 Task: Look for space in Fort Pierce, United States from 12th July, 2023 to 16th July, 2023 for 8 adults in price range Rs.10000 to Rs.16000. Place can be private room with 8 bedrooms having 8 beds and 8 bathrooms. Property type can be house, flat, guest house, hotel. Amenities needed are: wifi, TV, free parkinig on premises, gym, breakfast. Booking option can be shelf check-in. Required host language is English.
Action: Mouse moved to (482, 105)
Screenshot: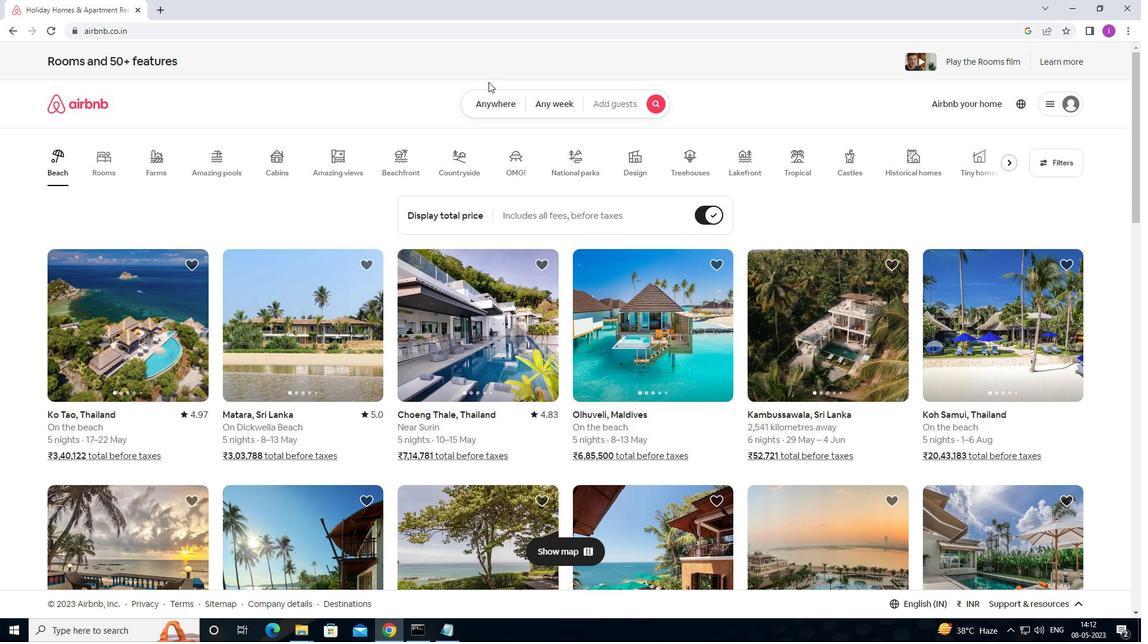 
Action: Mouse pressed left at (482, 105)
Screenshot: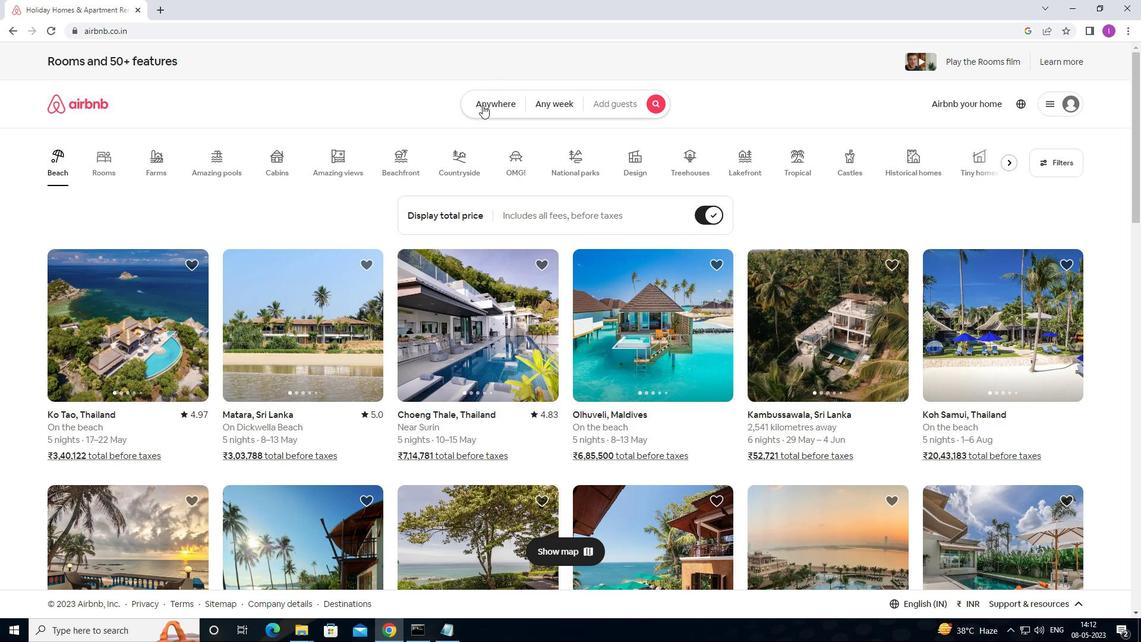 
Action: Mouse moved to (381, 150)
Screenshot: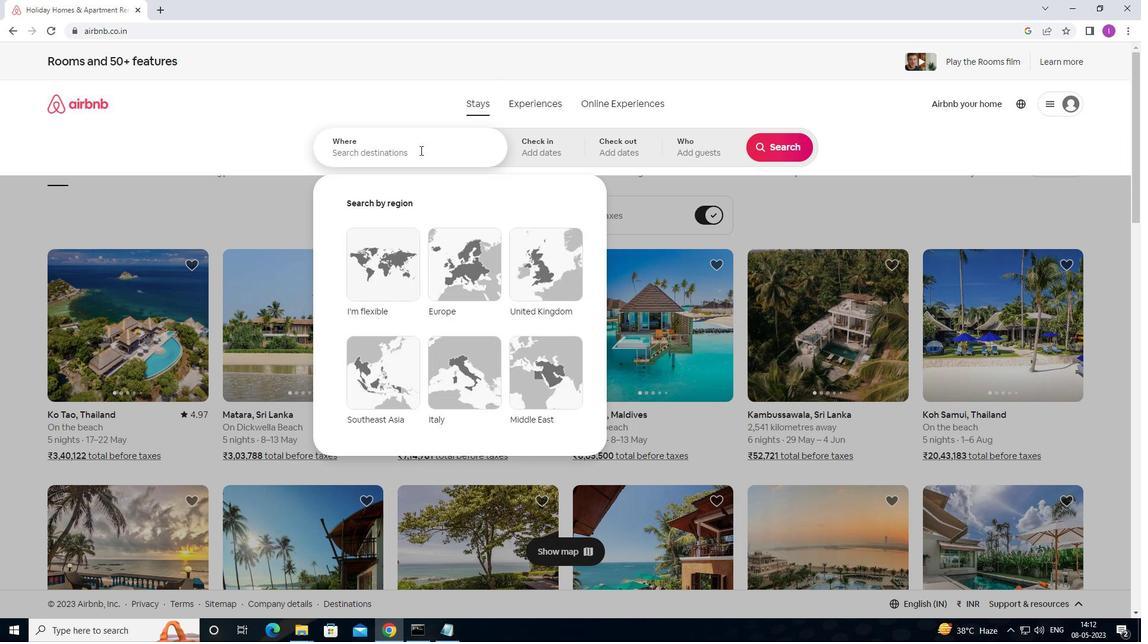 
Action: Mouse pressed left at (381, 150)
Screenshot: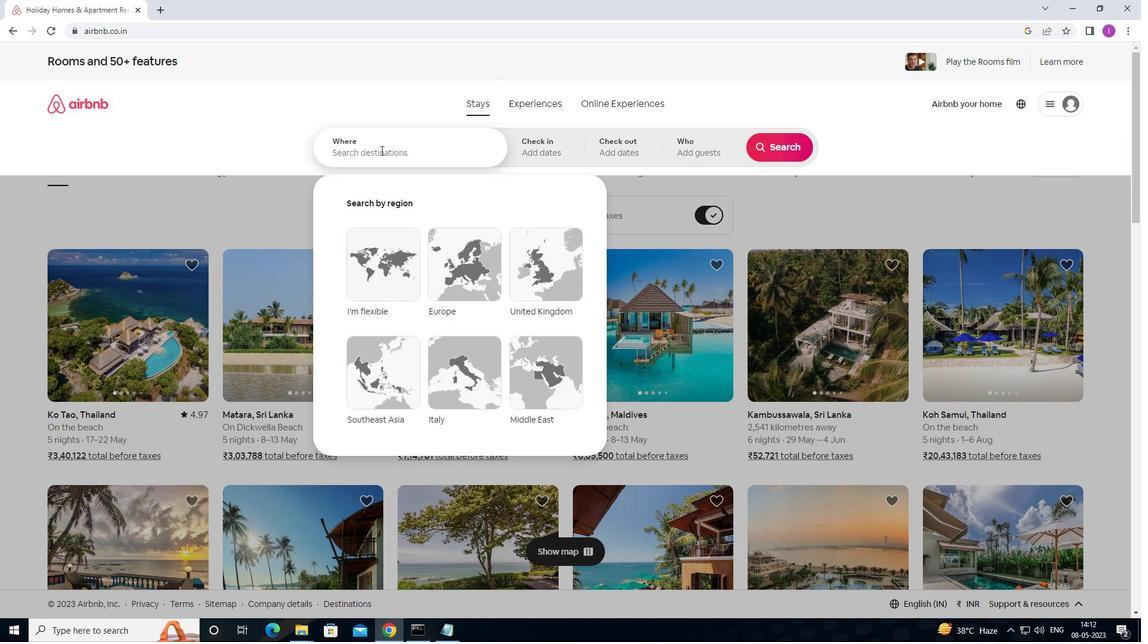 
Action: Mouse moved to (694, 104)
Screenshot: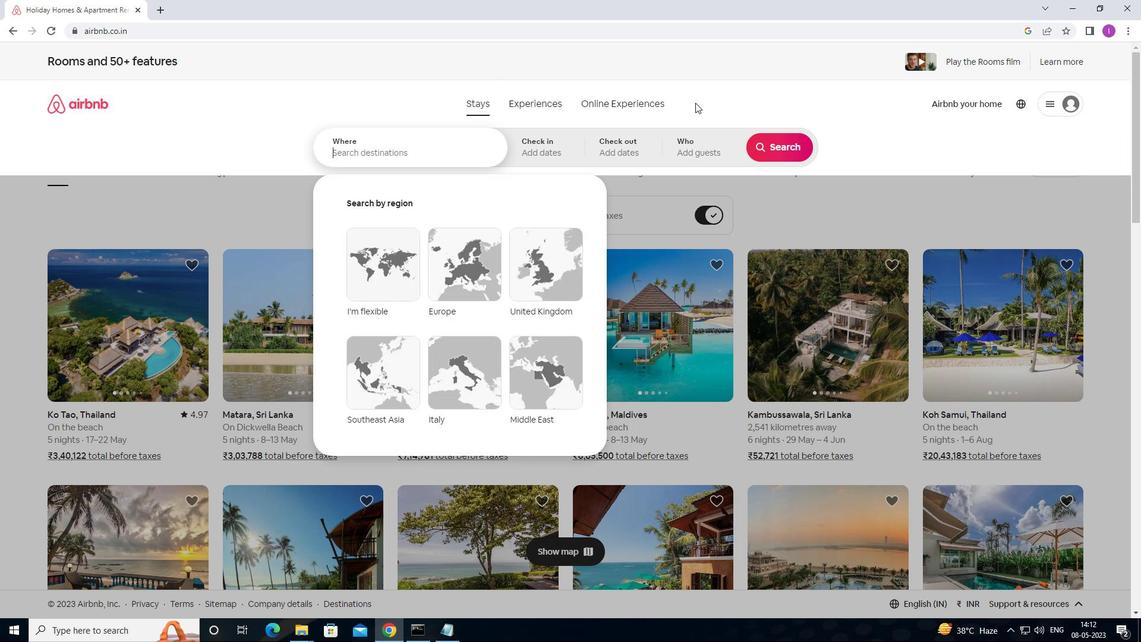 
Action: Key pressed <Key.shift><Key.shift><Key.shift><Key.shift><Key.shift><Key.shift><Key.shift><Key.shift><Key.shift><Key.shift><Key.shift><Key.shift><Key.shift><Key.shift><Key.shift><Key.shift><Key.shift><Key.shift><Key.shift><Key.shift><Key.shift><Key.shift><Key.shift><Key.shift><Key.shift><Key.shift><Key.shift><Key.shift><Key.shift><Key.shift><Key.shift><Key.shift><Key.shift><Key.shift><Key.shift><Key.shift><Key.shift><Key.shift><Key.shift>PIE<Key.backspace><Key.backspace><Key.backspace><Key.shift><Key.shift><Key.shift><Key.shift><Key.shift><Key.shift><Key.shift><Key.shift><Key.shift><Key.shift><Key.shift><Key.shift><Key.shift><Key.shift><Key.shift><Key.shift><Key.shift><Key.shift><Key.shift><Key.shift><Key.shift><Key.shift><Key.shift><Key.shift><Key.shift><Key.shift><Key.shift><Key.shift><Key.shift><Key.shift><Key.shift><Key.shift>FORT<Key.space><Key.shift>PIERCE,<Key.shift>UNITED<Key.space>STATES
Screenshot: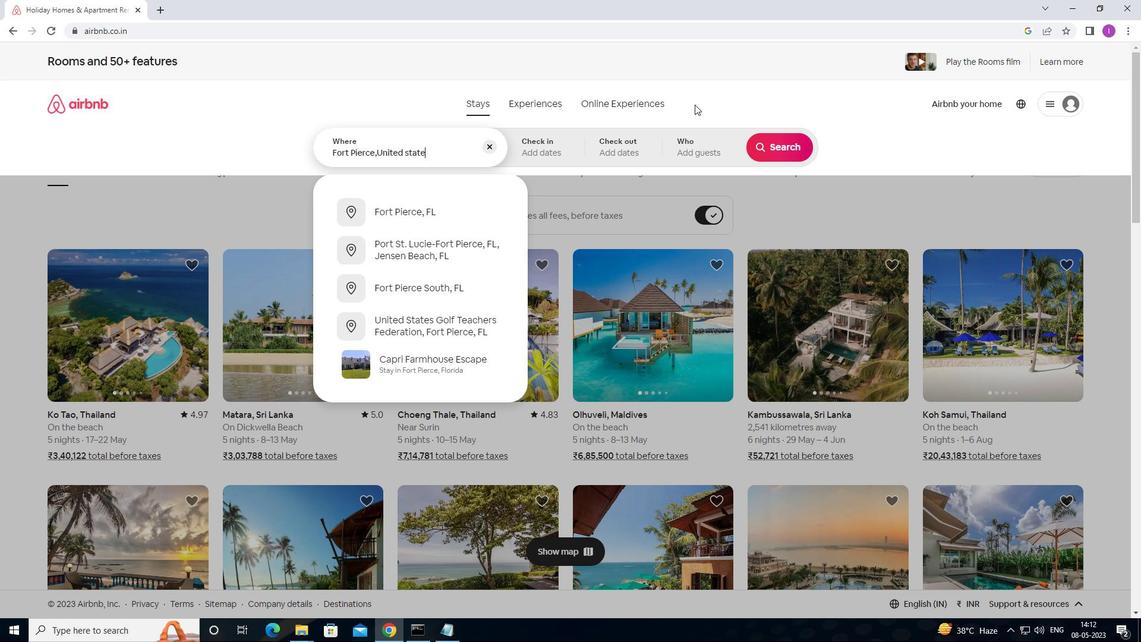 
Action: Mouse moved to (538, 146)
Screenshot: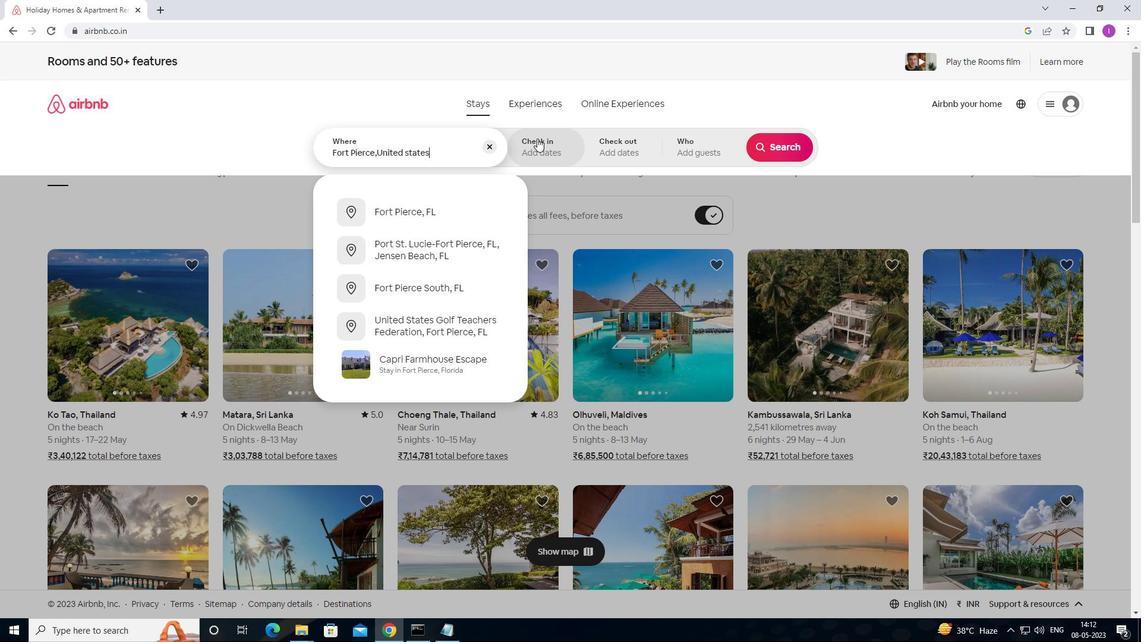
Action: Mouse pressed left at (538, 146)
Screenshot: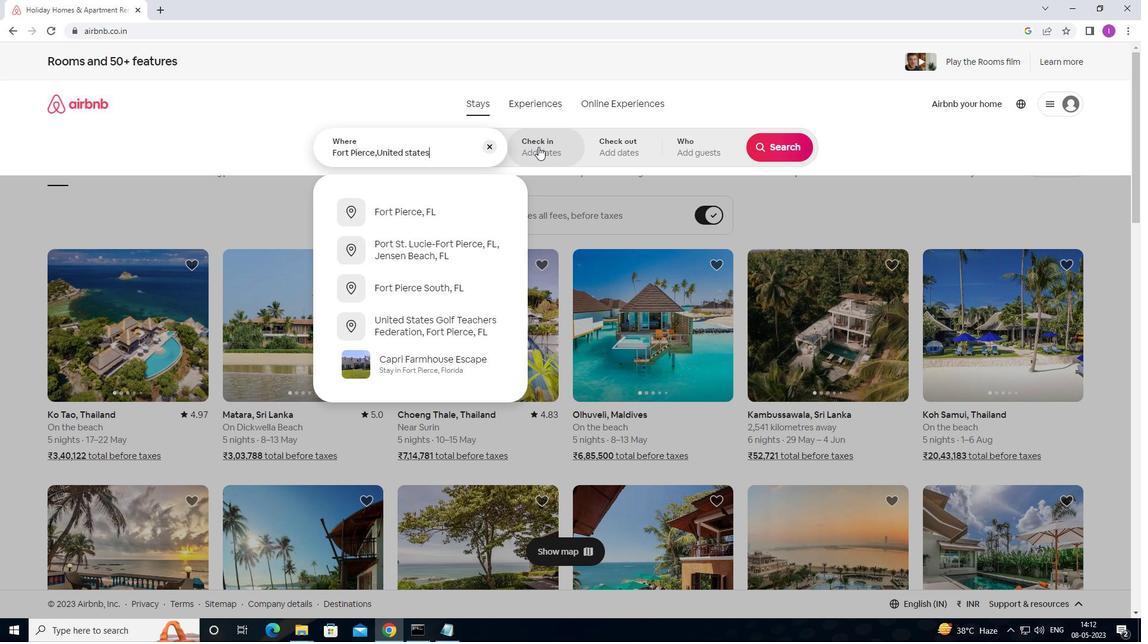 
Action: Mouse moved to (781, 242)
Screenshot: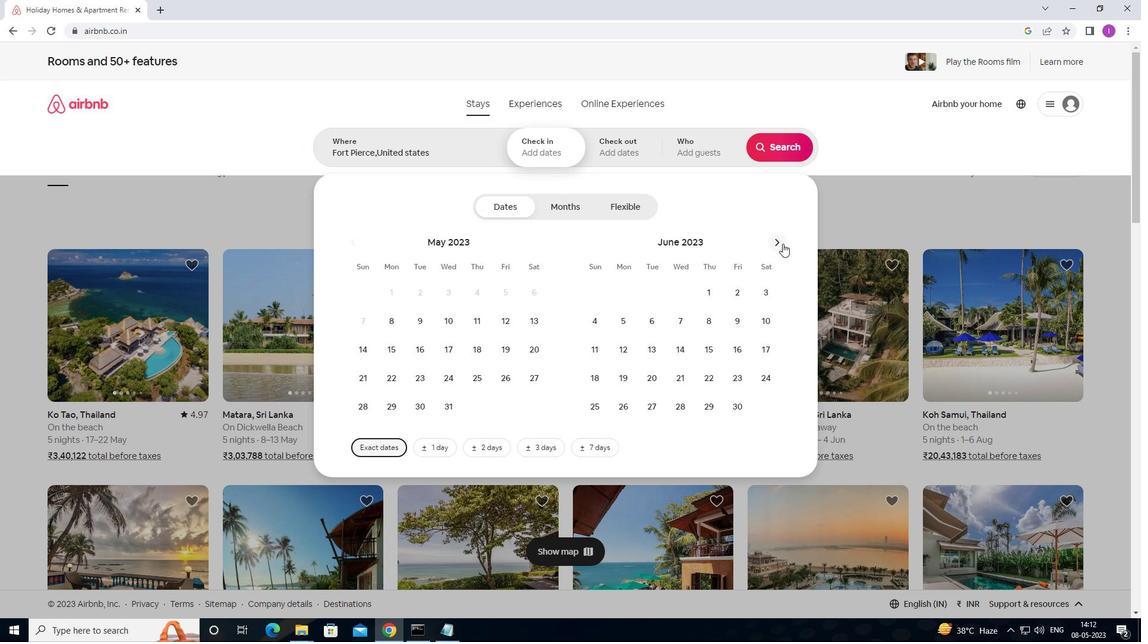 
Action: Mouse pressed left at (781, 242)
Screenshot: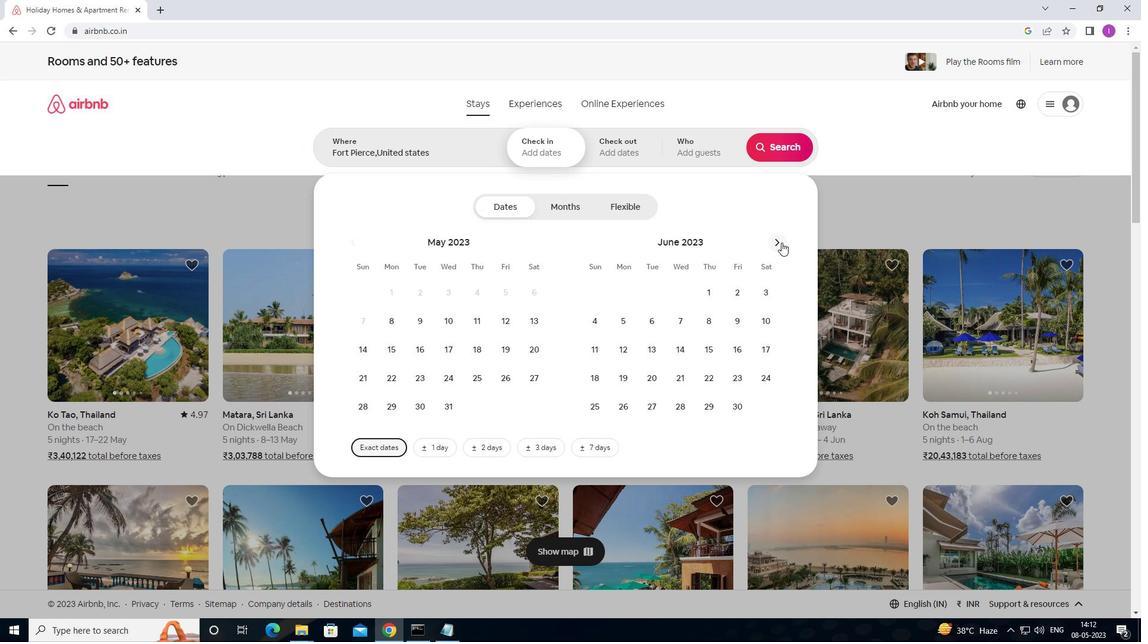 
Action: Mouse moved to (675, 354)
Screenshot: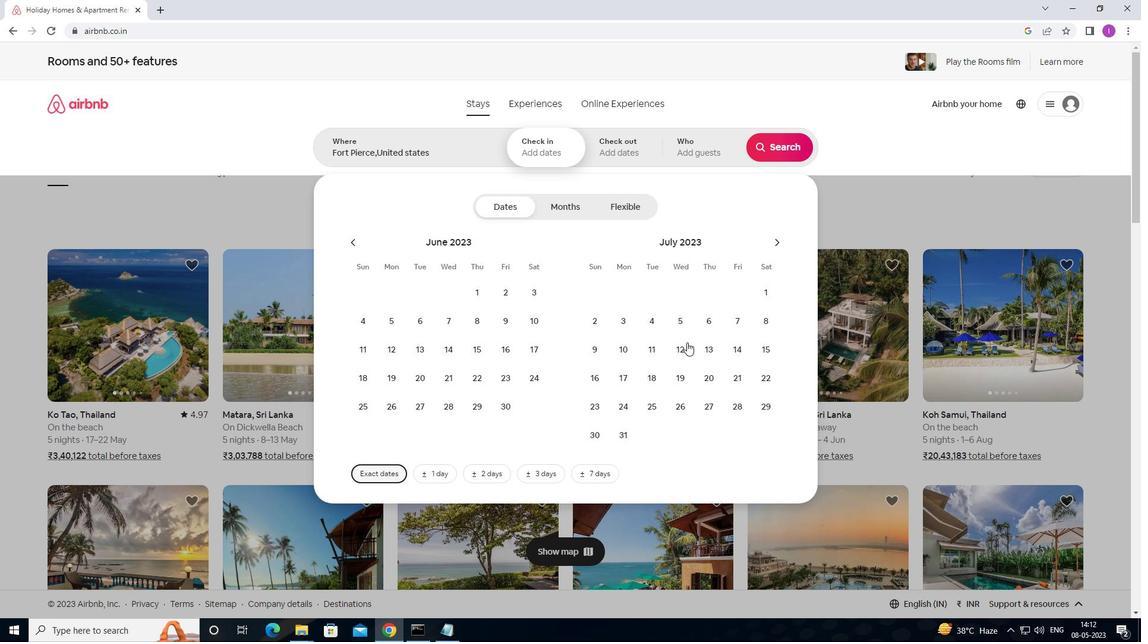 
Action: Mouse pressed left at (675, 354)
Screenshot: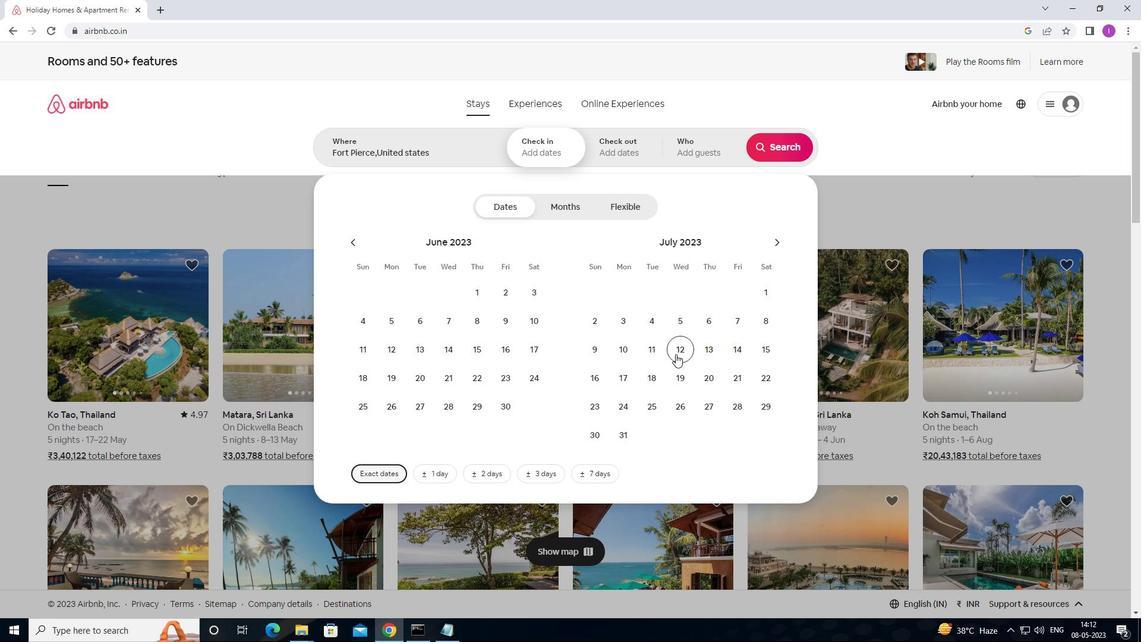 
Action: Mouse moved to (598, 382)
Screenshot: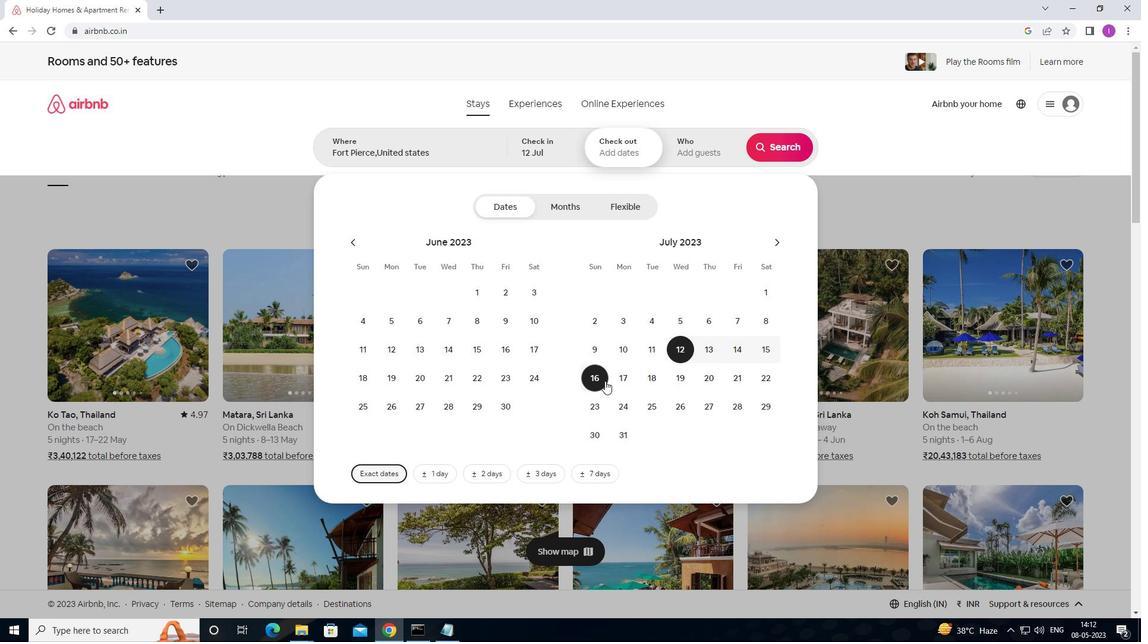 
Action: Mouse pressed left at (598, 382)
Screenshot: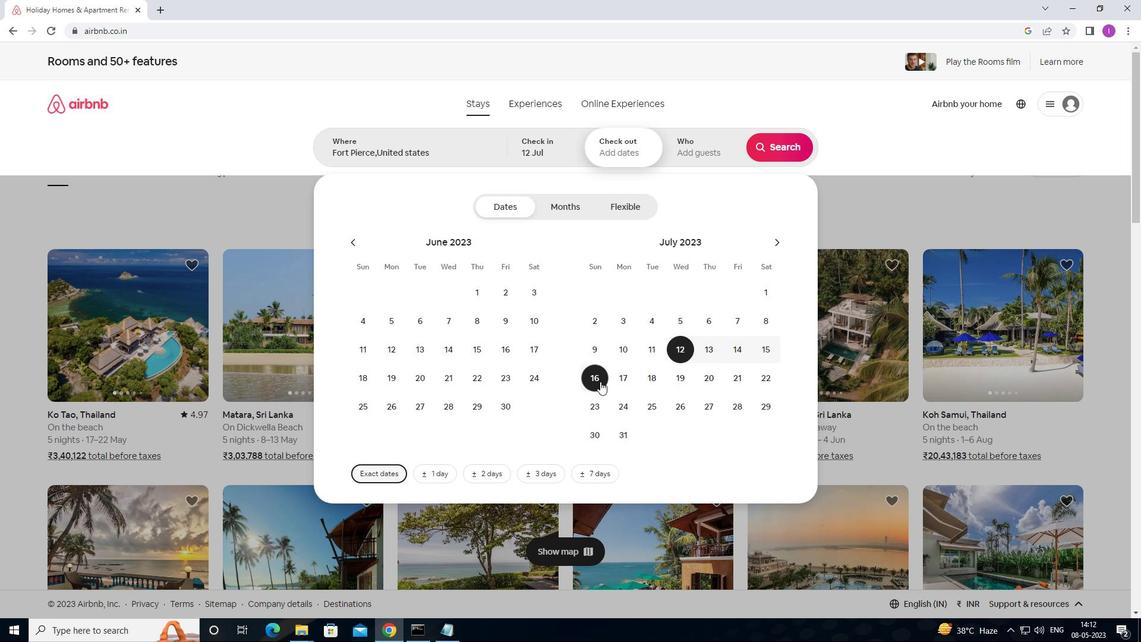 
Action: Mouse moved to (705, 159)
Screenshot: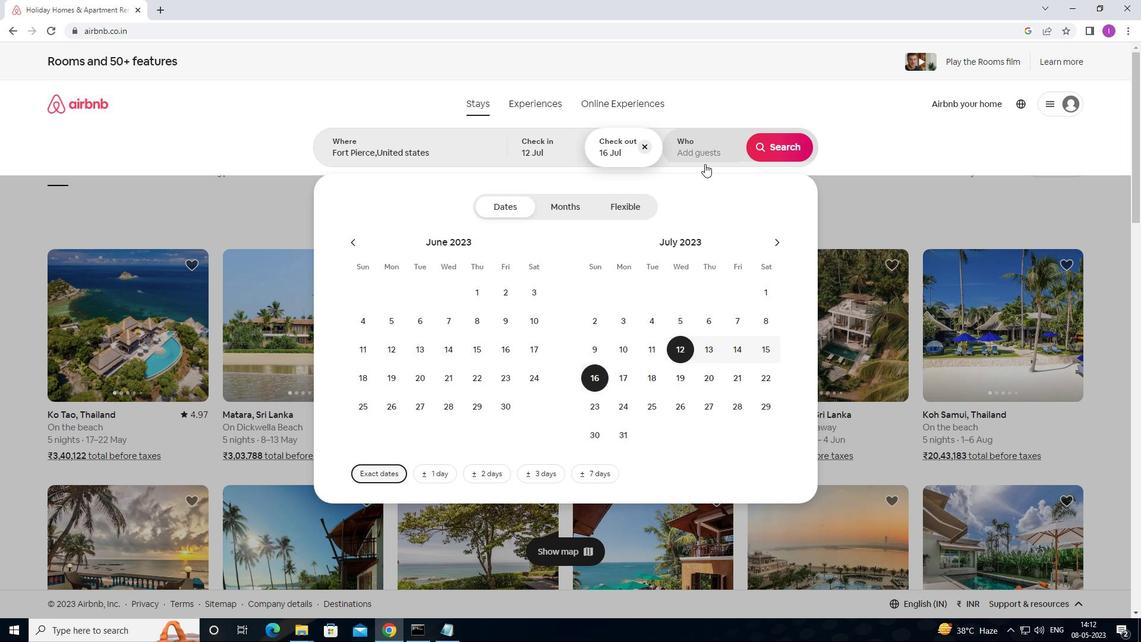 
Action: Mouse pressed left at (705, 159)
Screenshot: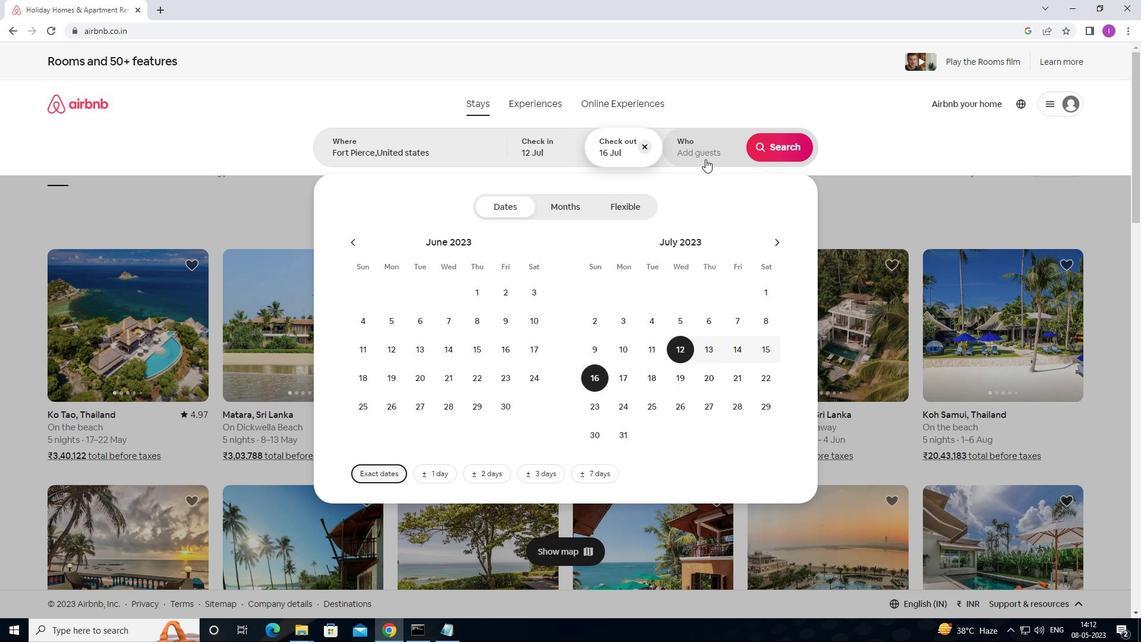 
Action: Mouse moved to (786, 212)
Screenshot: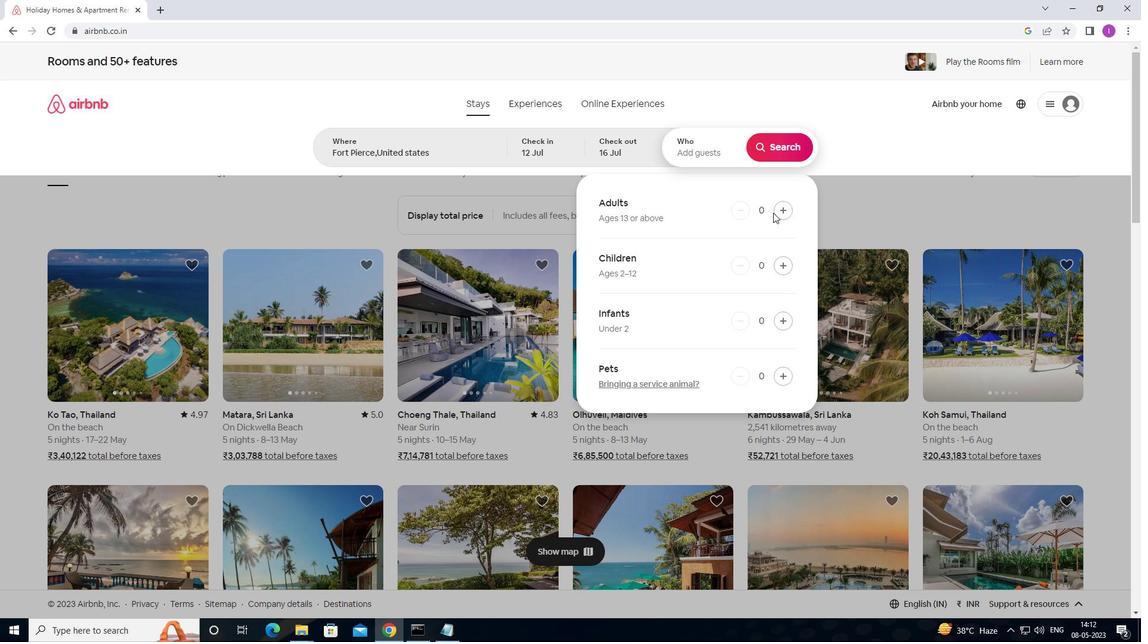 
Action: Mouse pressed left at (786, 212)
Screenshot: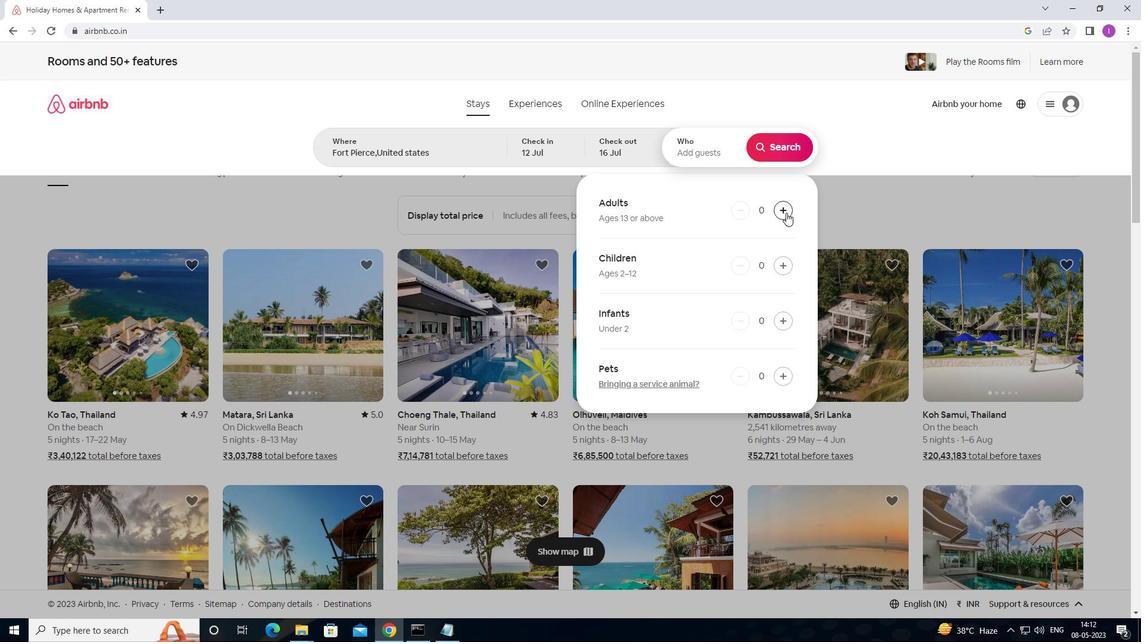 
Action: Mouse pressed left at (786, 212)
Screenshot: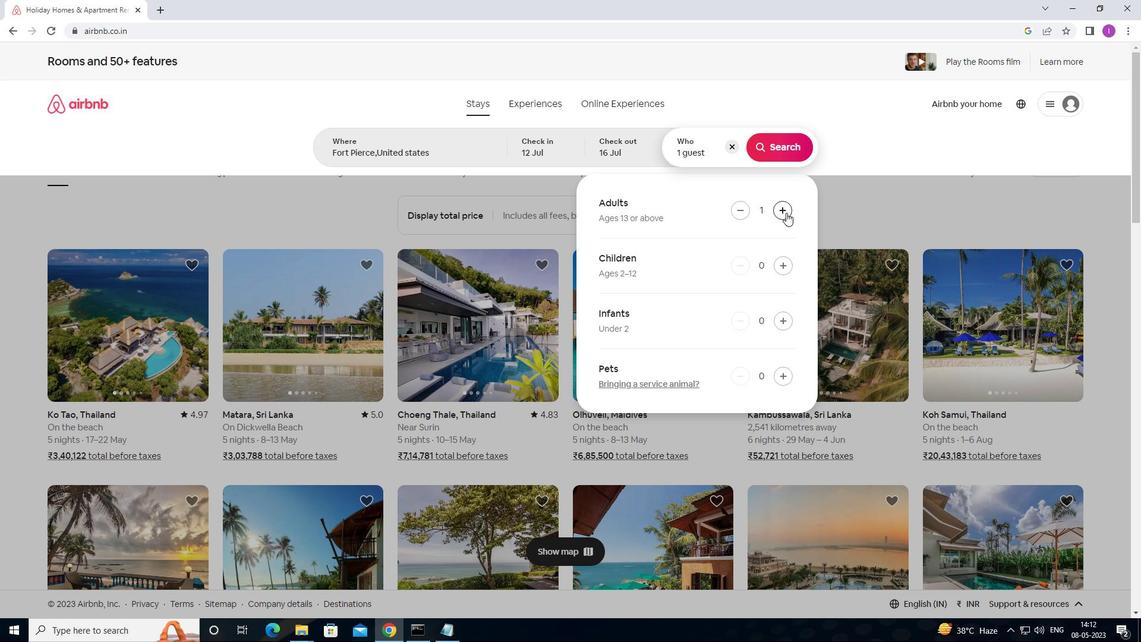 
Action: Mouse moved to (787, 212)
Screenshot: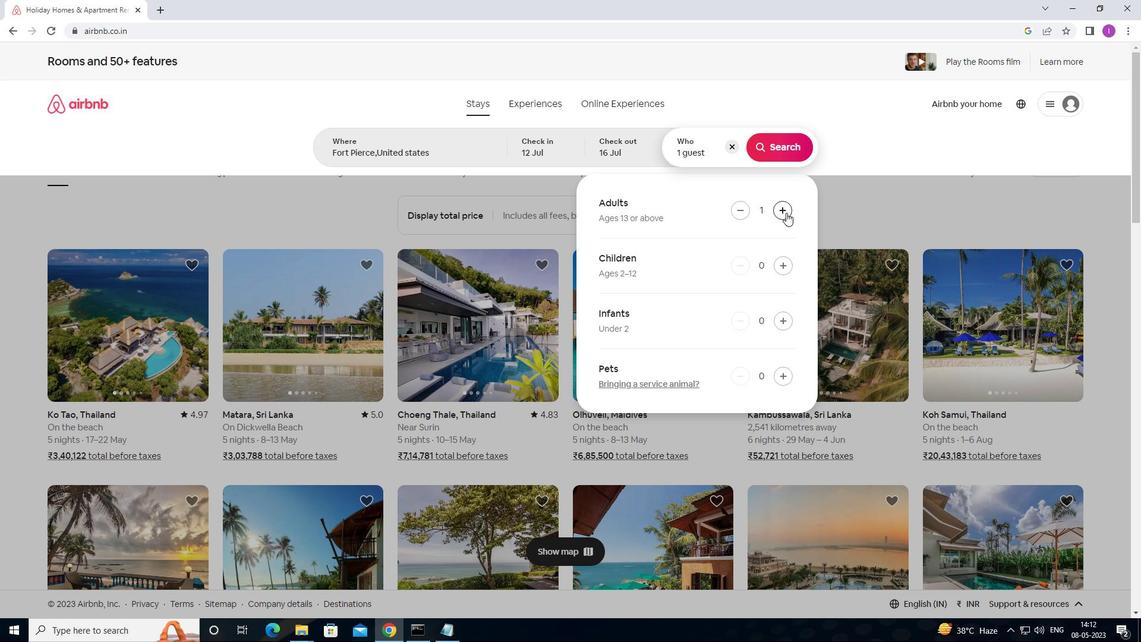 
Action: Mouse pressed left at (787, 212)
Screenshot: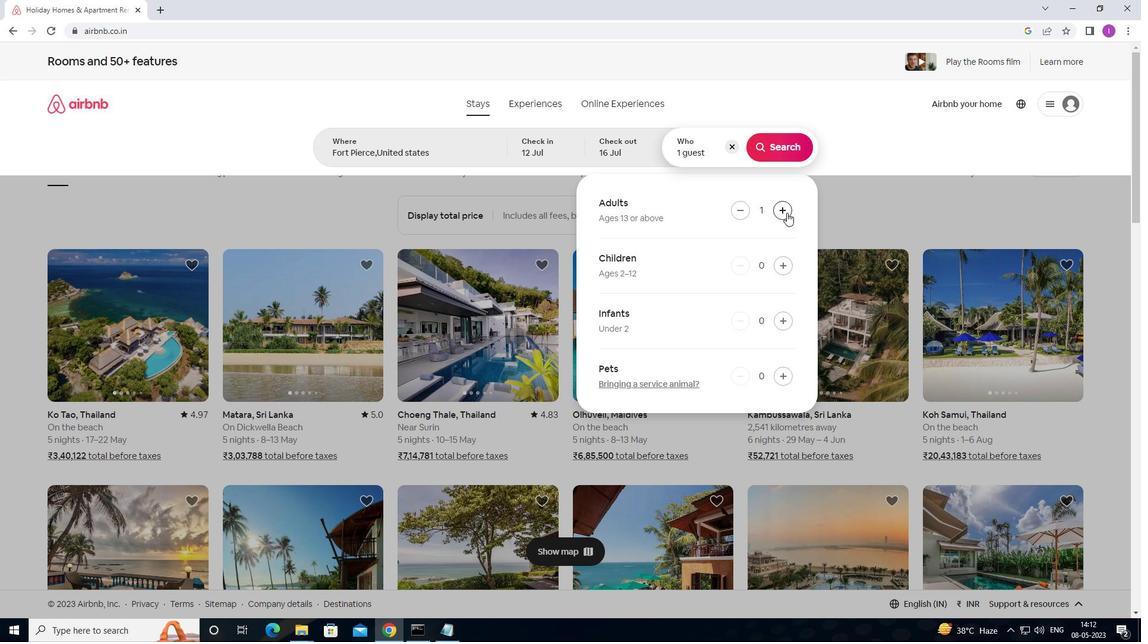
Action: Mouse pressed left at (787, 212)
Screenshot: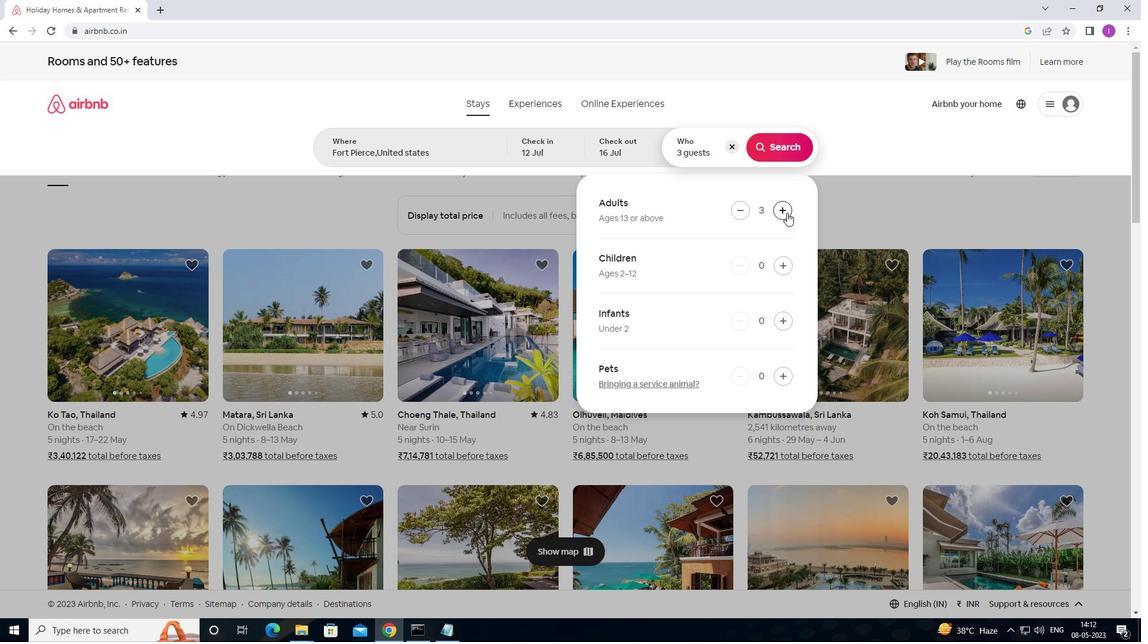 
Action: Mouse pressed left at (787, 212)
Screenshot: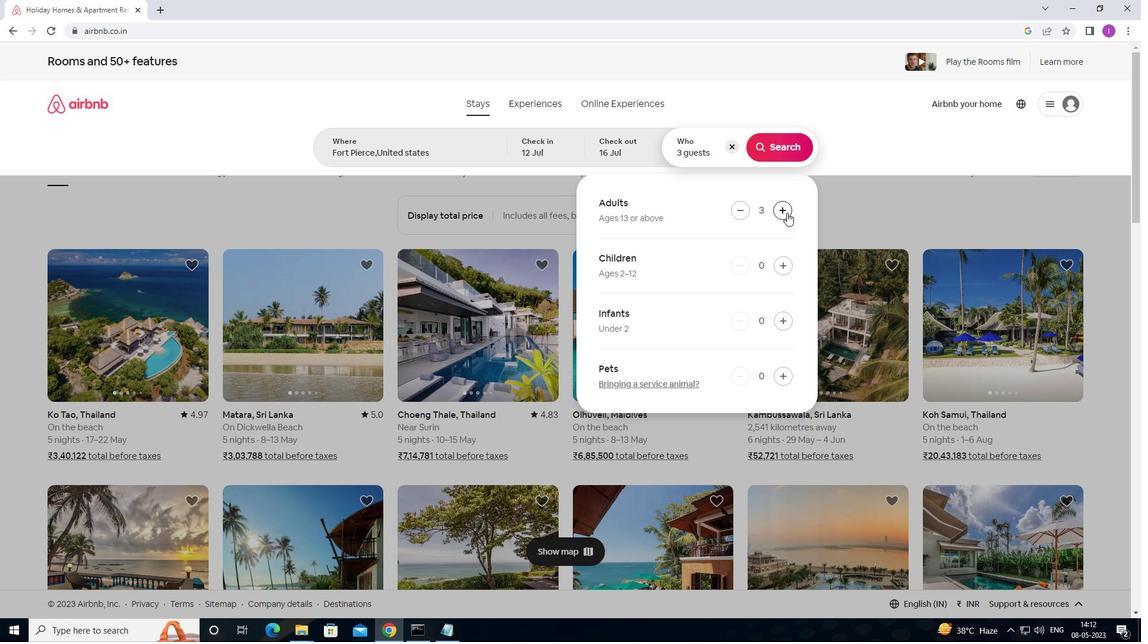 
Action: Mouse pressed left at (787, 212)
Screenshot: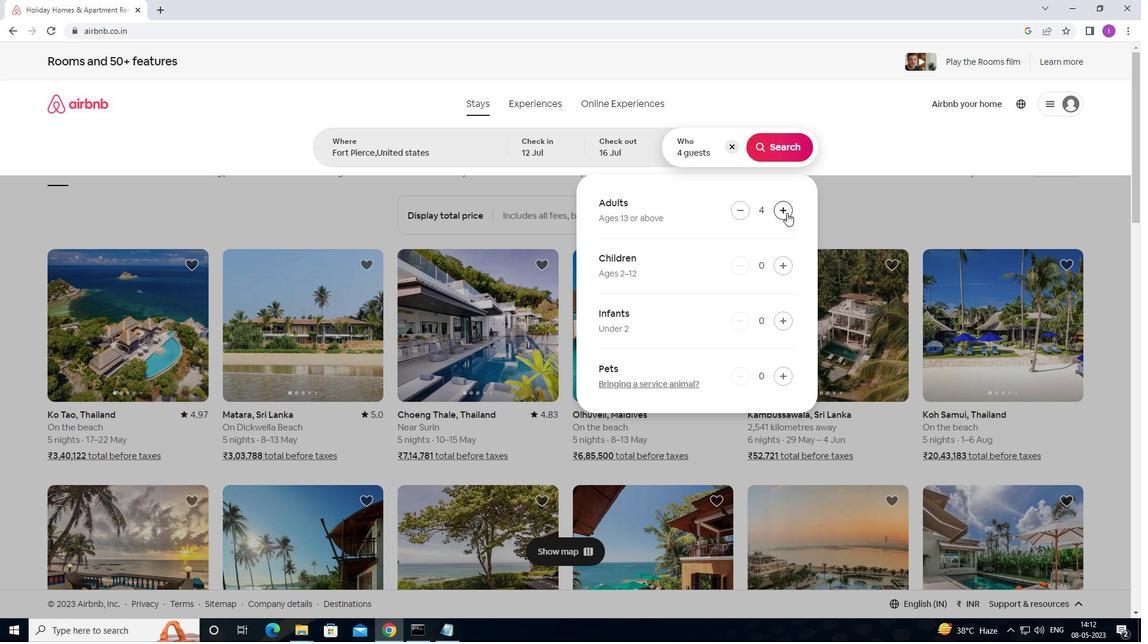 
Action: Mouse pressed left at (787, 212)
Screenshot: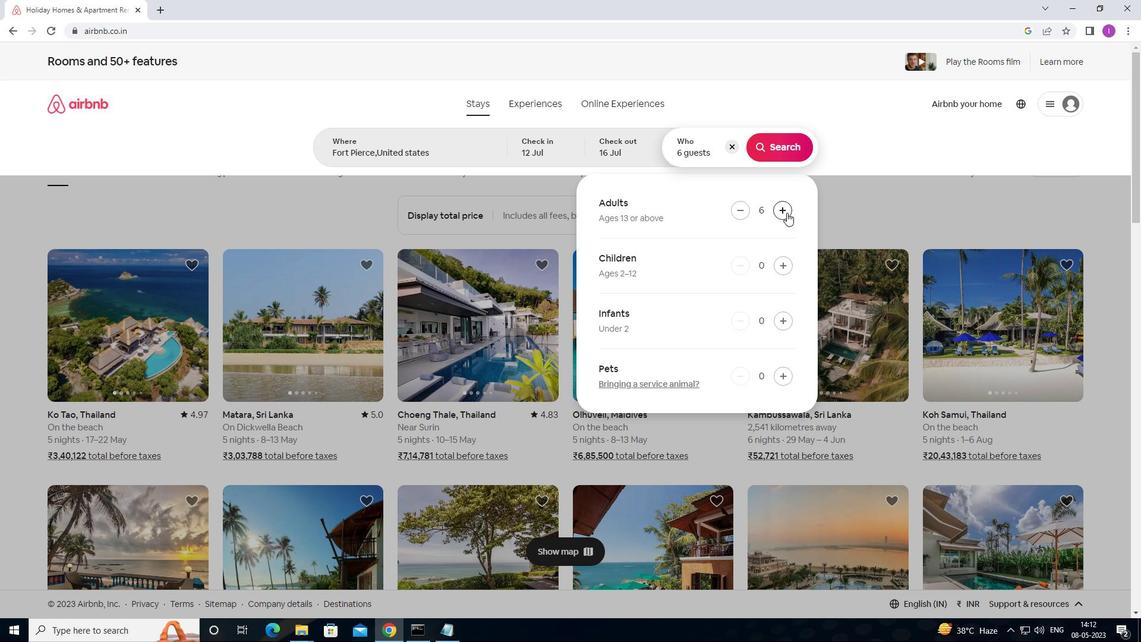 
Action: Mouse moved to (787, 209)
Screenshot: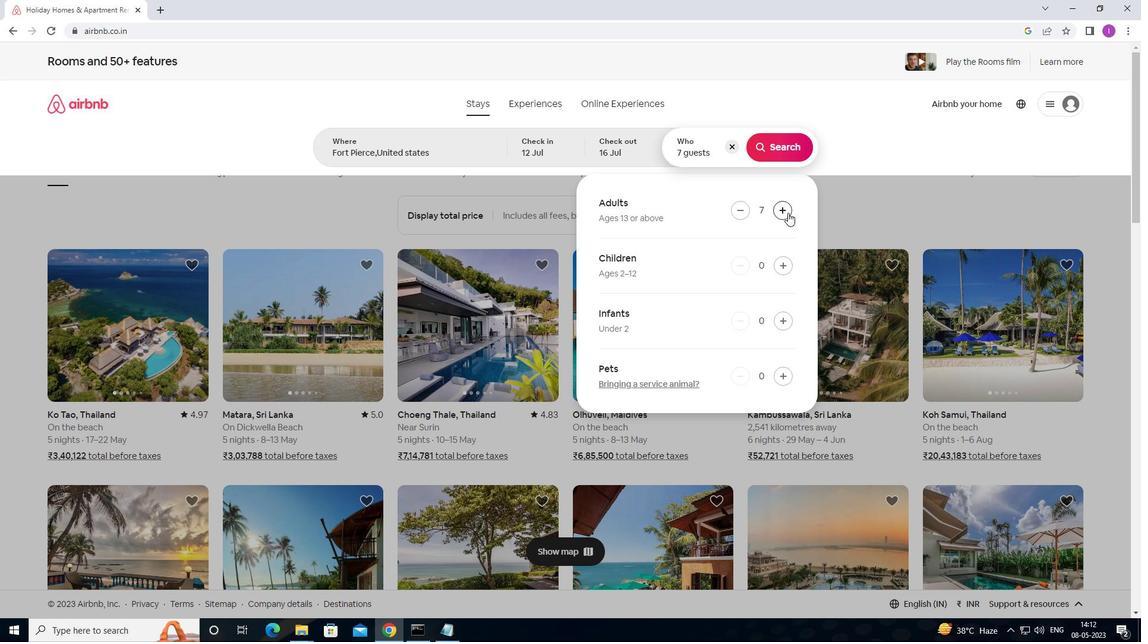 
Action: Mouse pressed left at (787, 209)
Screenshot: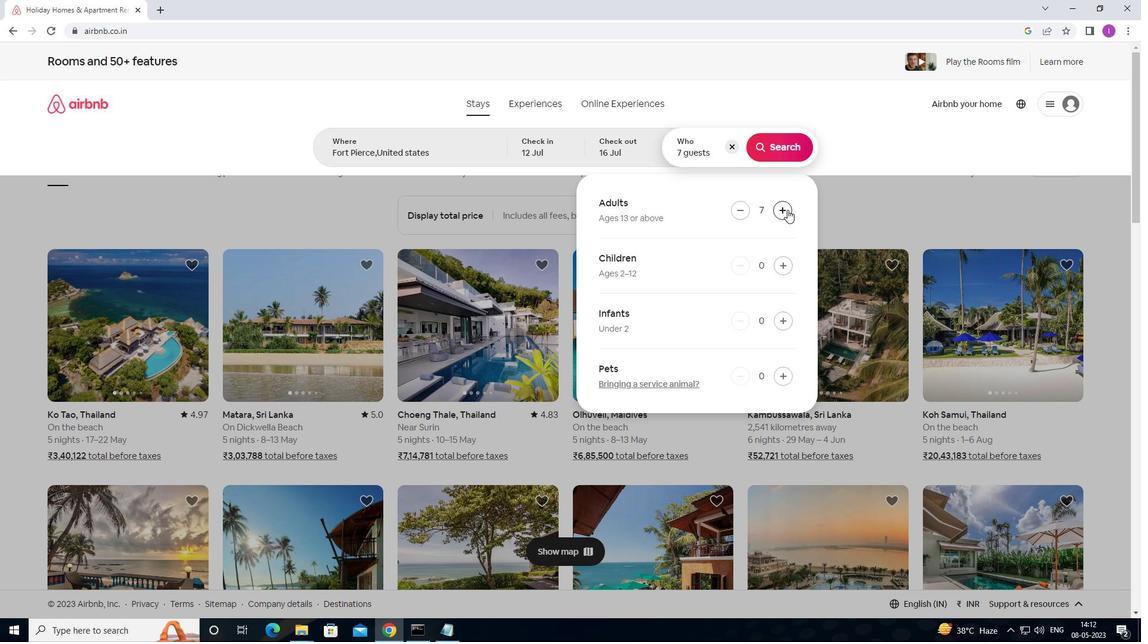 
Action: Mouse moved to (763, 155)
Screenshot: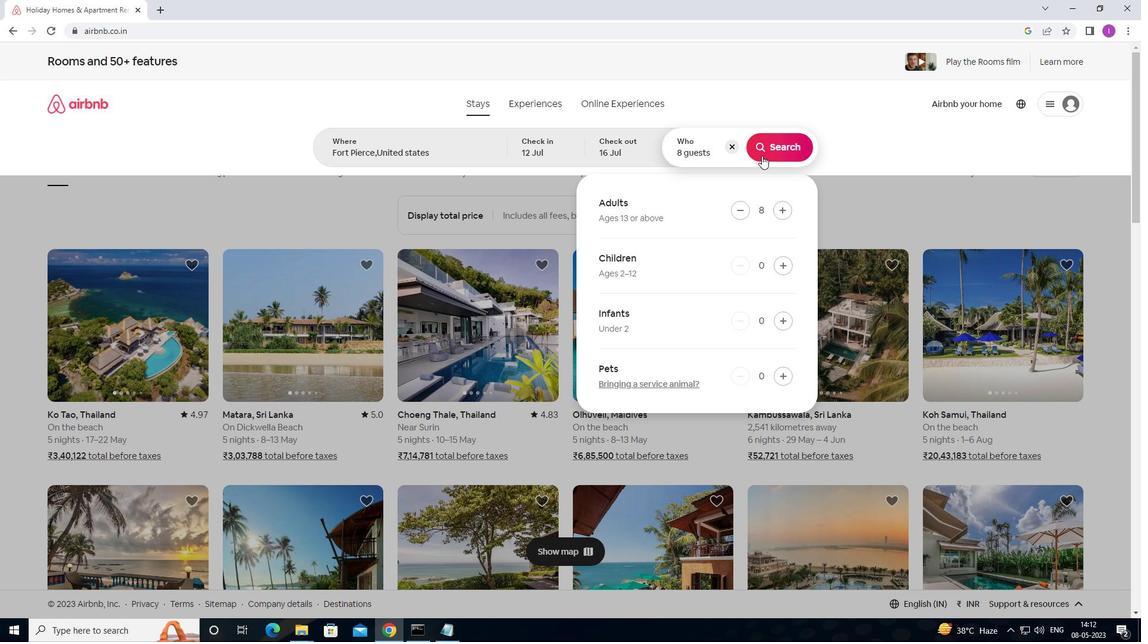 
Action: Mouse pressed left at (763, 155)
Screenshot: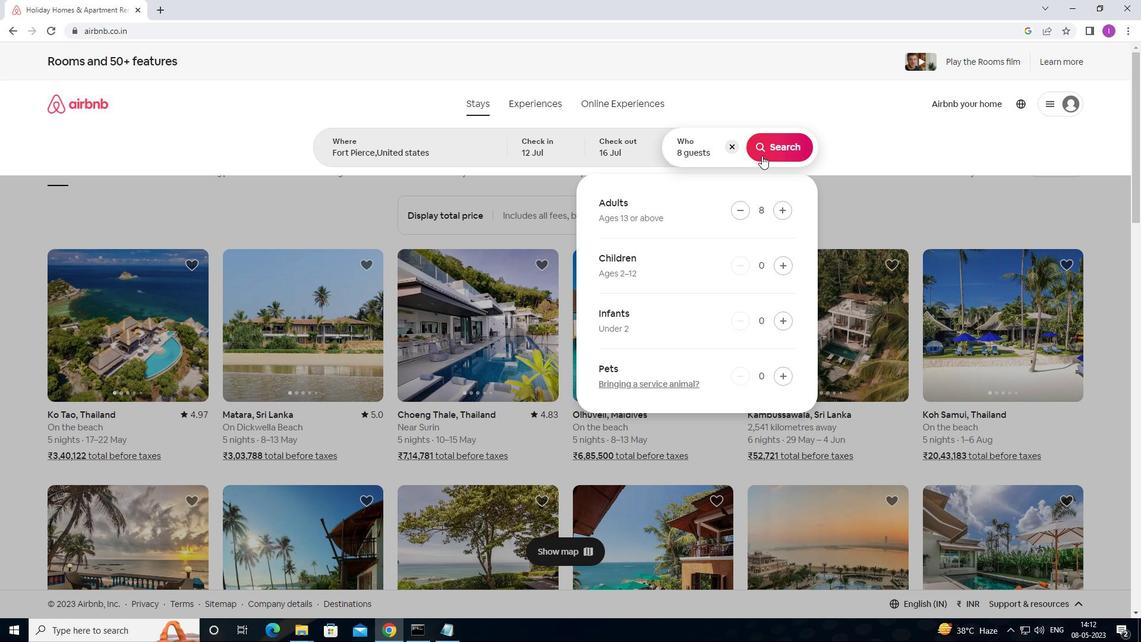
Action: Mouse moved to (1086, 118)
Screenshot: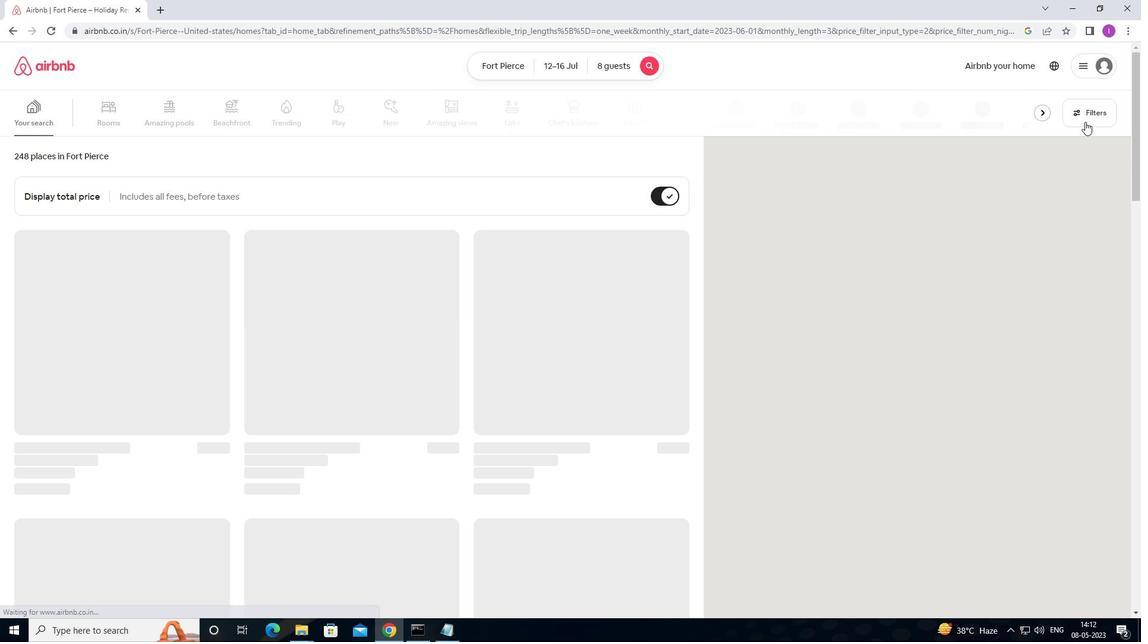 
Action: Mouse pressed left at (1086, 118)
Screenshot: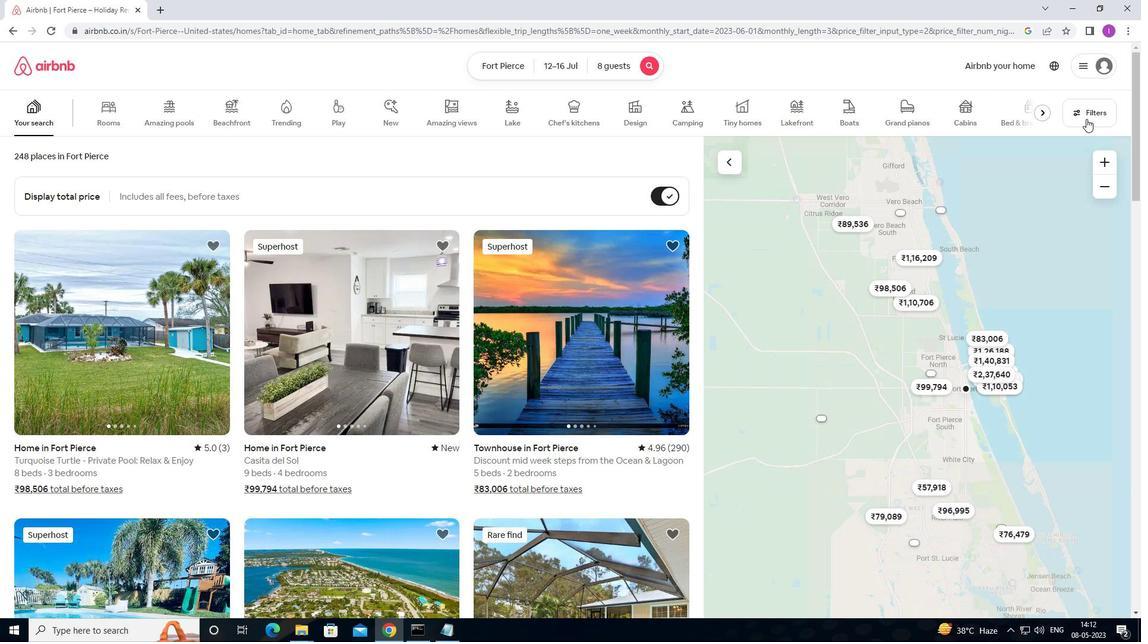 
Action: Mouse moved to (436, 403)
Screenshot: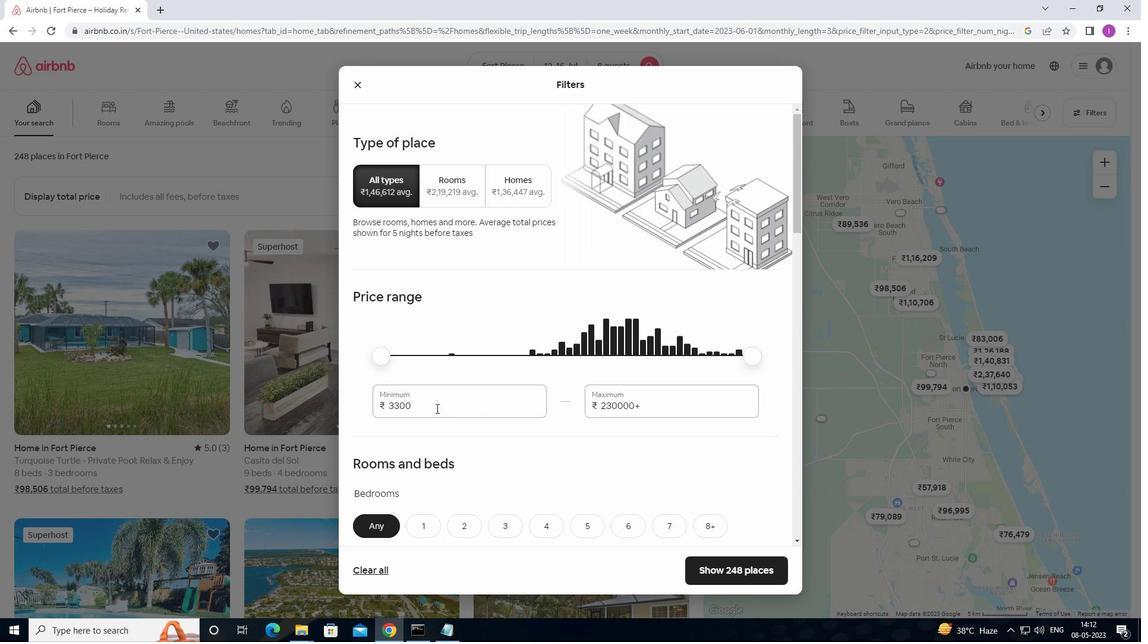 
Action: Mouse pressed left at (436, 403)
Screenshot: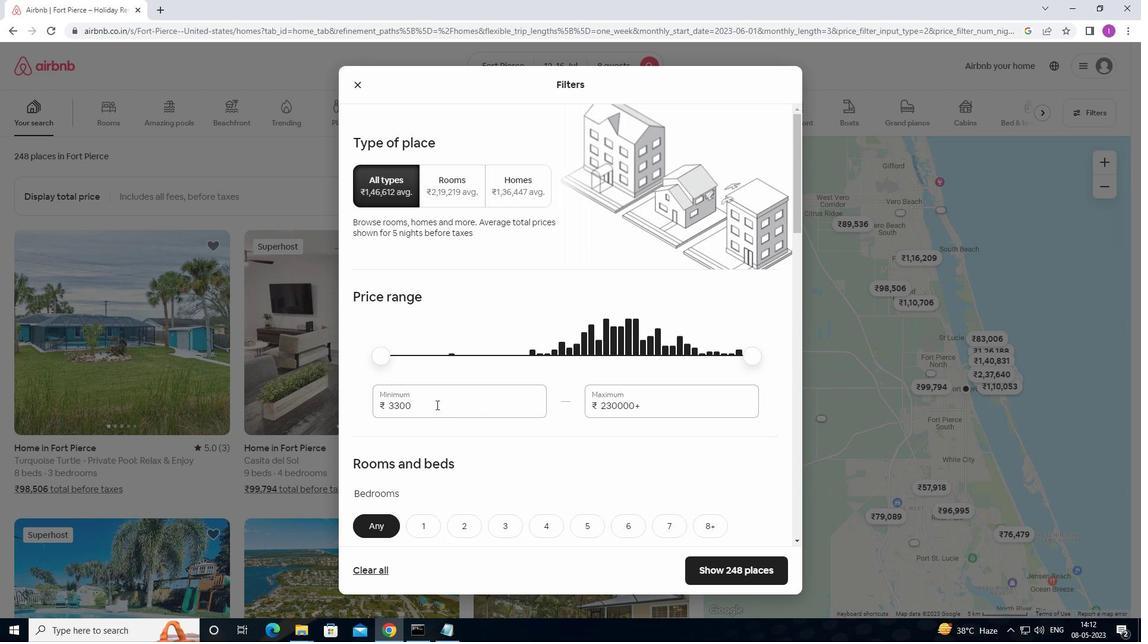 
Action: Mouse moved to (407, 382)
Screenshot: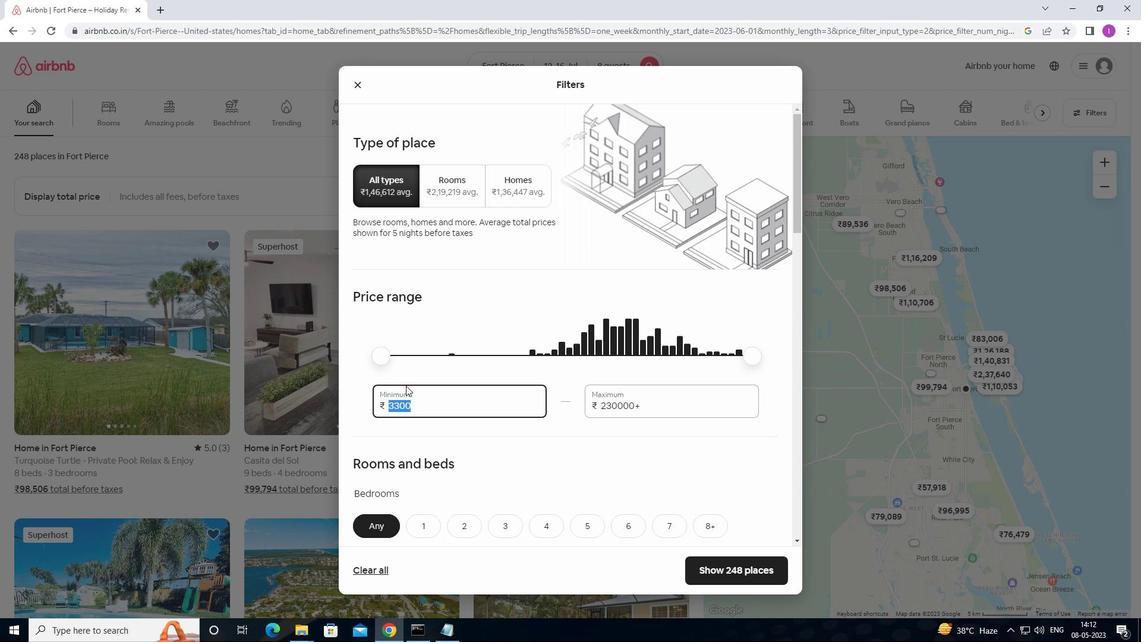 
Action: Key pressed 10
Screenshot: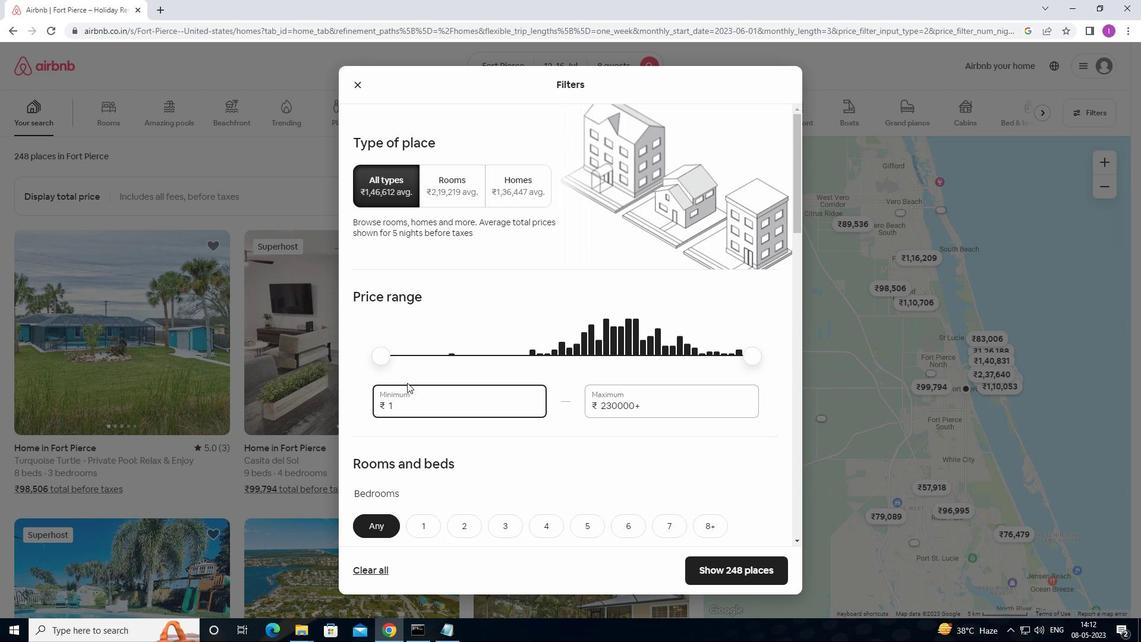 
Action: Mouse moved to (408, 381)
Screenshot: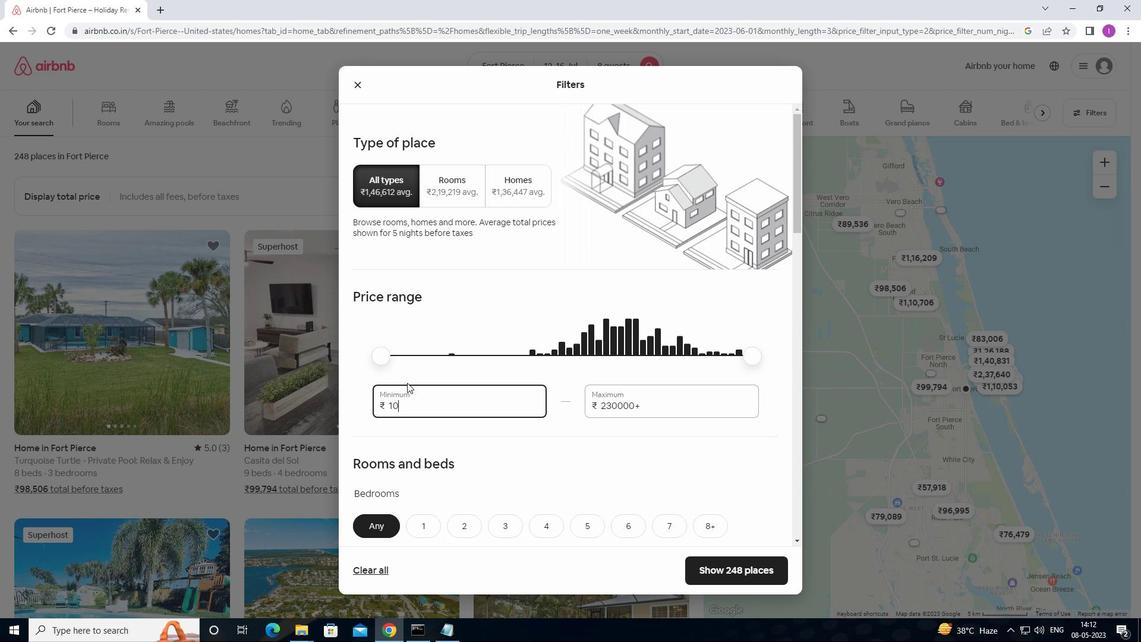 
Action: Key pressed 00
Screenshot: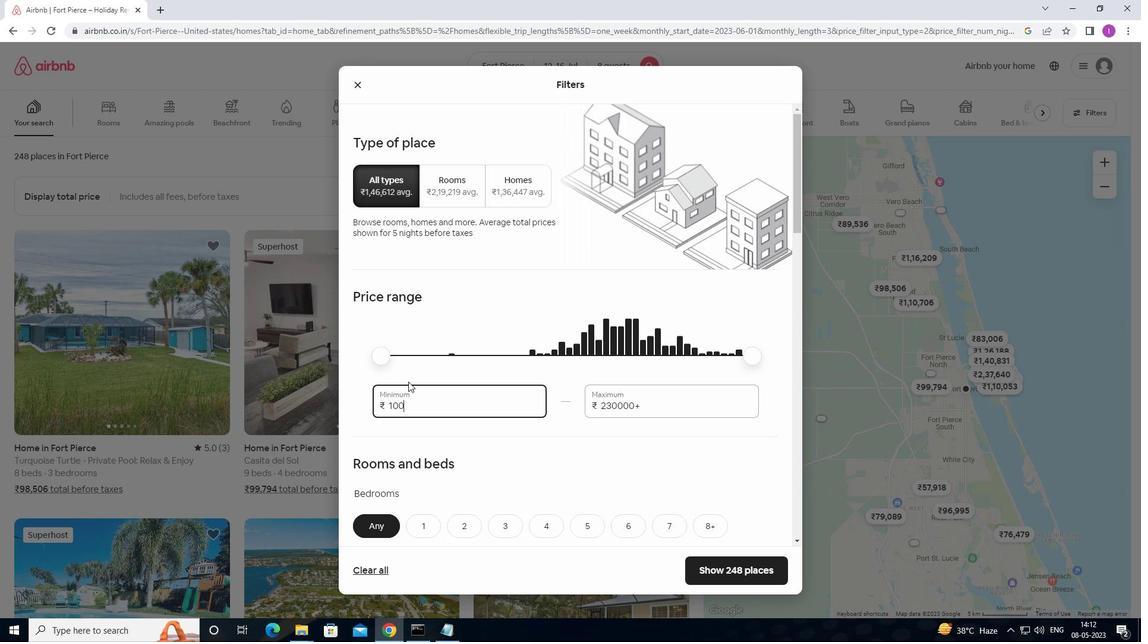 
Action: Mouse moved to (408, 381)
Screenshot: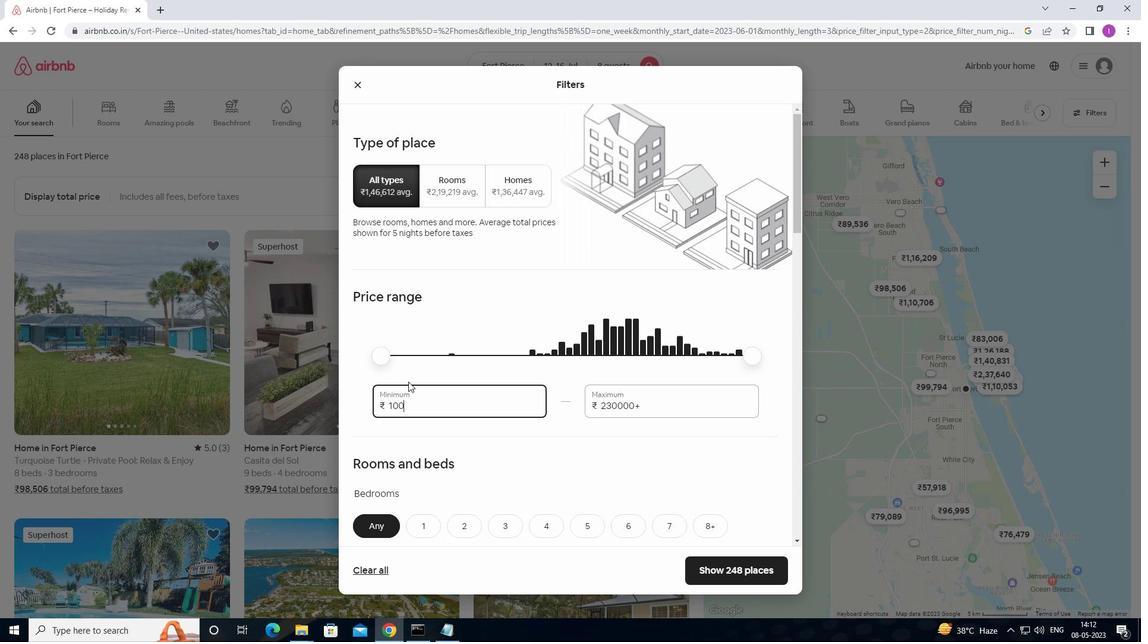 
Action: Key pressed 0
Screenshot: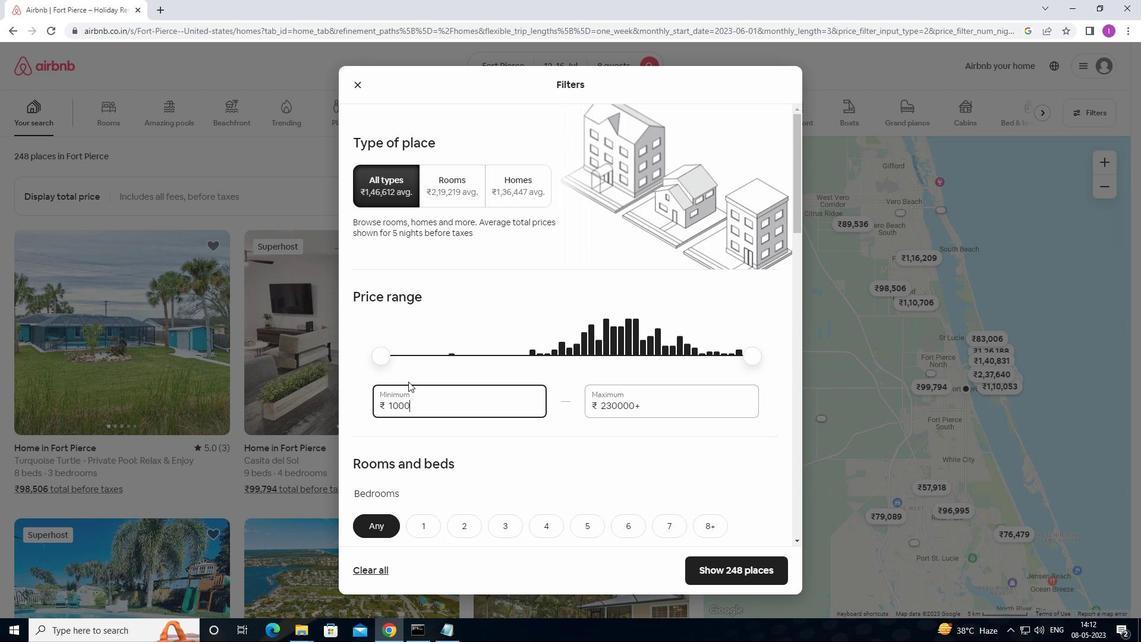 
Action: Mouse moved to (645, 405)
Screenshot: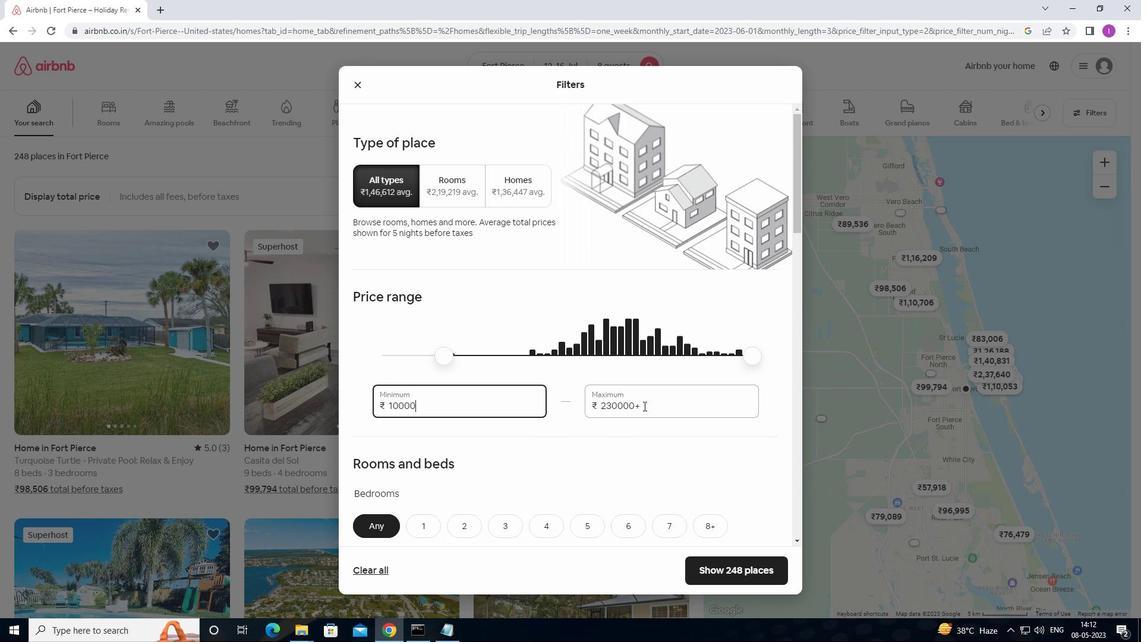 
Action: Mouse pressed left at (645, 405)
Screenshot: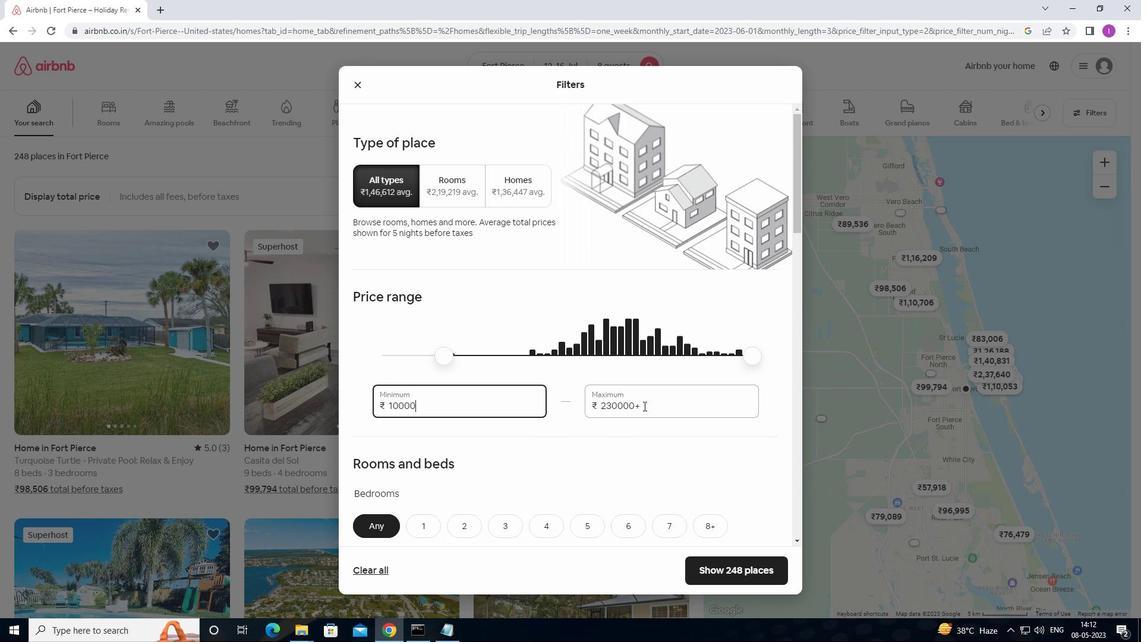 
Action: Mouse moved to (851, 406)
Screenshot: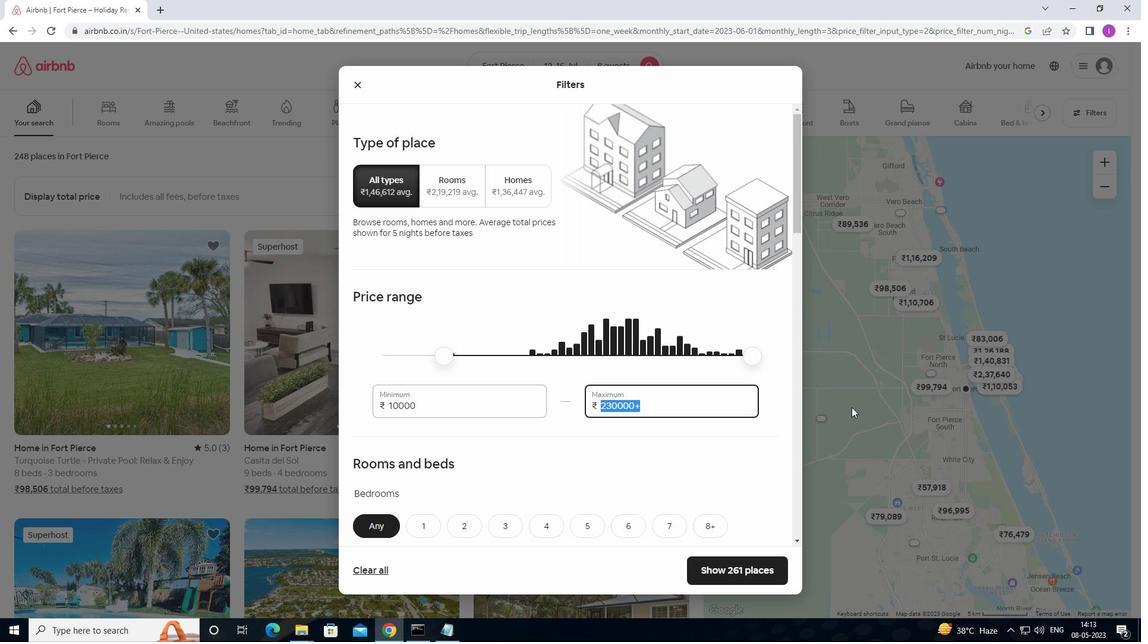 
Action: Key pressed 1
Screenshot: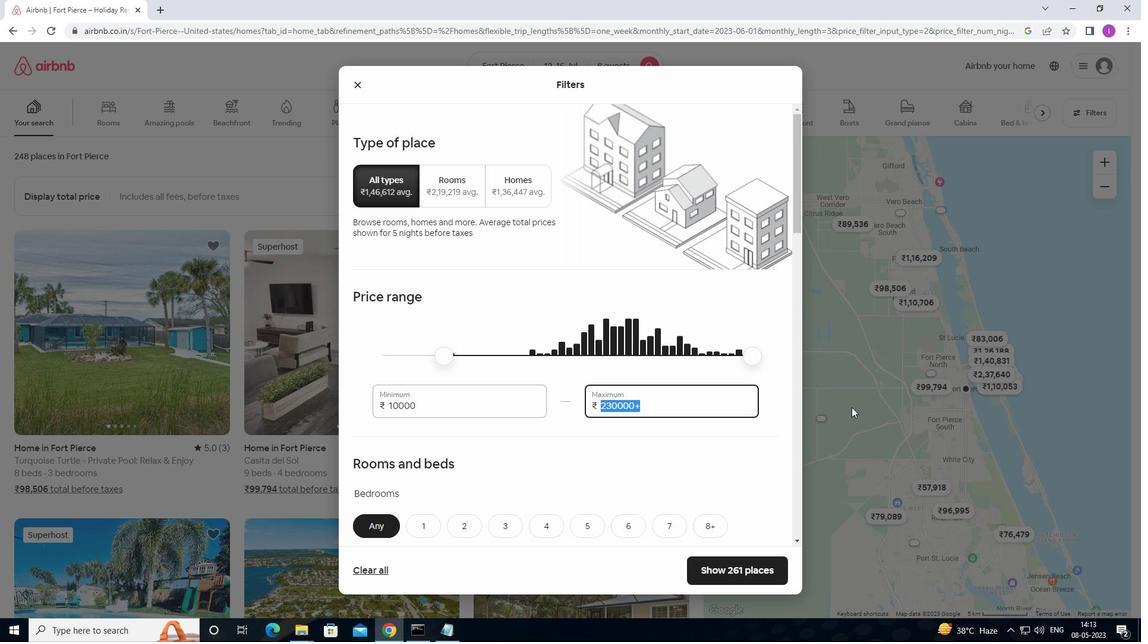
Action: Mouse moved to (850, 406)
Screenshot: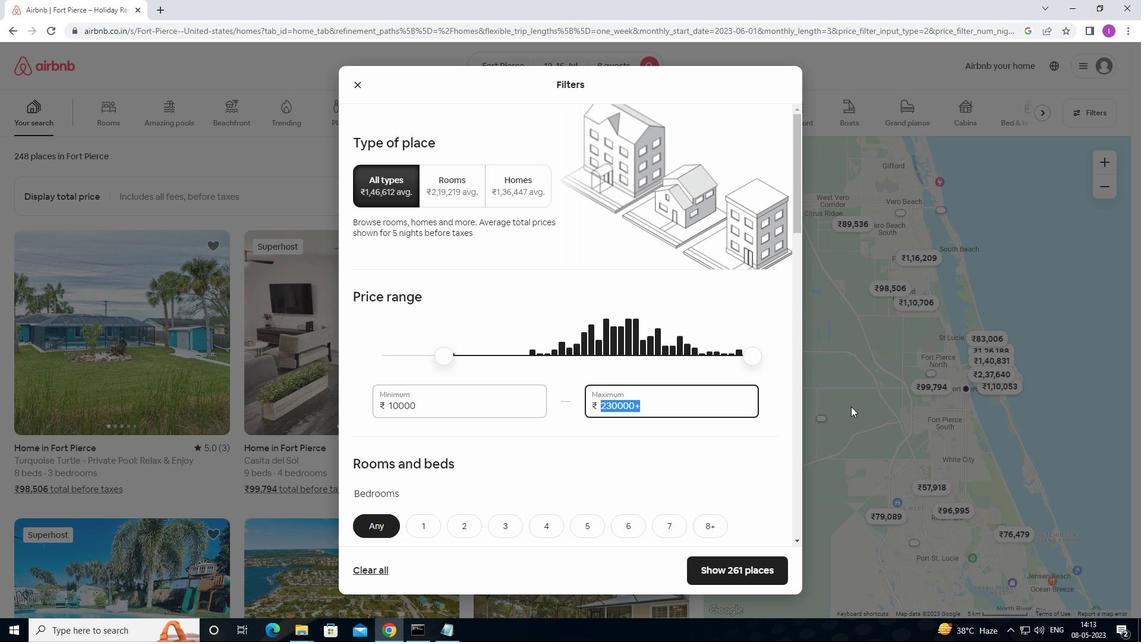 
Action: Key pressed 6
Screenshot: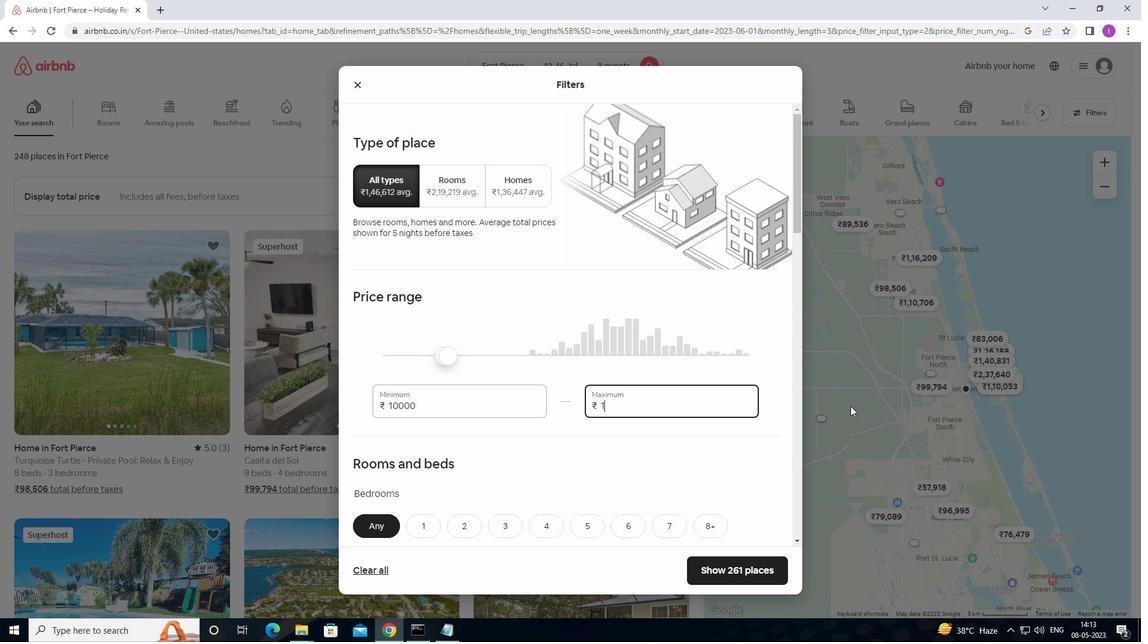 
Action: Mouse moved to (844, 403)
Screenshot: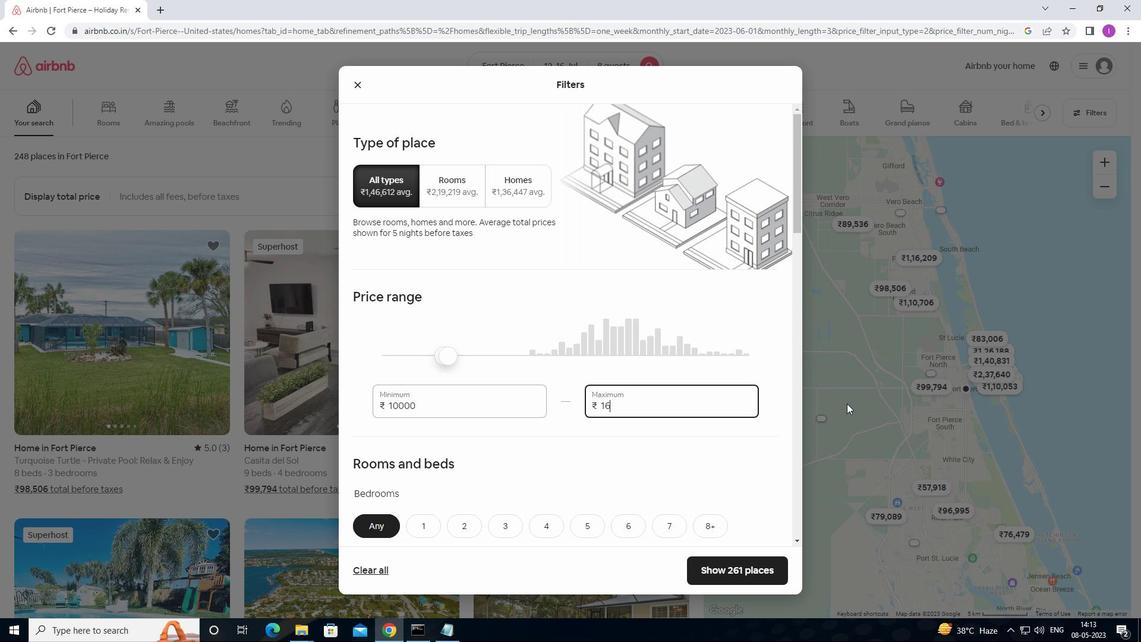 
Action: Key pressed 0
Screenshot: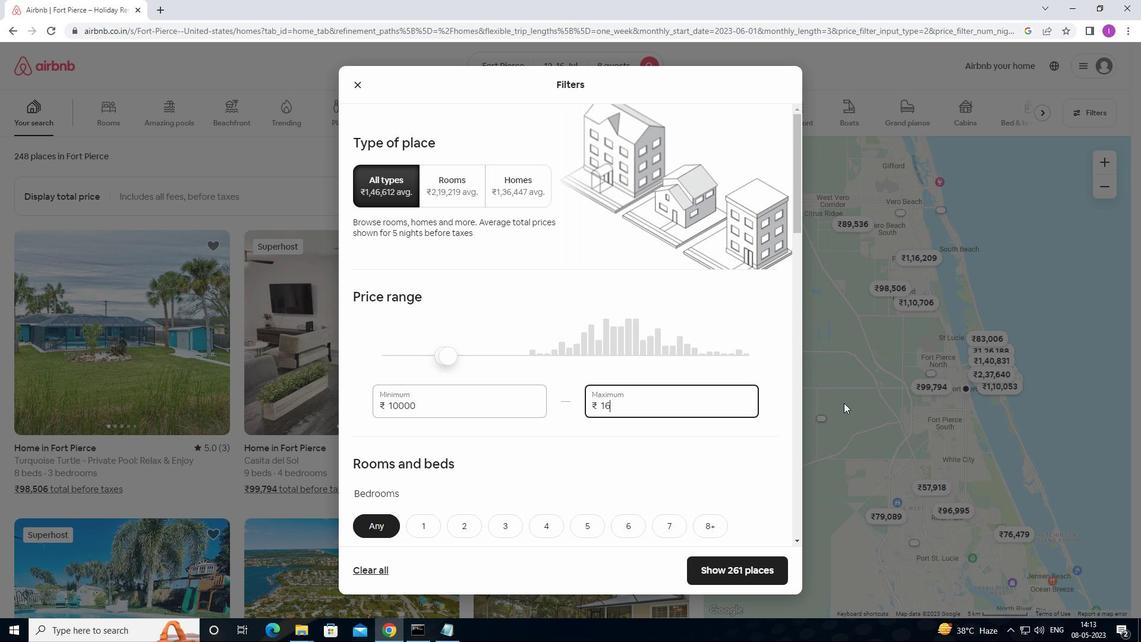 
Action: Mouse moved to (843, 402)
Screenshot: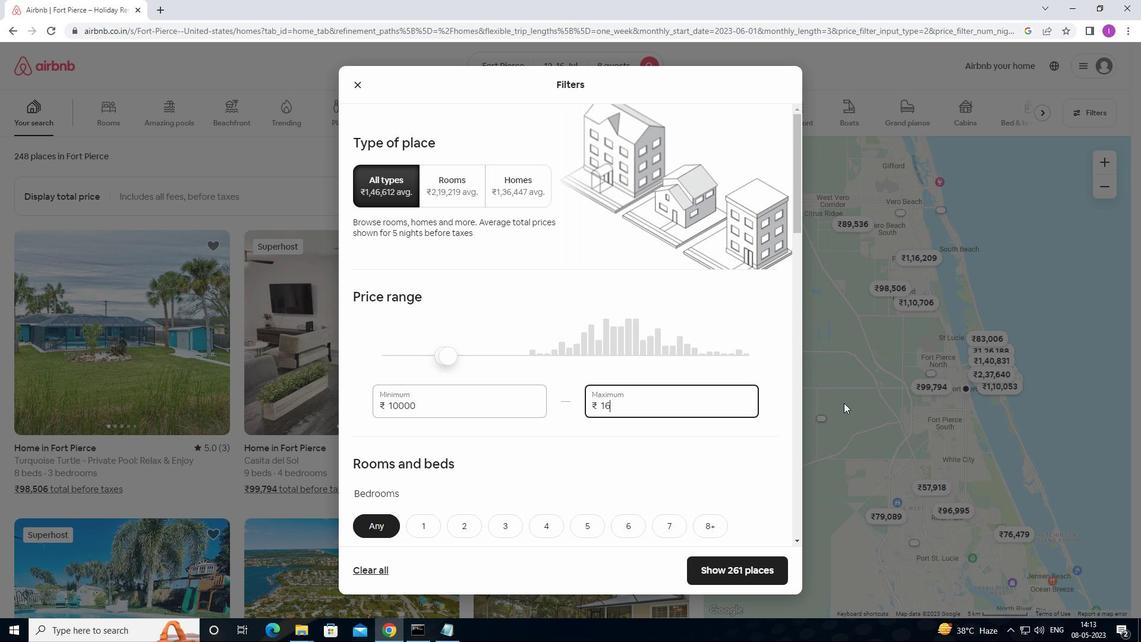 
Action: Key pressed 00
Screenshot: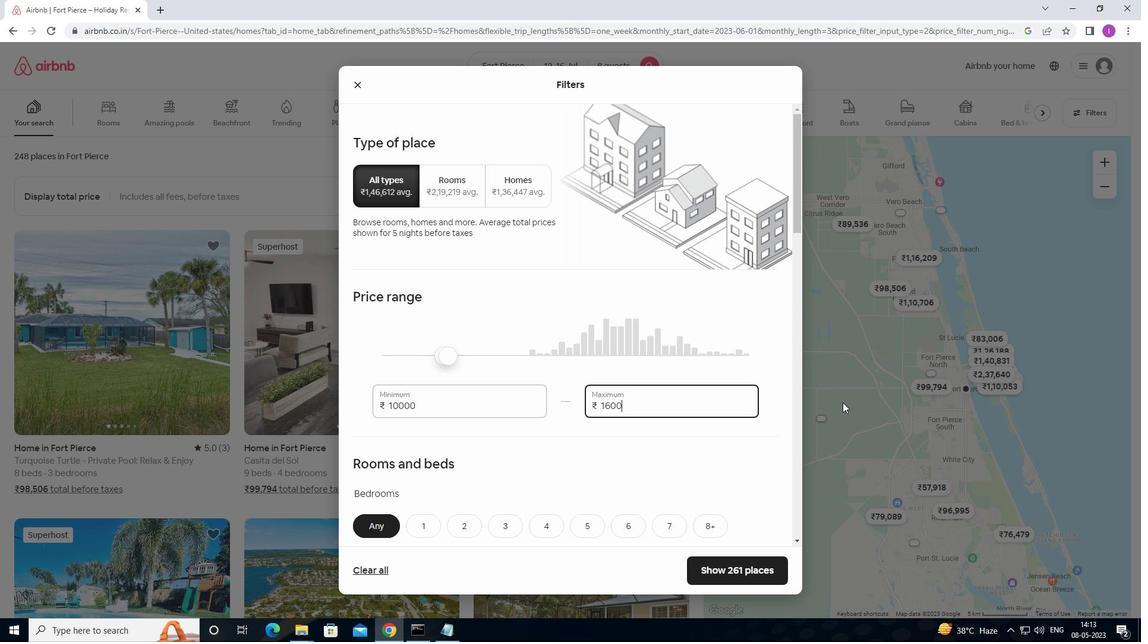 
Action: Mouse moved to (592, 481)
Screenshot: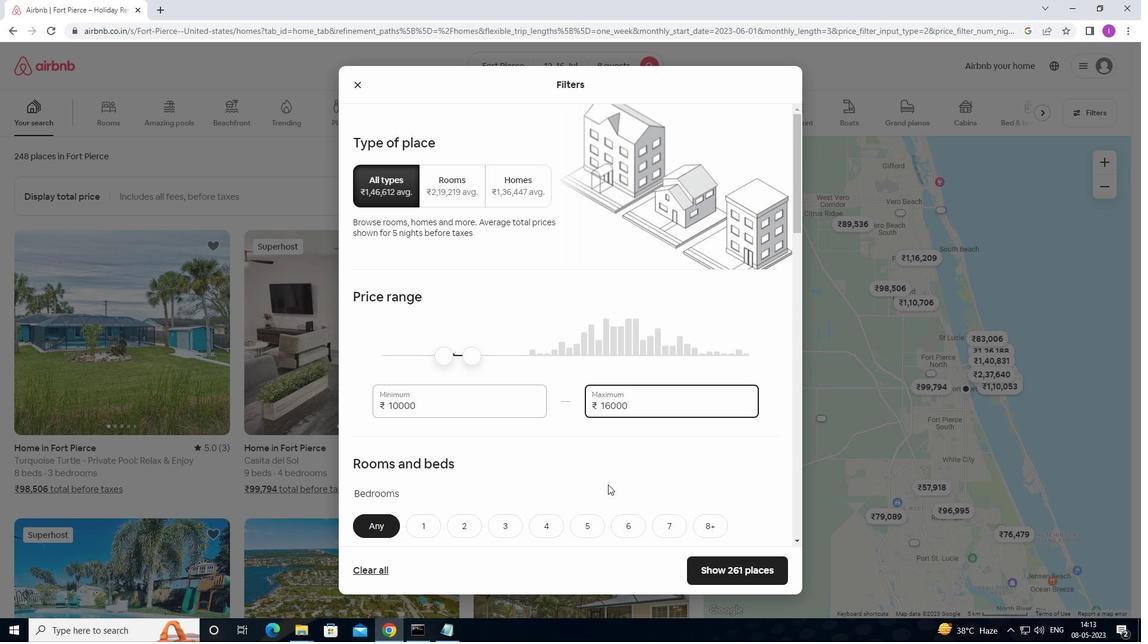 
Action: Mouse scrolled (592, 480) with delta (0, 0)
Screenshot: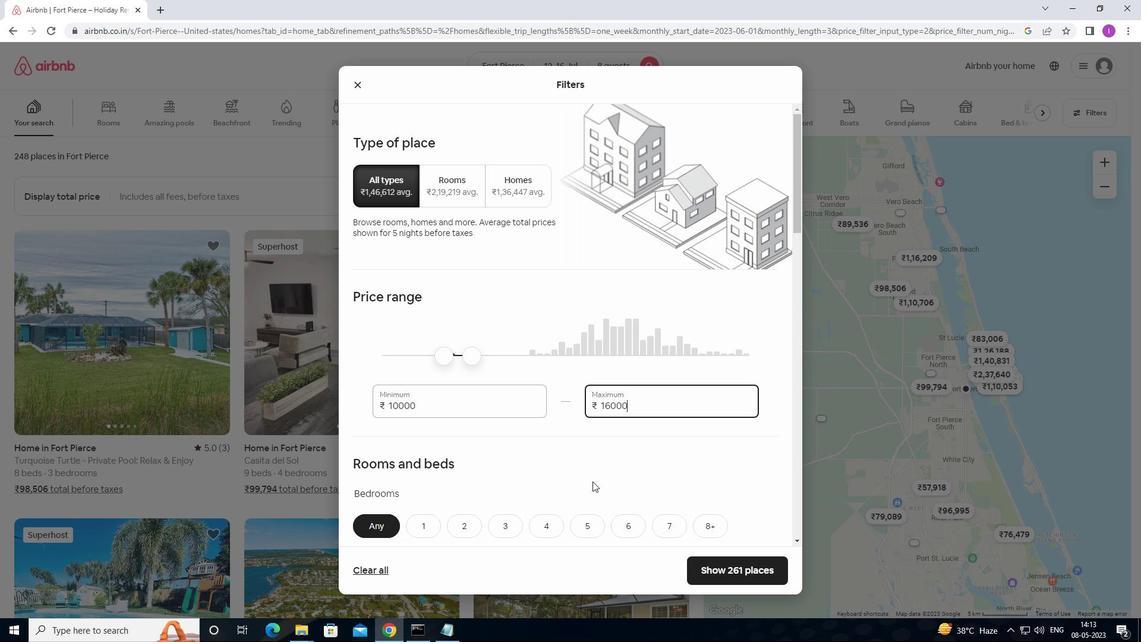 
Action: Mouse scrolled (592, 480) with delta (0, 0)
Screenshot: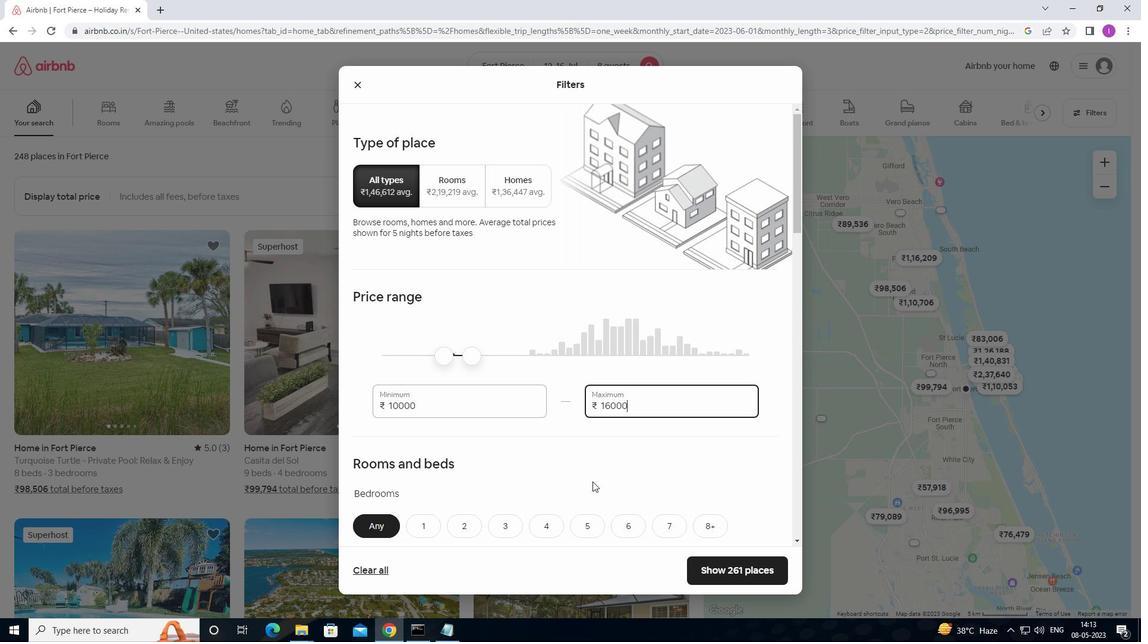 
Action: Mouse scrolled (592, 480) with delta (0, 0)
Screenshot: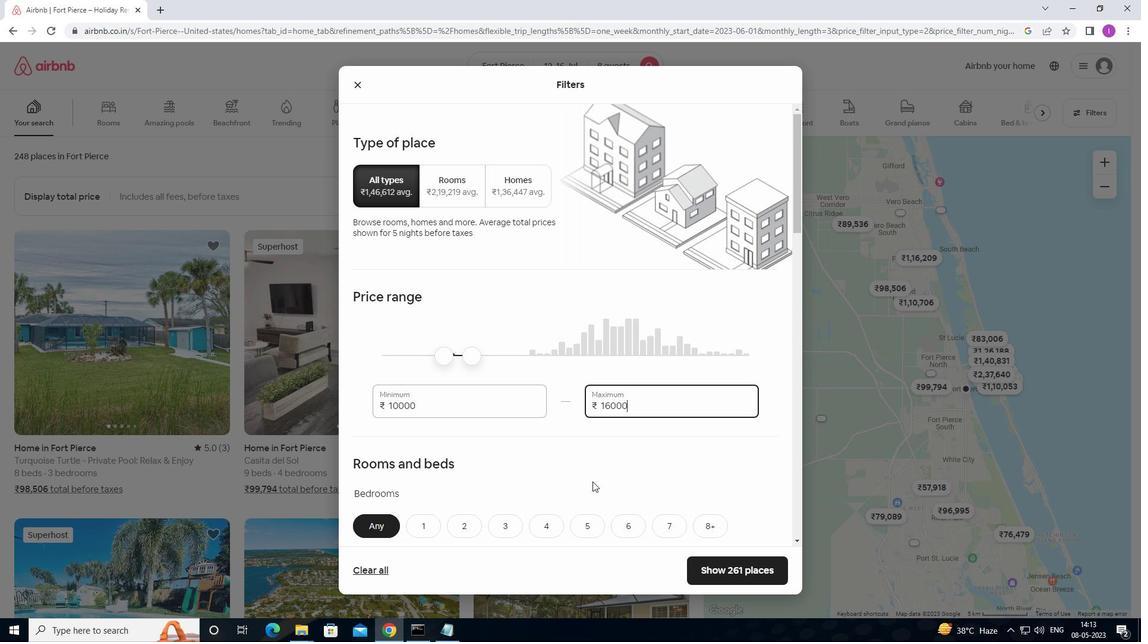 
Action: Mouse moved to (715, 347)
Screenshot: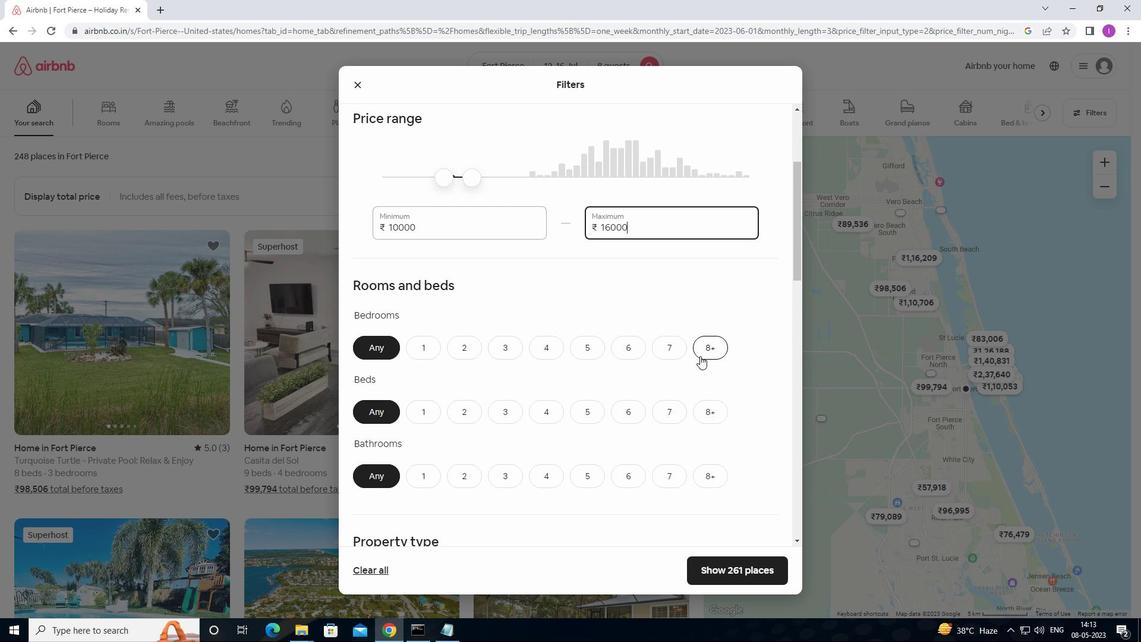 
Action: Mouse pressed left at (715, 347)
Screenshot: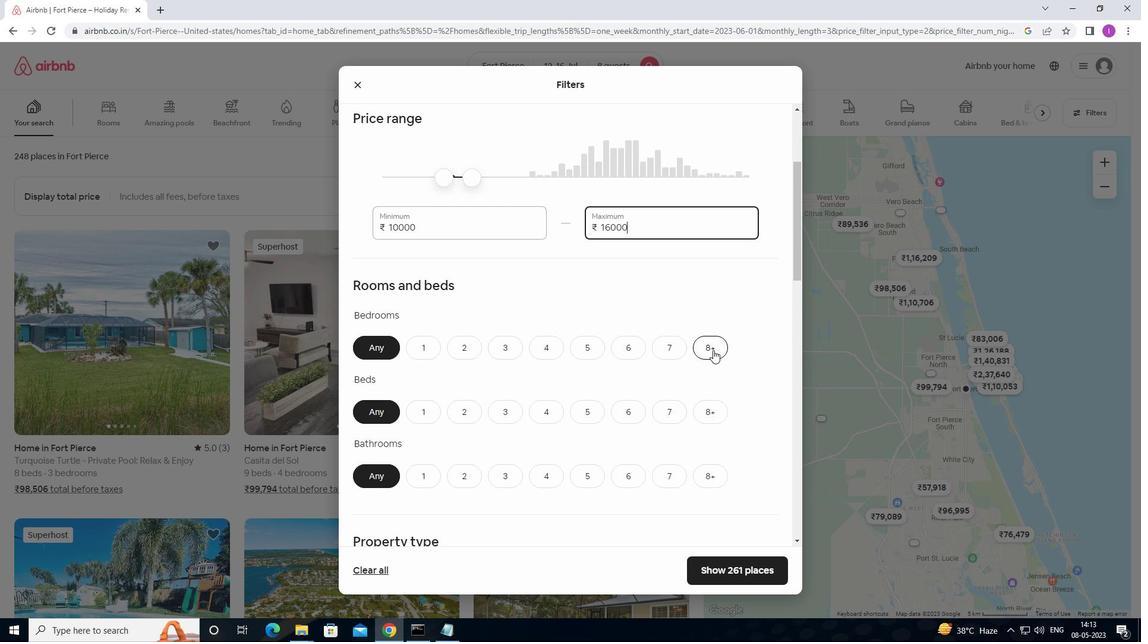 
Action: Mouse moved to (716, 410)
Screenshot: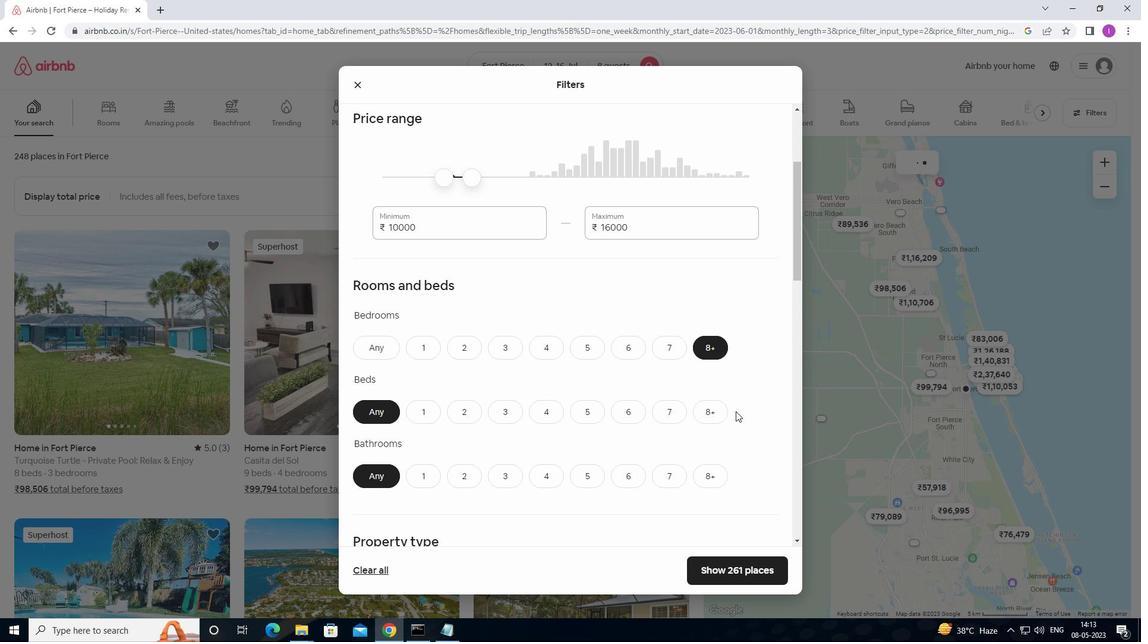 
Action: Mouse pressed left at (716, 410)
Screenshot: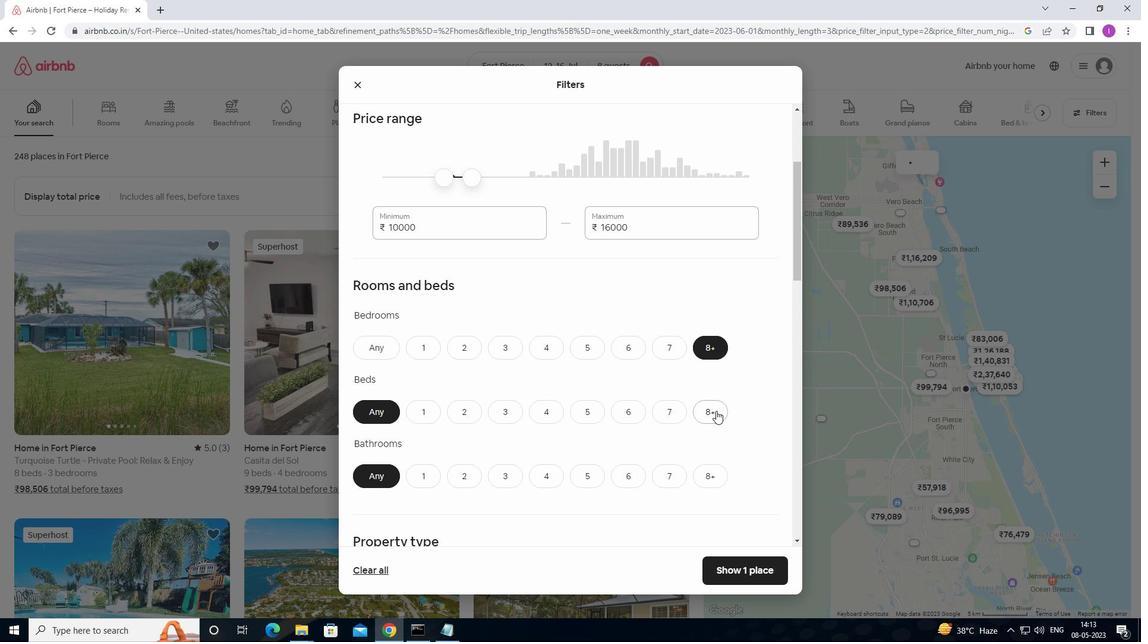 
Action: Mouse moved to (712, 477)
Screenshot: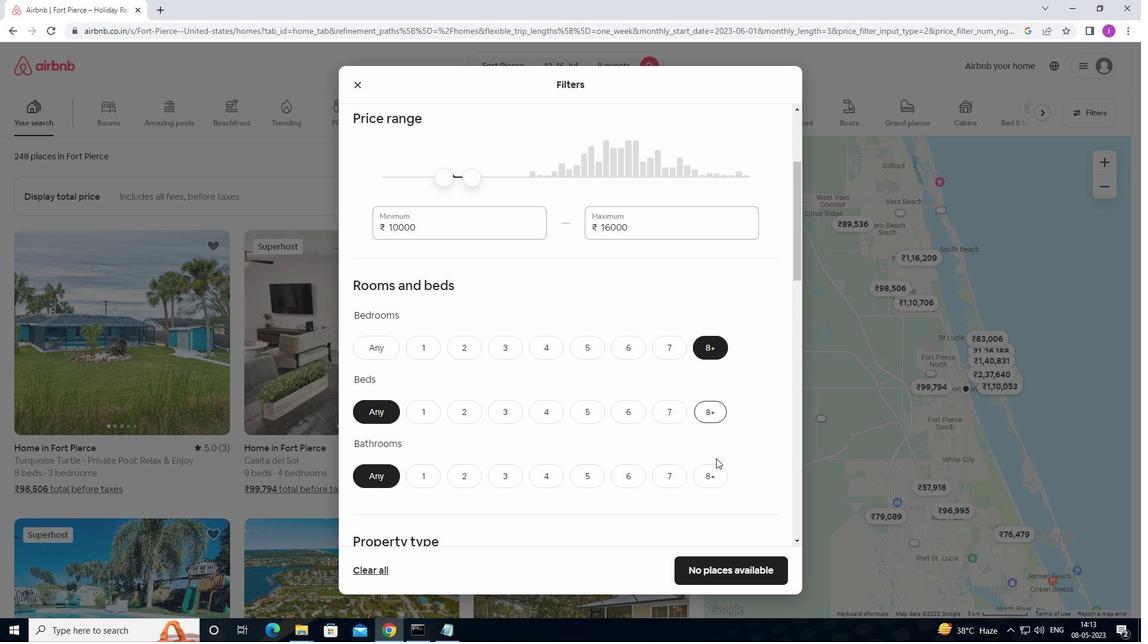
Action: Mouse pressed left at (712, 477)
Screenshot: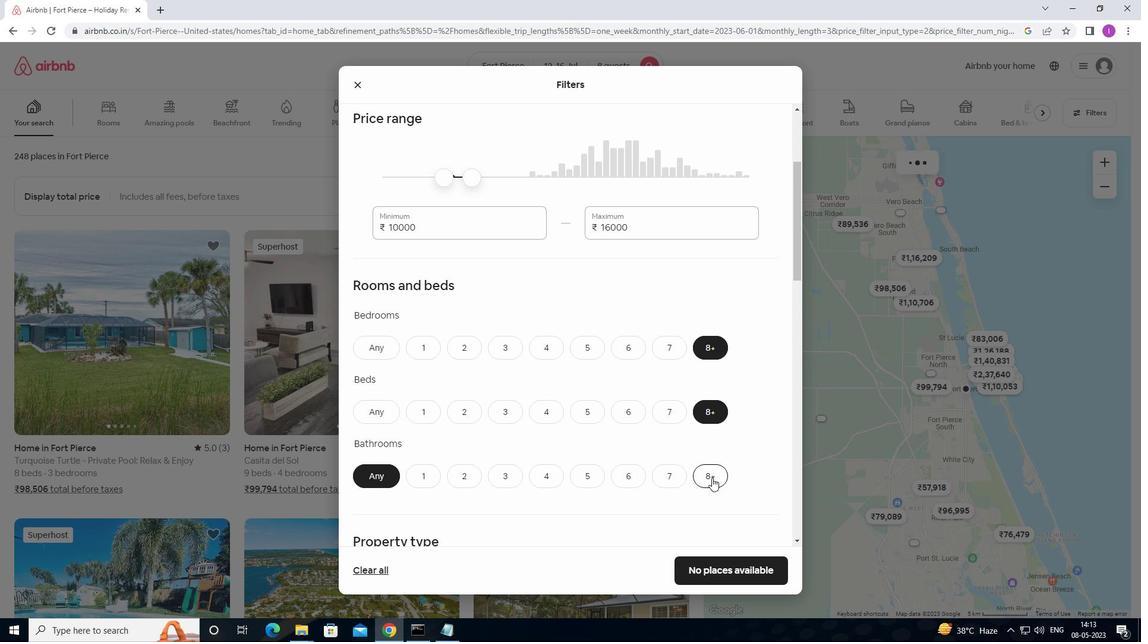 
Action: Mouse moved to (716, 394)
Screenshot: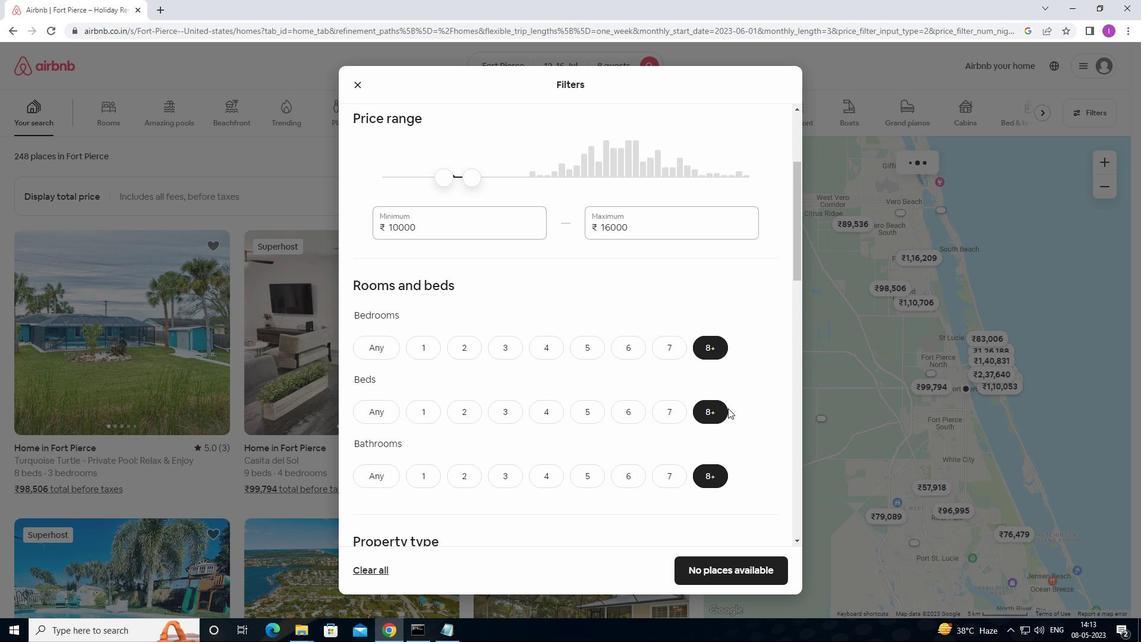 
Action: Mouse scrolled (716, 394) with delta (0, 0)
Screenshot: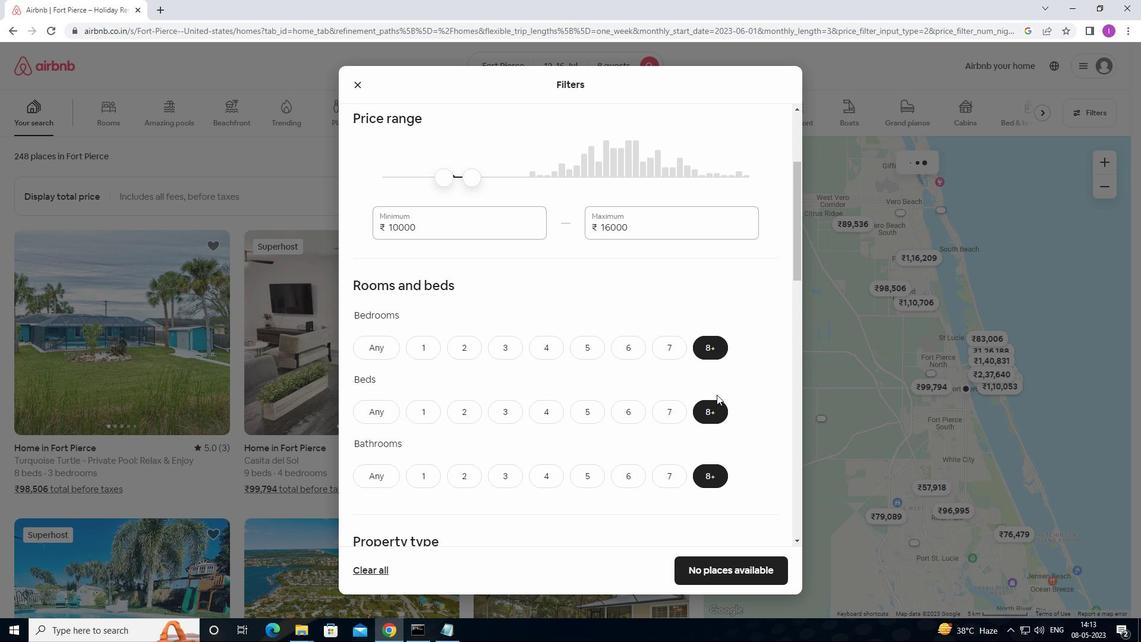 
Action: Mouse scrolled (716, 394) with delta (0, 0)
Screenshot: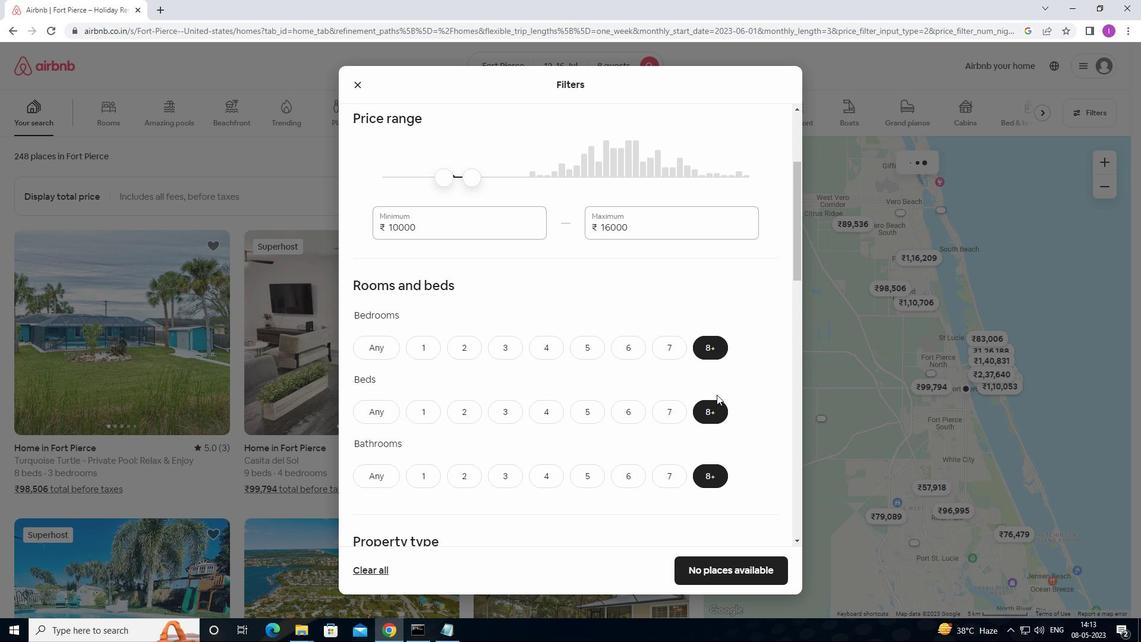
Action: Mouse moved to (714, 396)
Screenshot: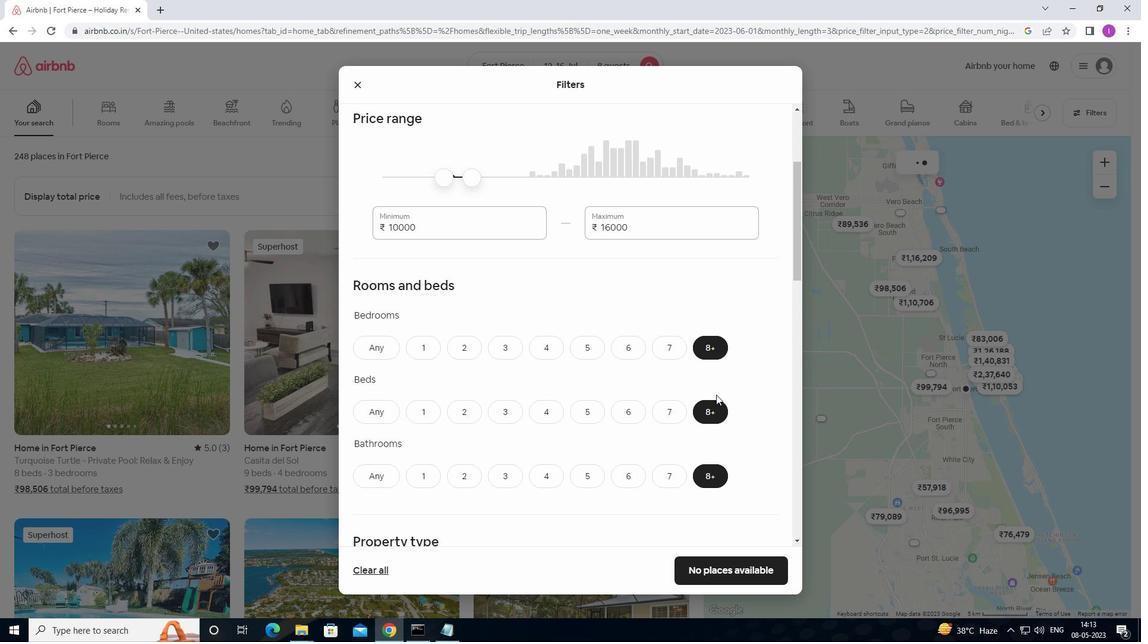 
Action: Mouse scrolled (714, 395) with delta (0, 0)
Screenshot: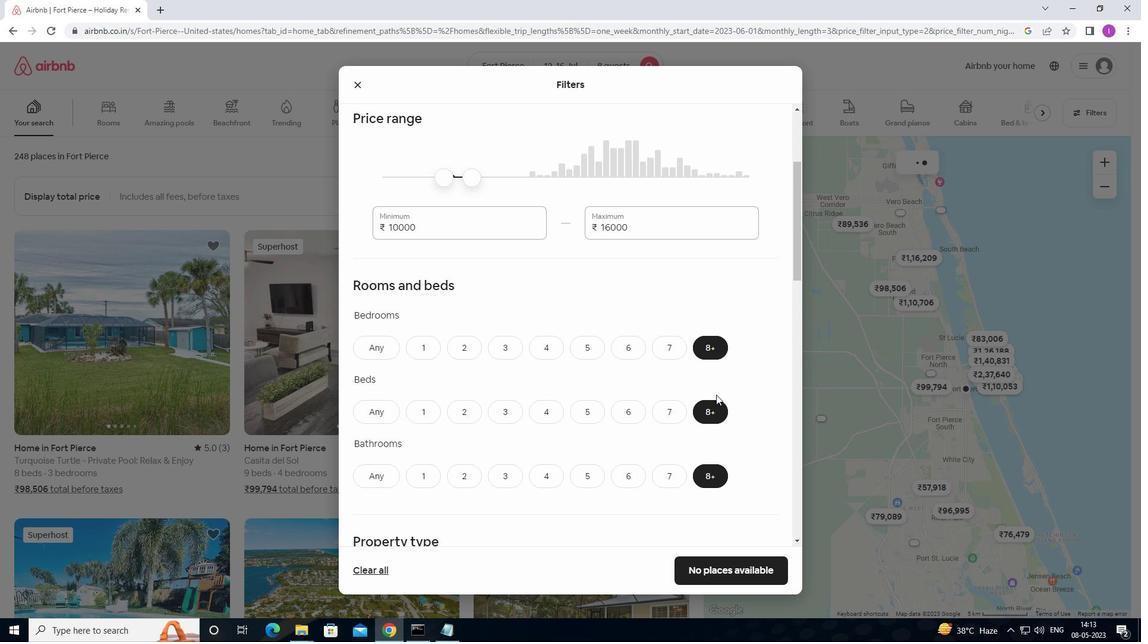 
Action: Mouse moved to (713, 398)
Screenshot: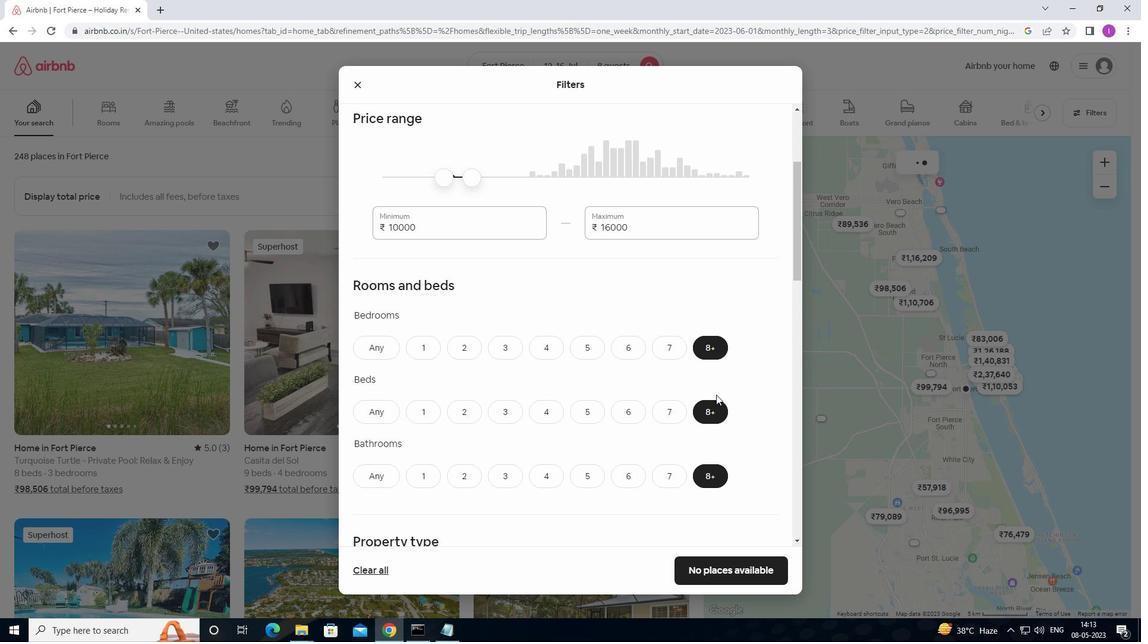 
Action: Mouse scrolled (713, 397) with delta (0, 0)
Screenshot: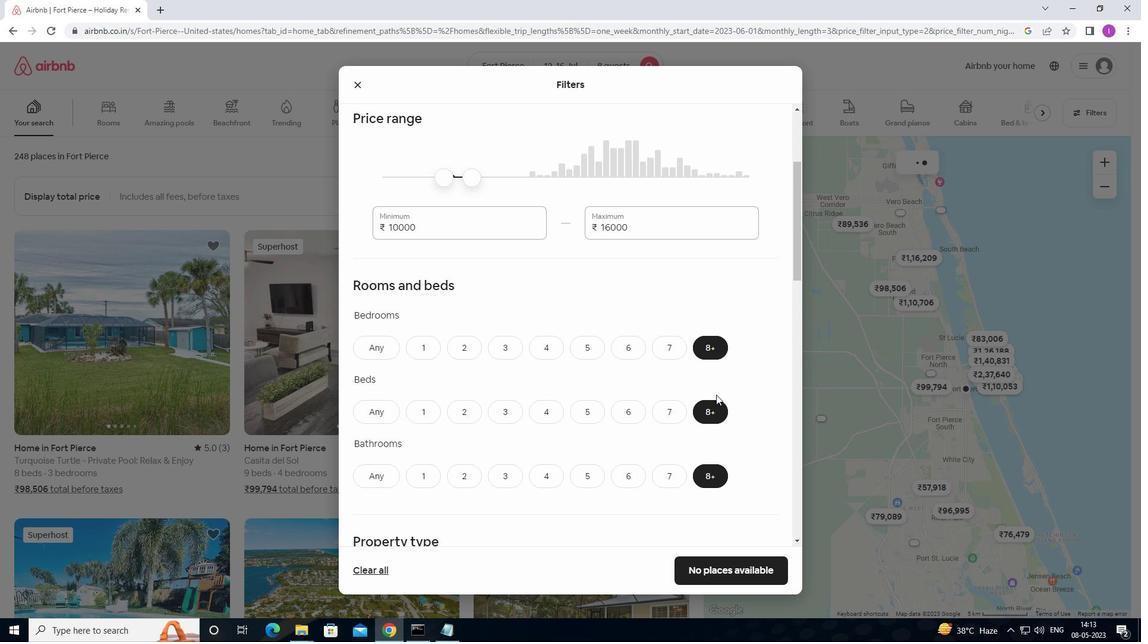 
Action: Mouse moved to (396, 380)
Screenshot: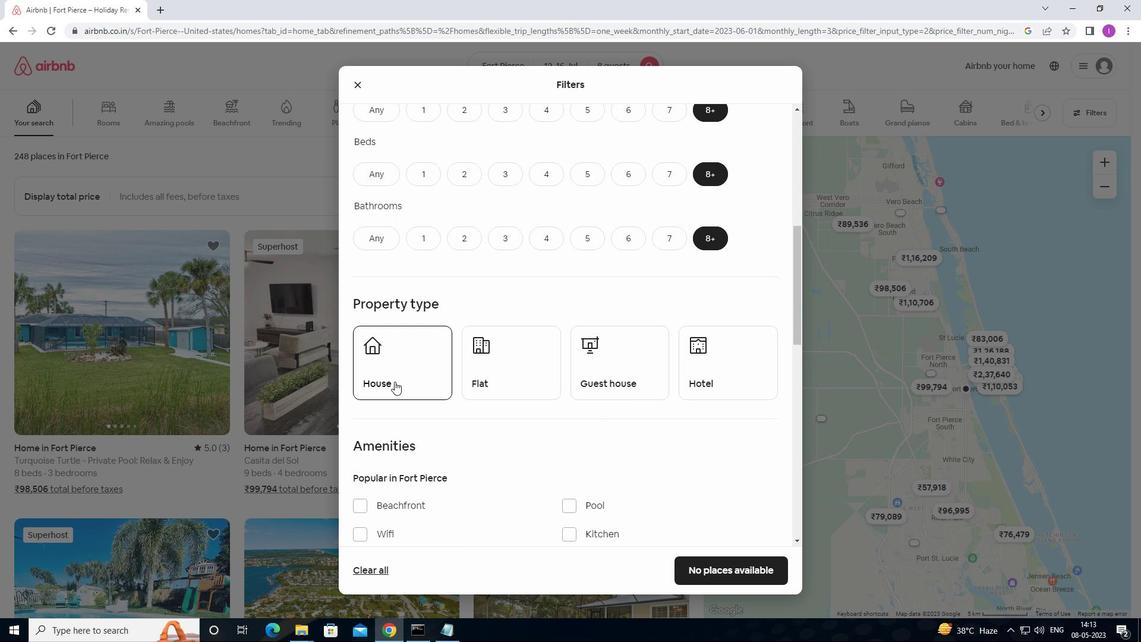
Action: Mouse pressed left at (396, 380)
Screenshot: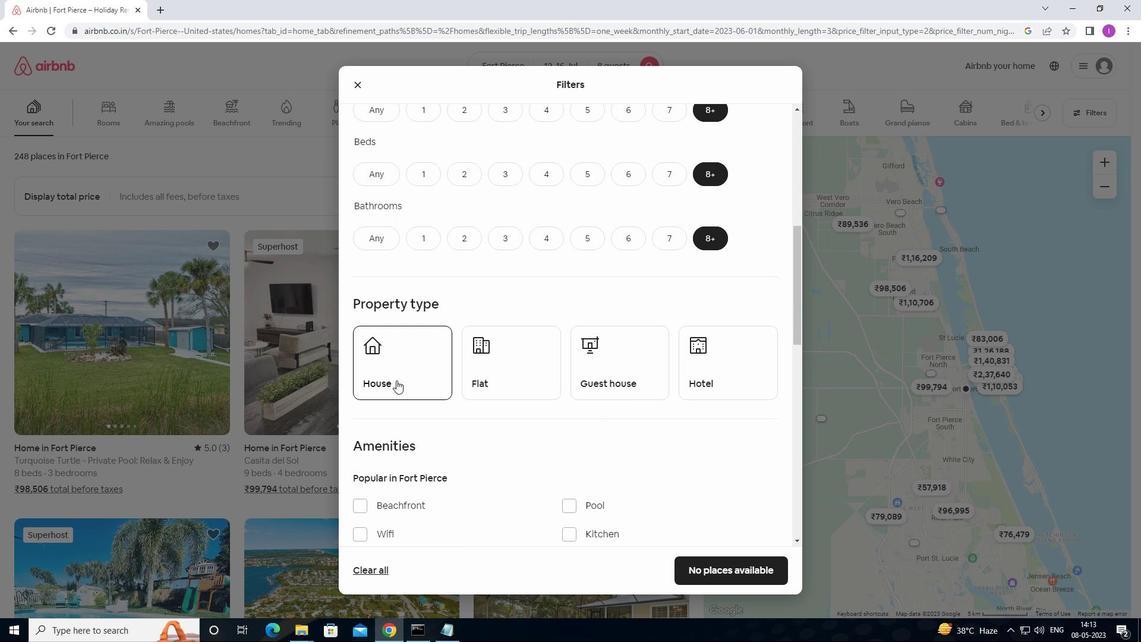 
Action: Mouse moved to (522, 367)
Screenshot: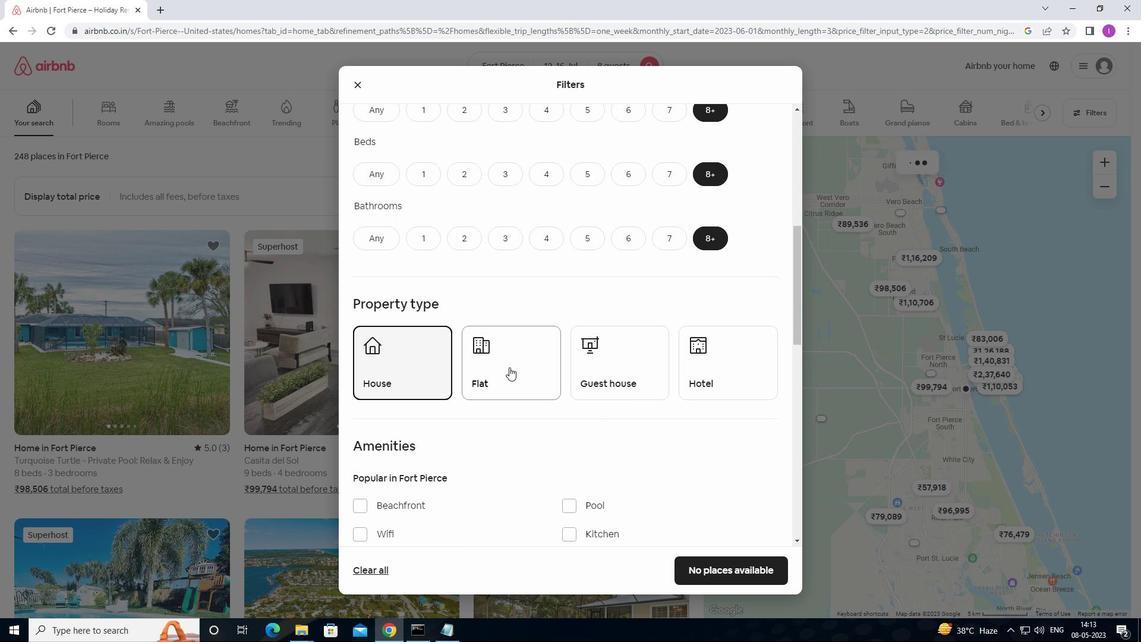 
Action: Mouse pressed left at (522, 367)
Screenshot: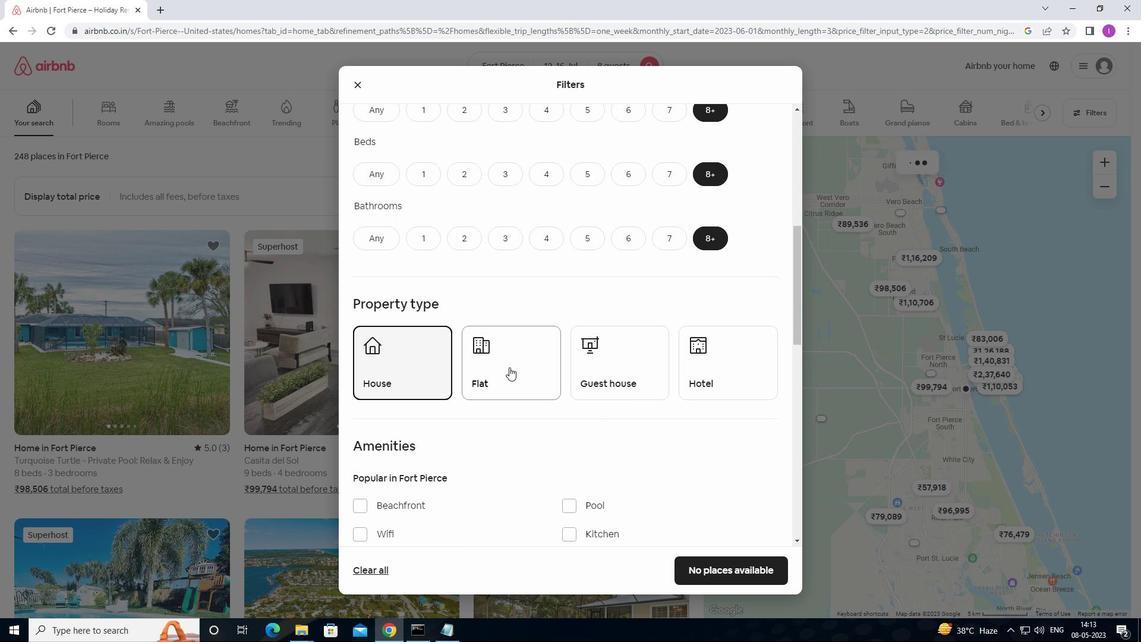 
Action: Mouse moved to (616, 366)
Screenshot: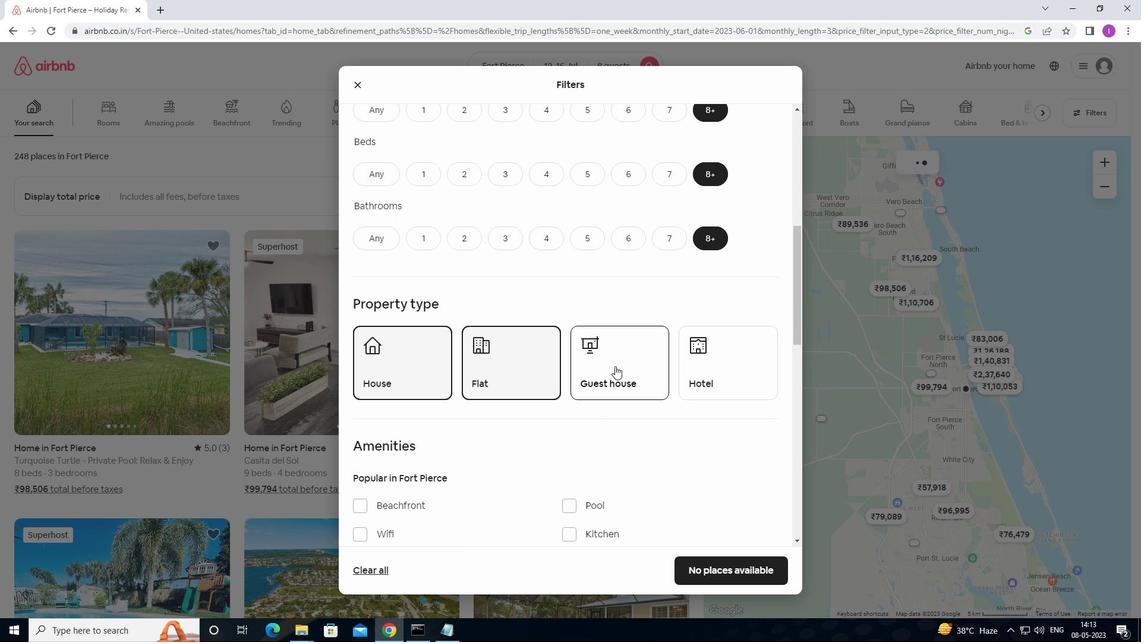 
Action: Mouse pressed left at (616, 366)
Screenshot: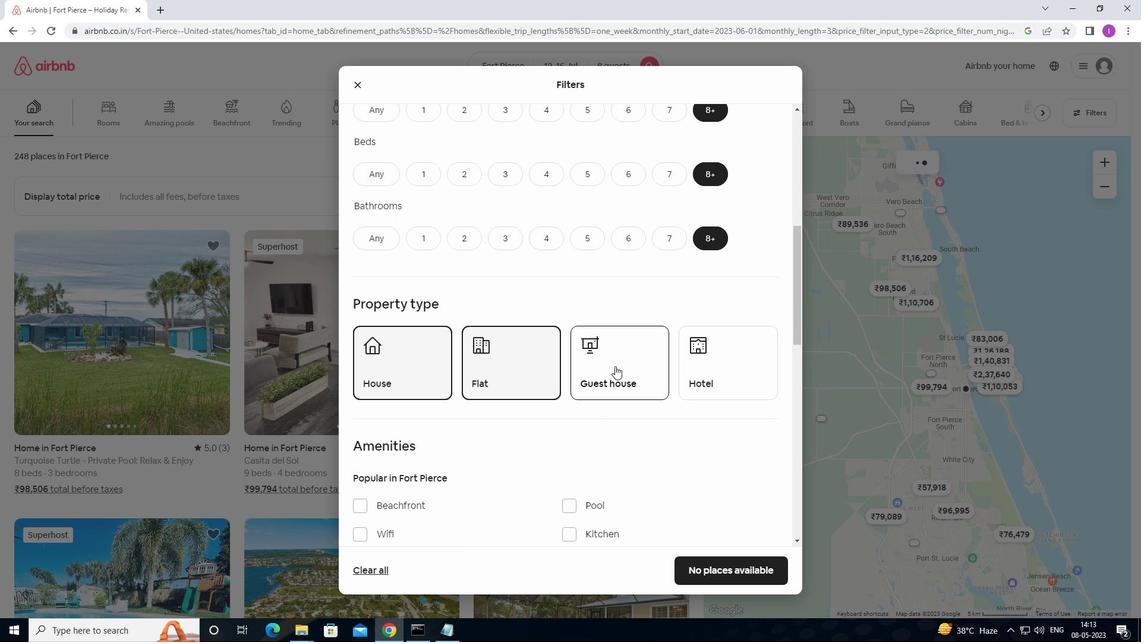 
Action: Mouse moved to (756, 359)
Screenshot: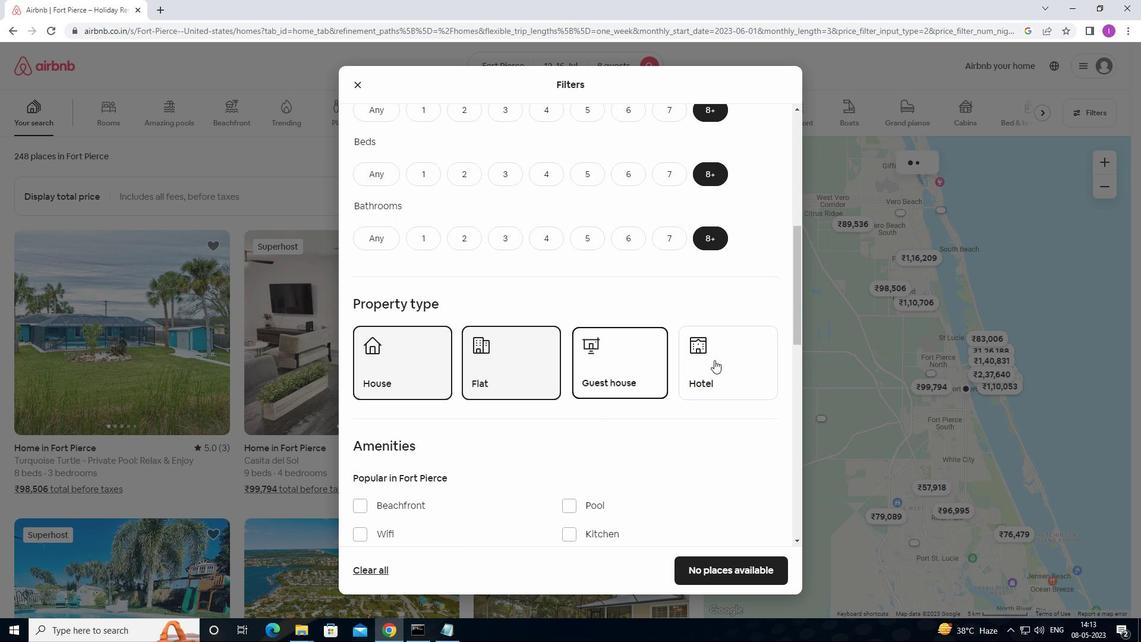 
Action: Mouse pressed left at (756, 359)
Screenshot: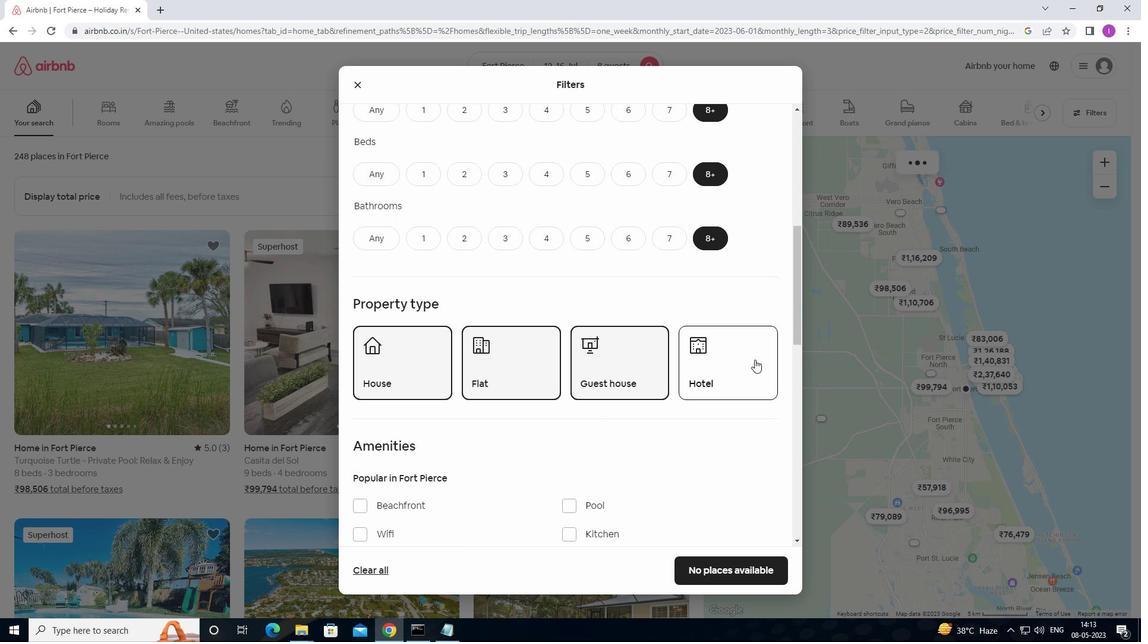 
Action: Mouse moved to (570, 393)
Screenshot: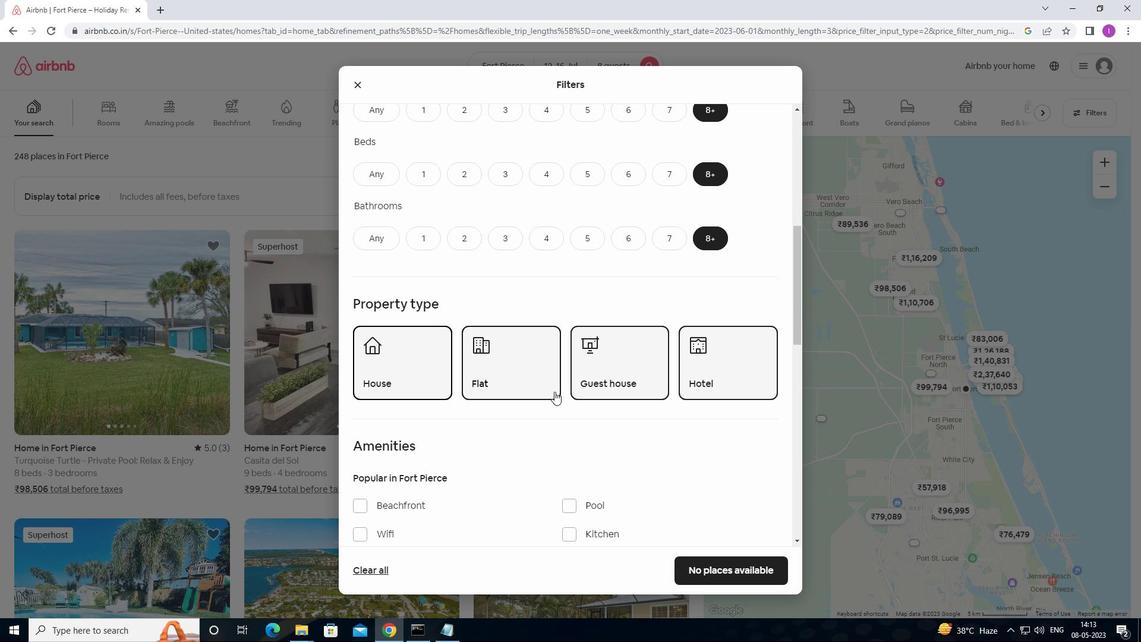 
Action: Mouse scrolled (570, 392) with delta (0, 0)
Screenshot: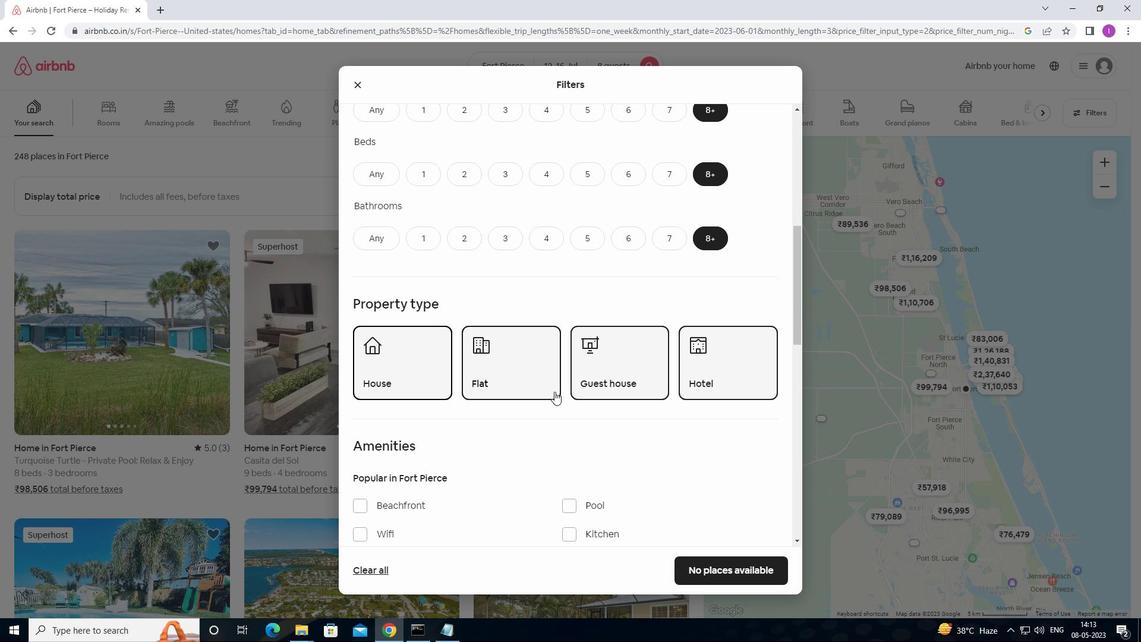 
Action: Mouse moved to (571, 394)
Screenshot: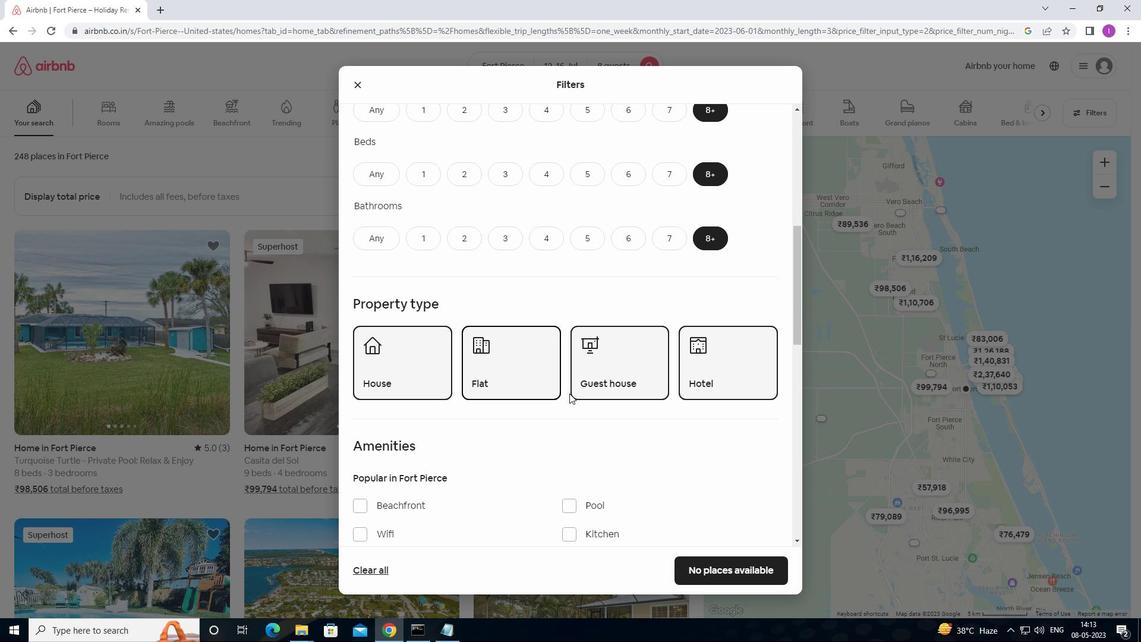 
Action: Mouse scrolled (571, 393) with delta (0, 0)
Screenshot: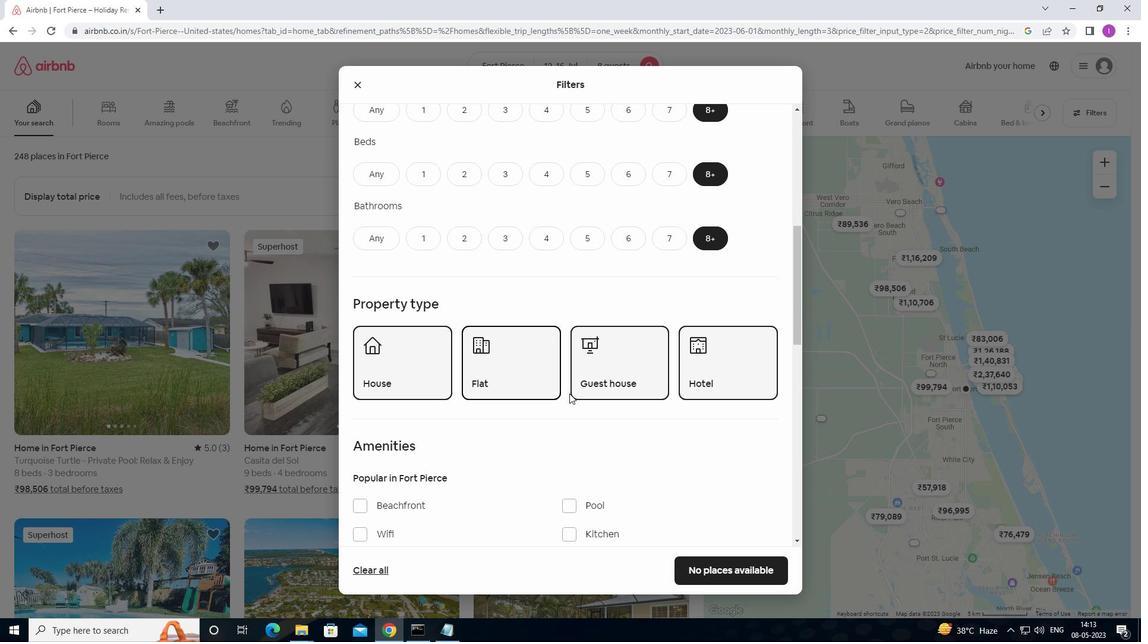 
Action: Mouse scrolled (571, 393) with delta (0, 0)
Screenshot: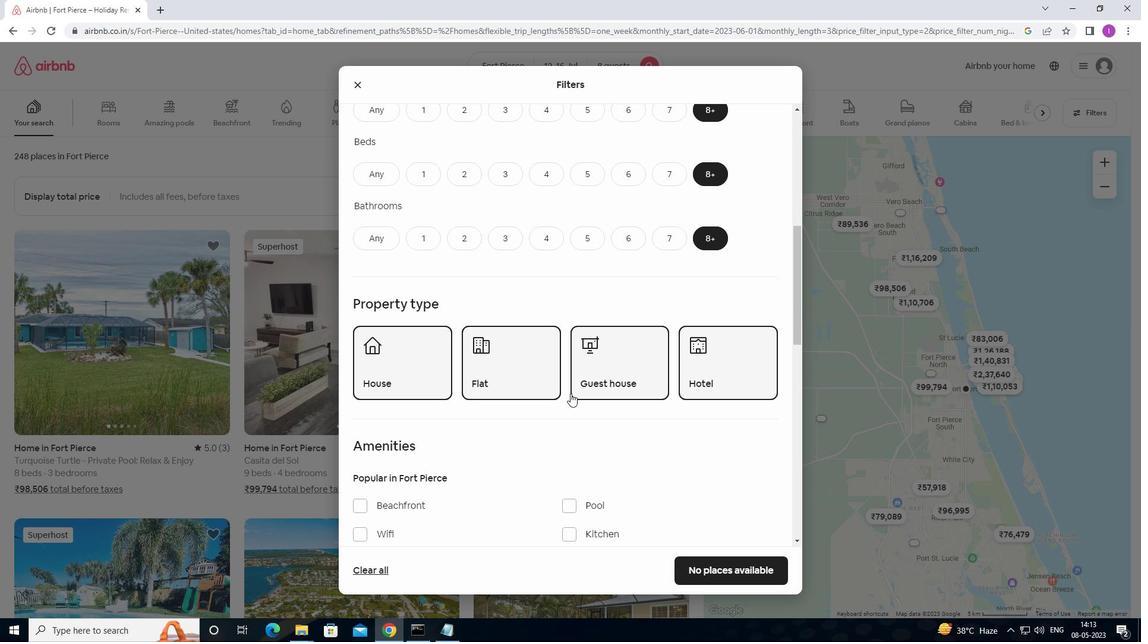 
Action: Mouse moved to (361, 356)
Screenshot: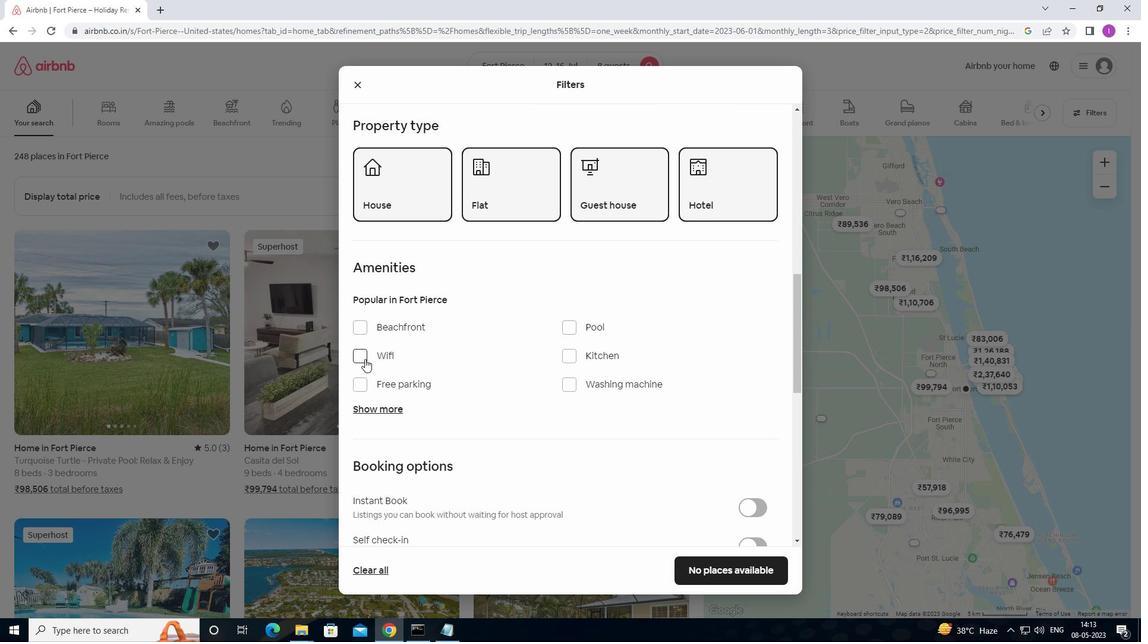 
Action: Mouse pressed left at (361, 356)
Screenshot: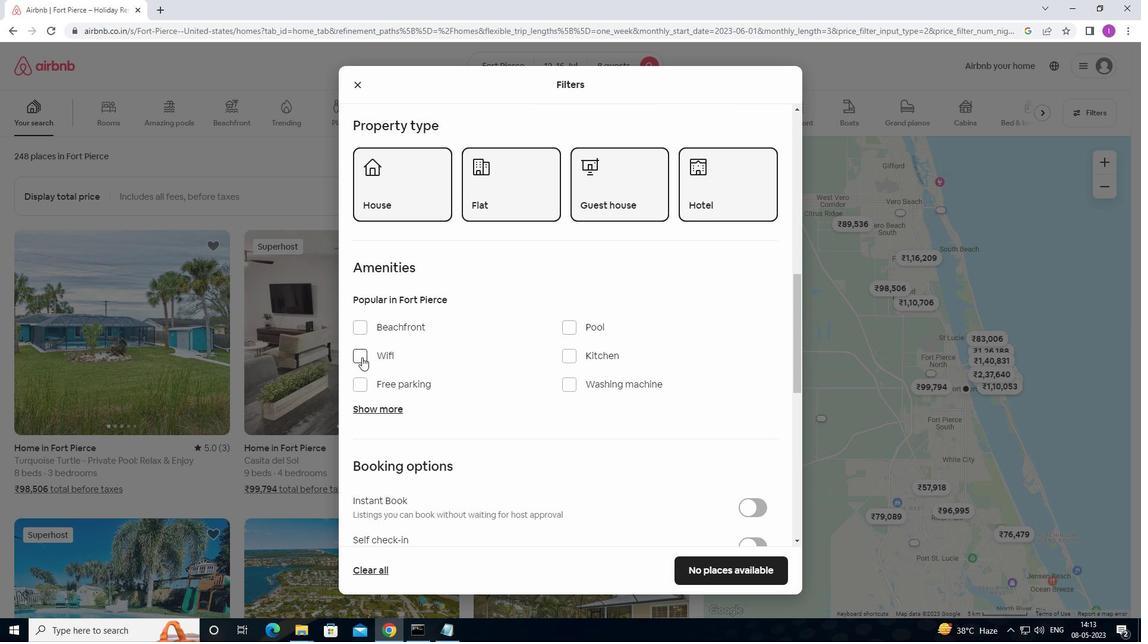 
Action: Mouse moved to (357, 379)
Screenshot: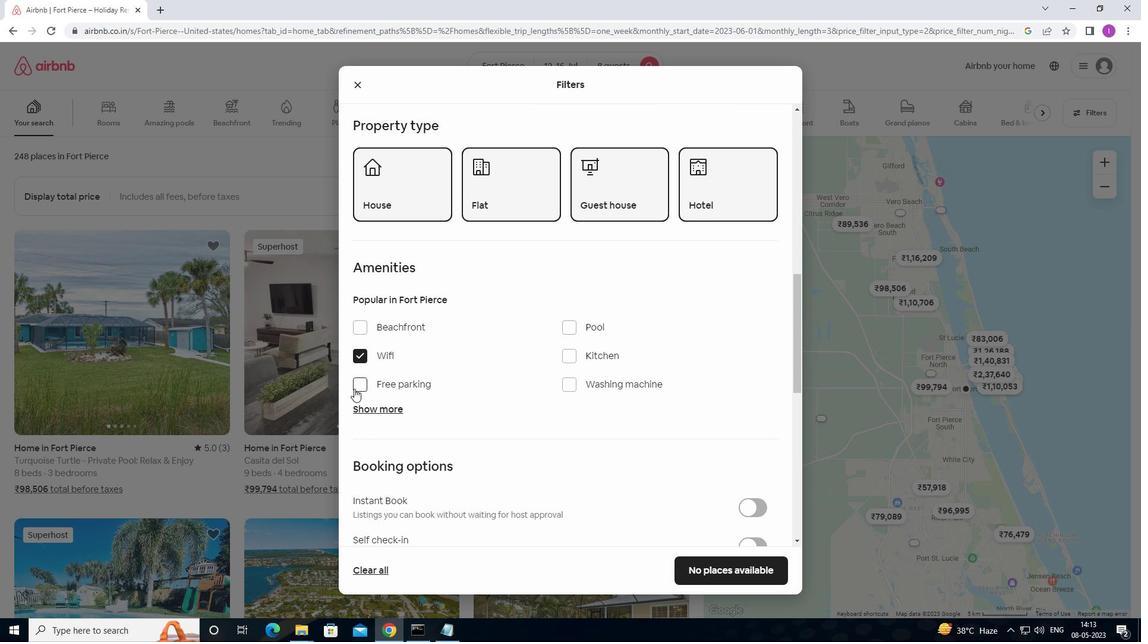 
Action: Mouse pressed left at (357, 379)
Screenshot: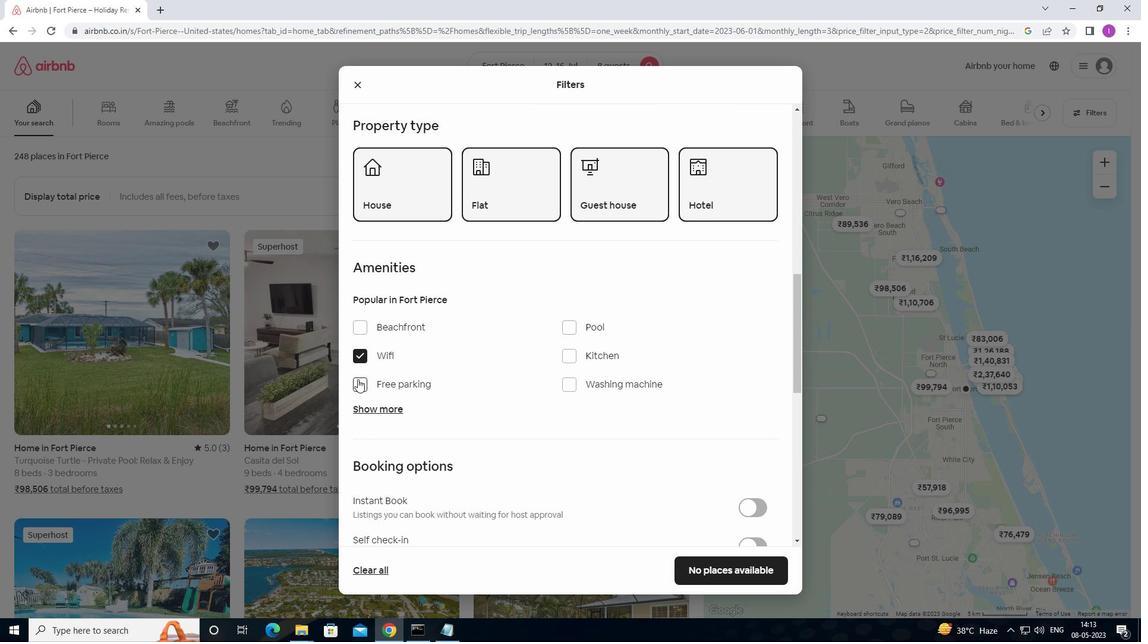 
Action: Mouse moved to (386, 407)
Screenshot: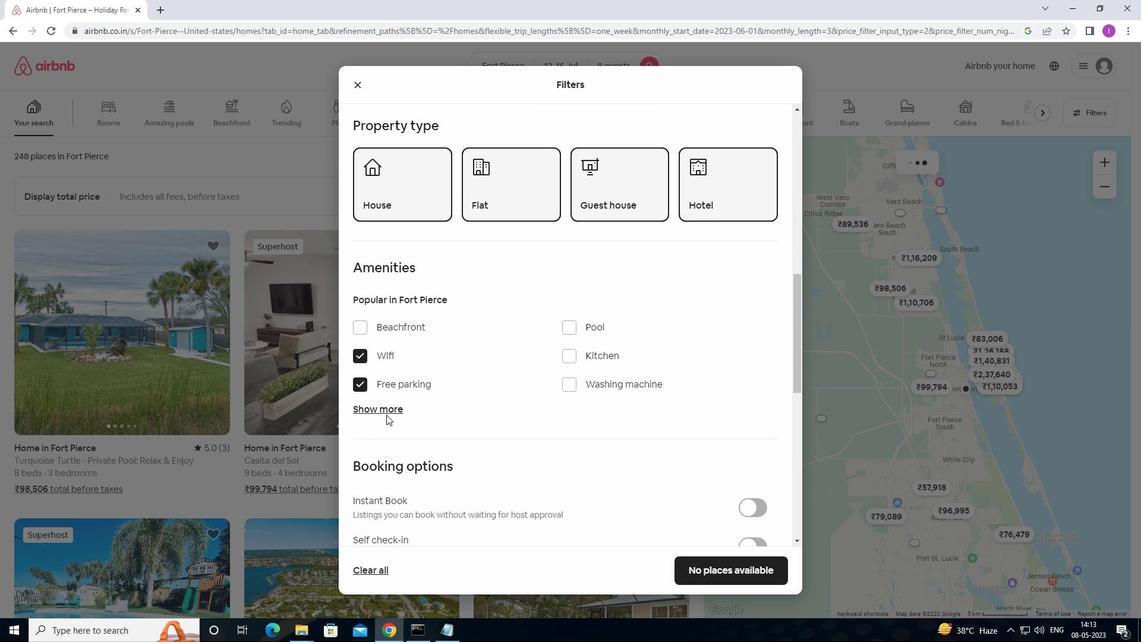 
Action: Mouse pressed left at (386, 407)
Screenshot: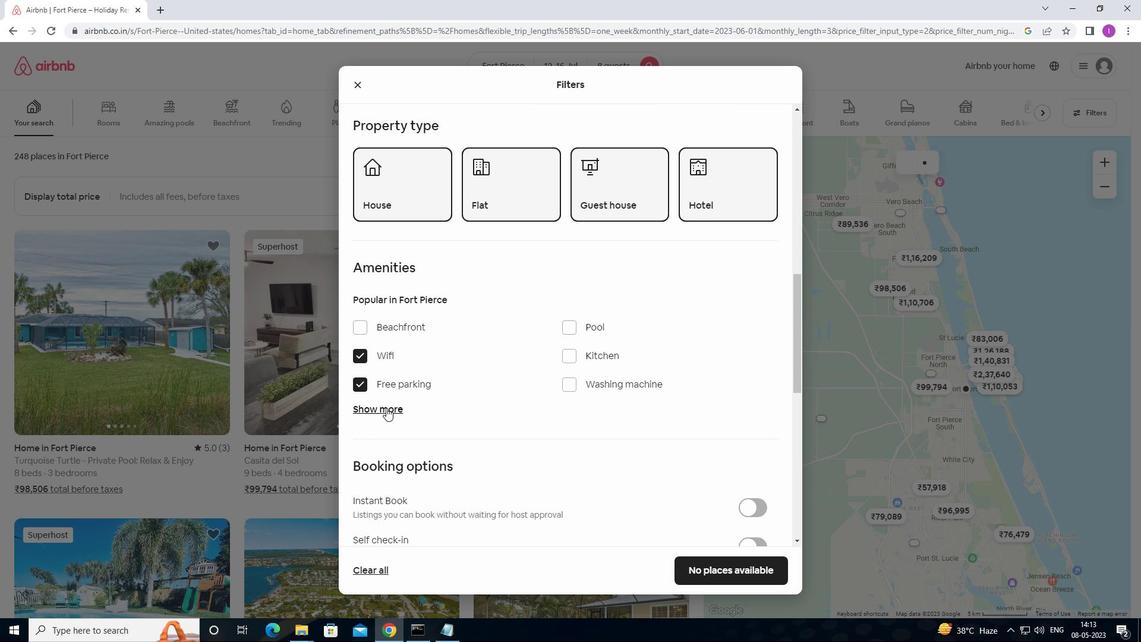 
Action: Mouse moved to (523, 467)
Screenshot: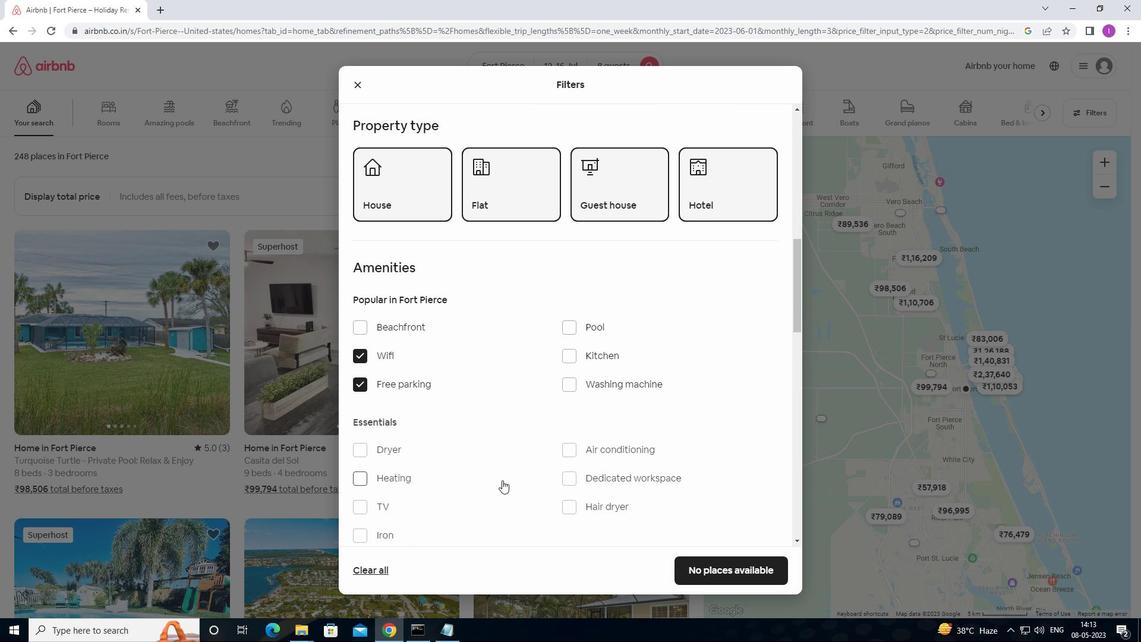 
Action: Mouse scrolled (523, 467) with delta (0, 0)
Screenshot: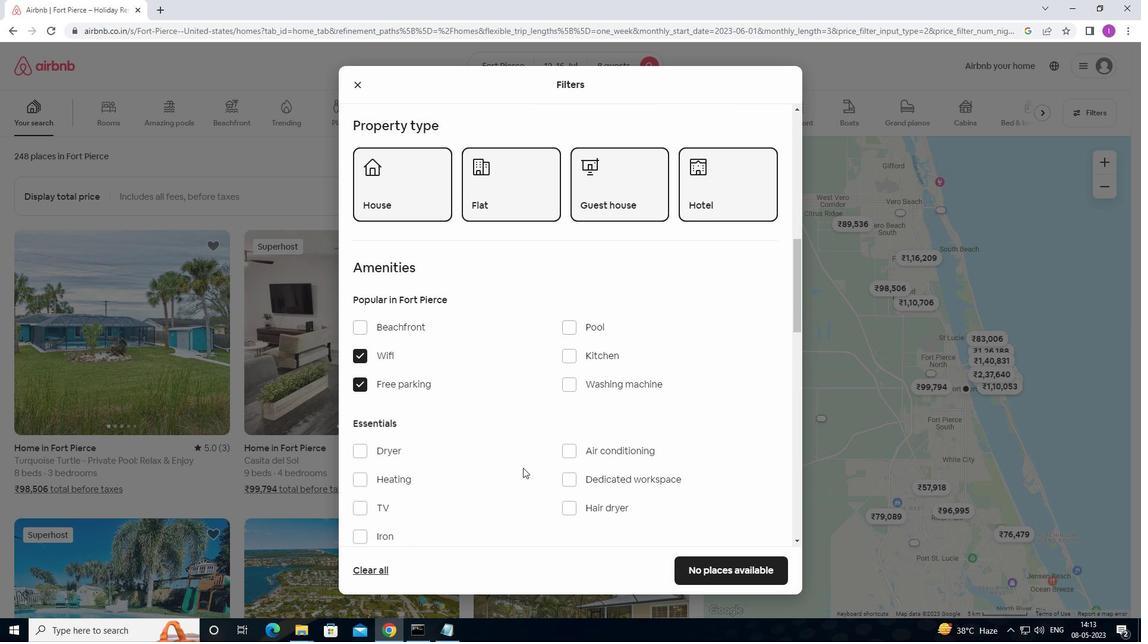 
Action: Mouse scrolled (523, 467) with delta (0, 0)
Screenshot: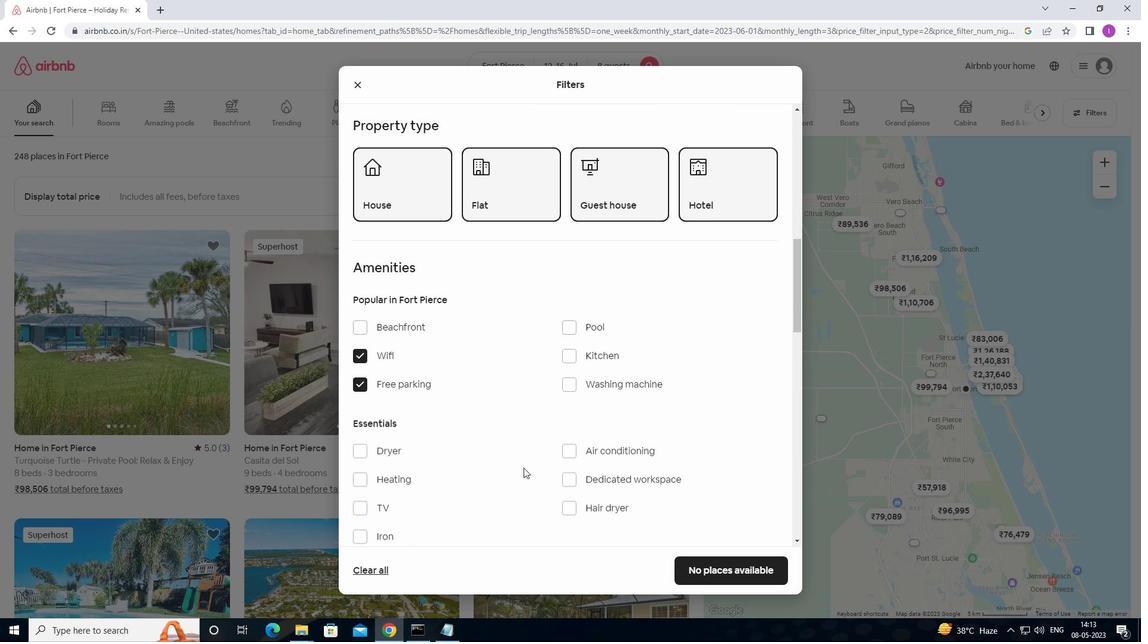 
Action: Mouse moved to (360, 392)
Screenshot: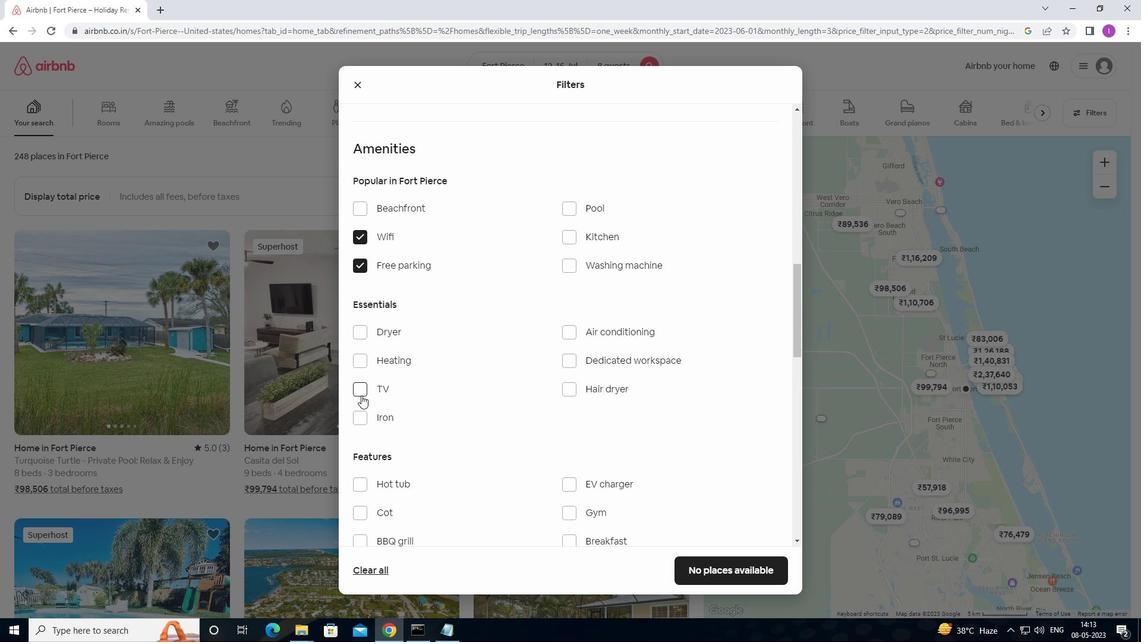 
Action: Mouse pressed left at (360, 392)
Screenshot: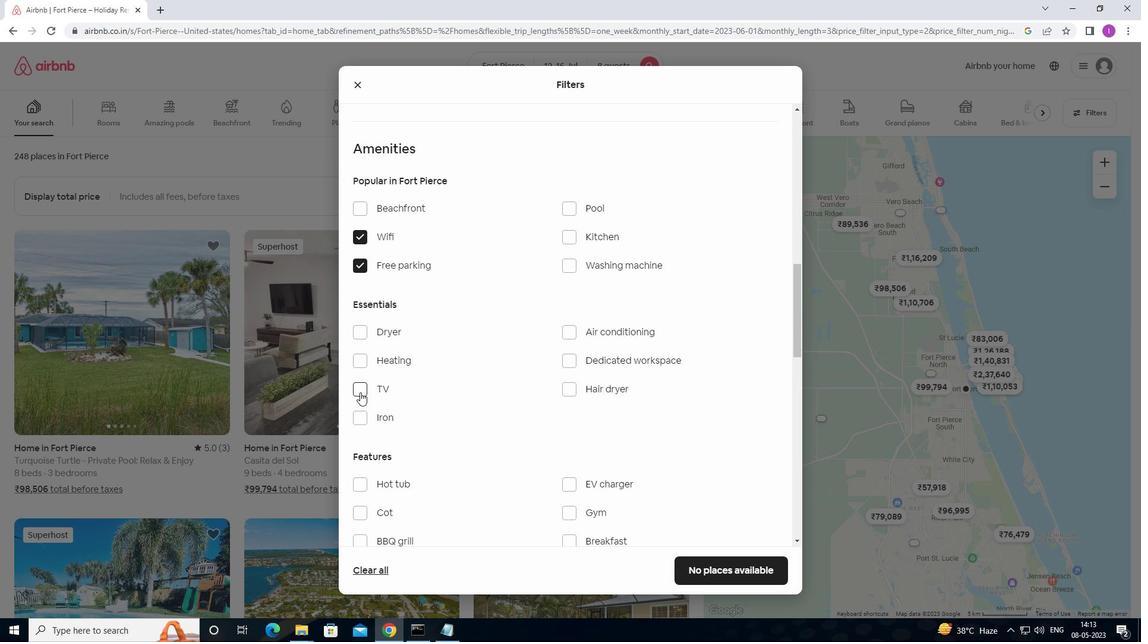 
Action: Mouse moved to (481, 424)
Screenshot: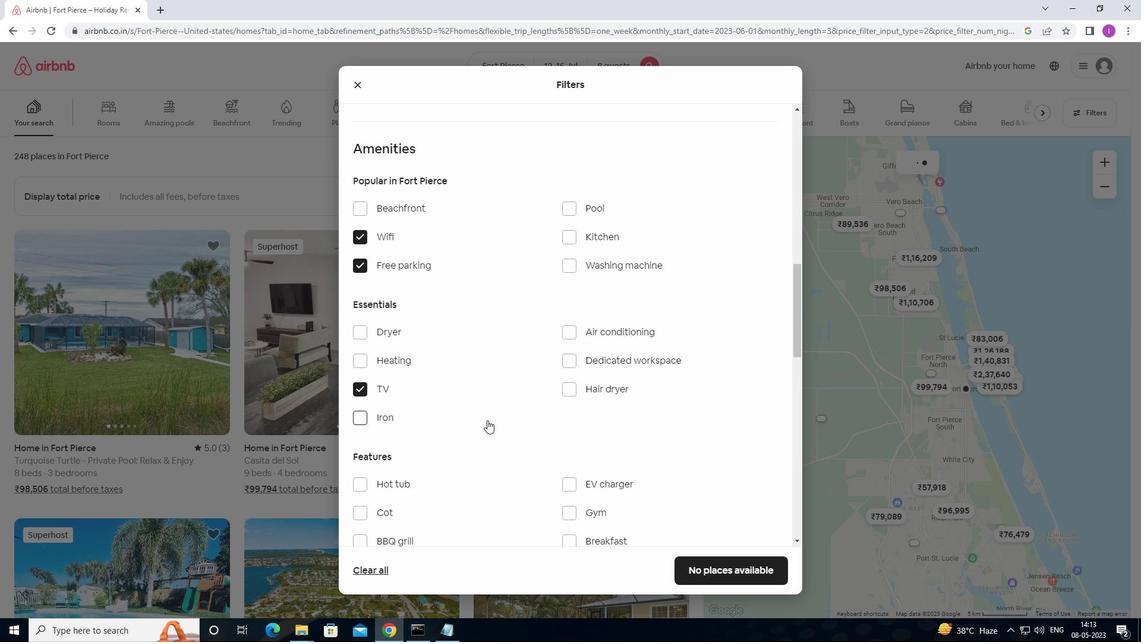
Action: Mouse scrolled (481, 423) with delta (0, 0)
Screenshot: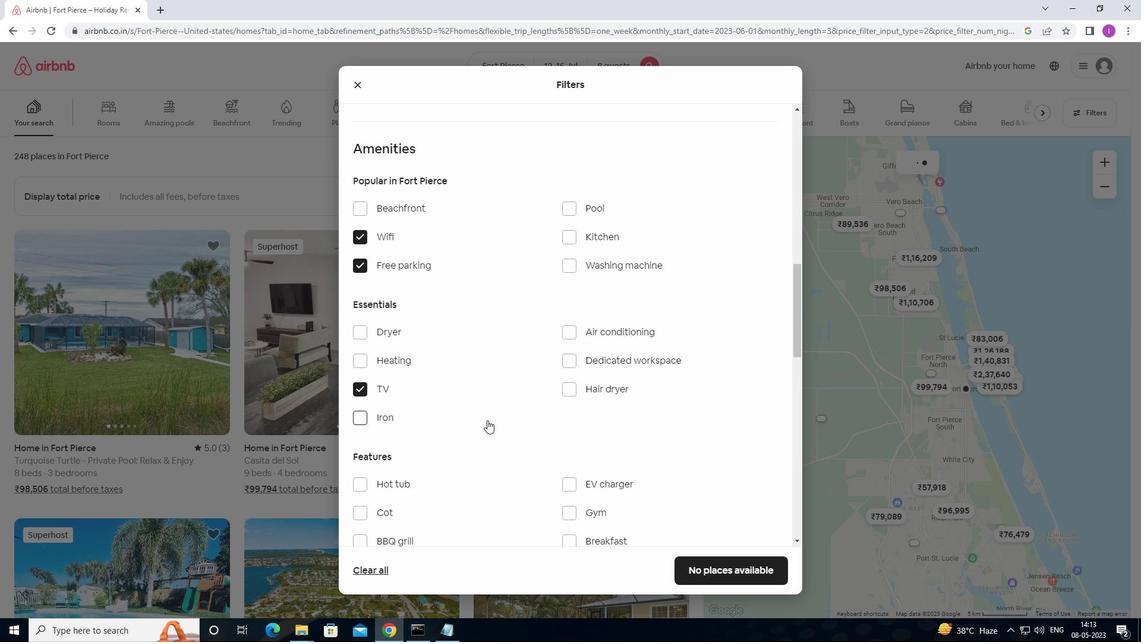 
Action: Mouse moved to (574, 451)
Screenshot: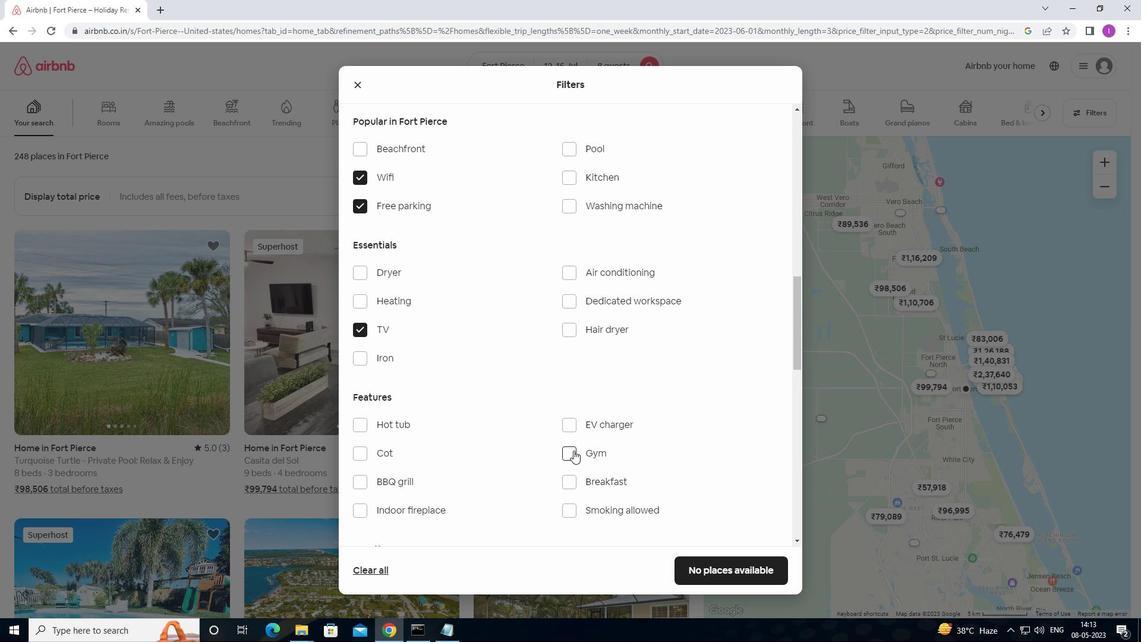 
Action: Mouse pressed left at (574, 451)
Screenshot: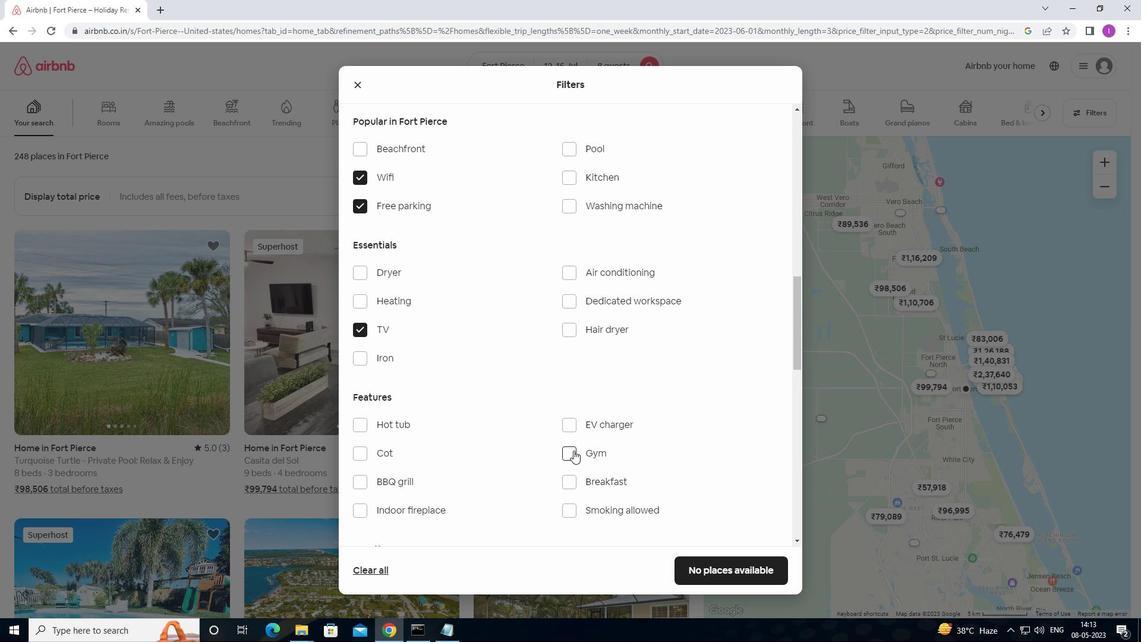 
Action: Mouse moved to (576, 483)
Screenshot: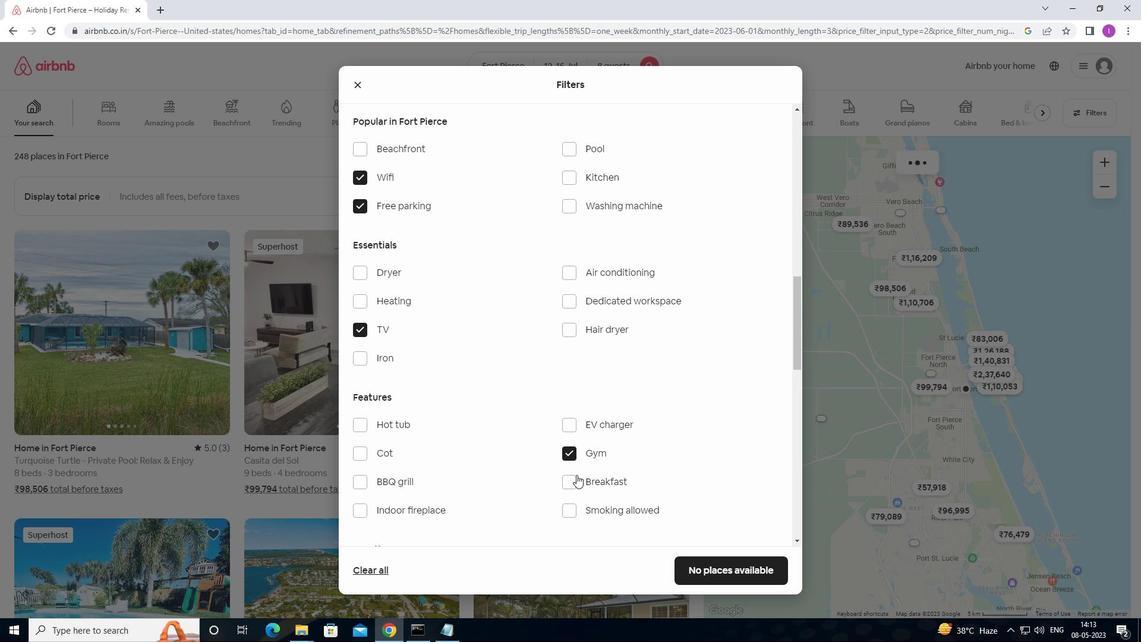 
Action: Mouse pressed left at (576, 483)
Screenshot: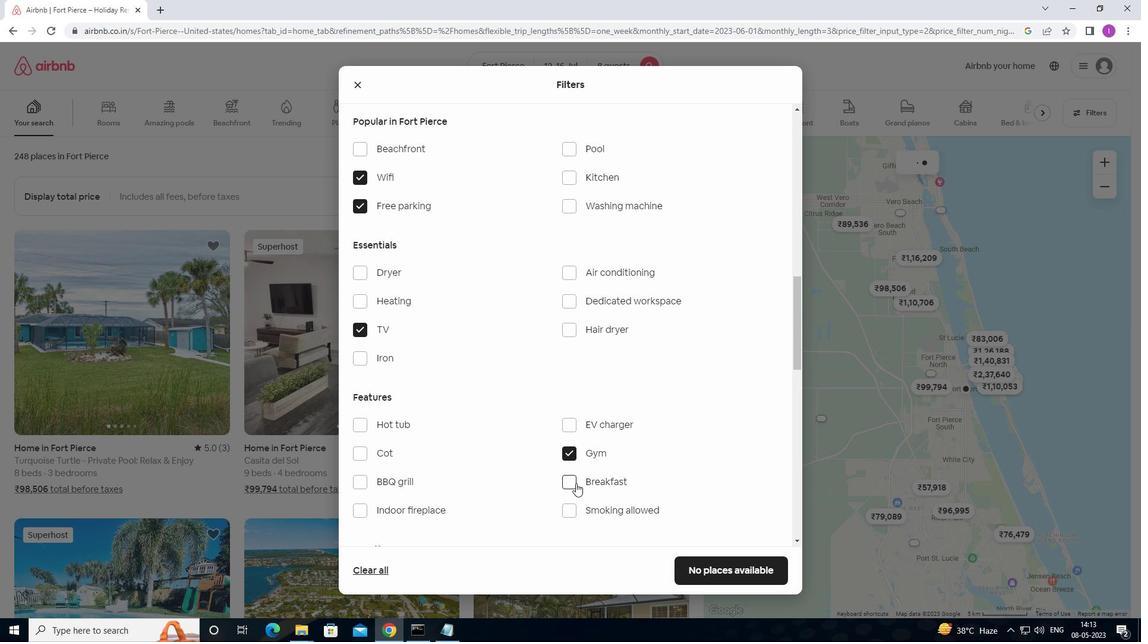 
Action: Mouse moved to (727, 457)
Screenshot: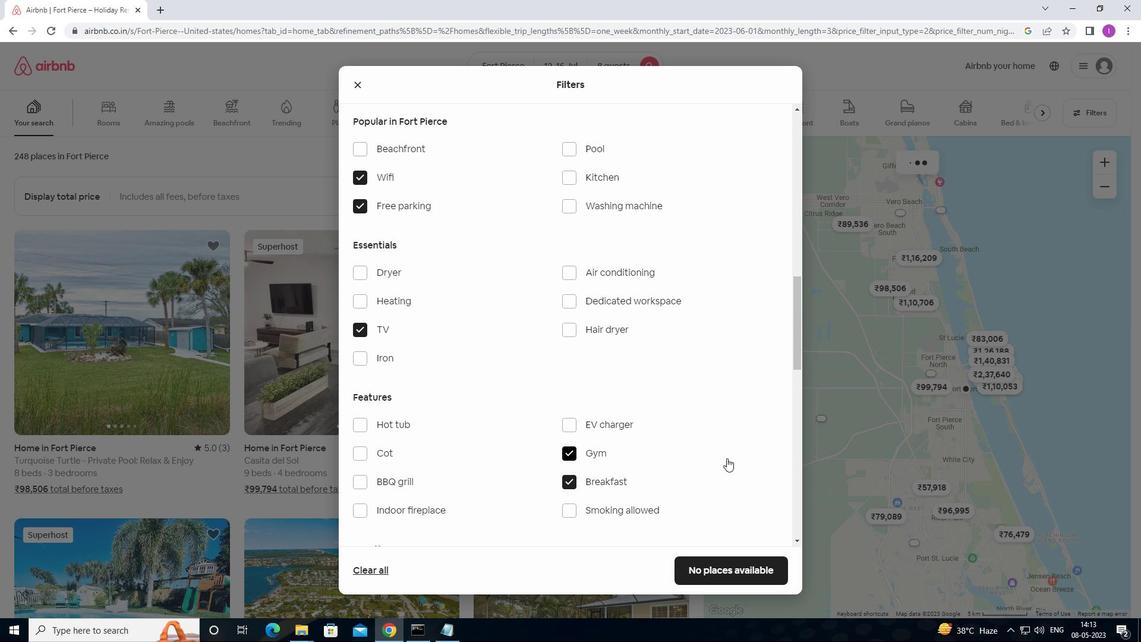 
Action: Mouse scrolled (727, 456) with delta (0, 0)
Screenshot: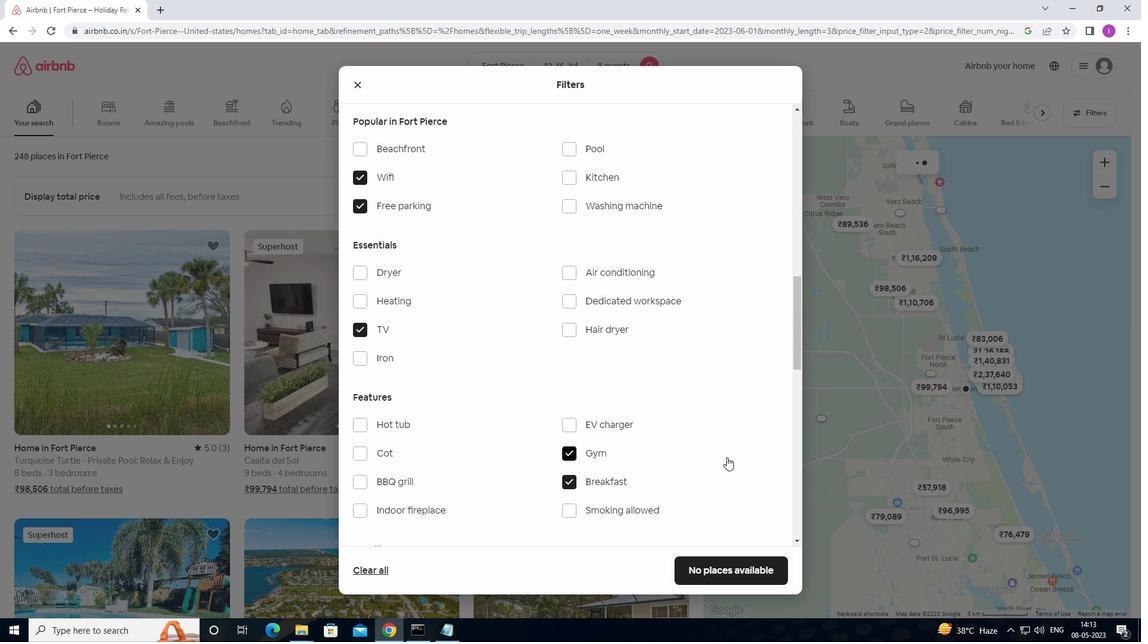
Action: Mouse moved to (727, 456)
Screenshot: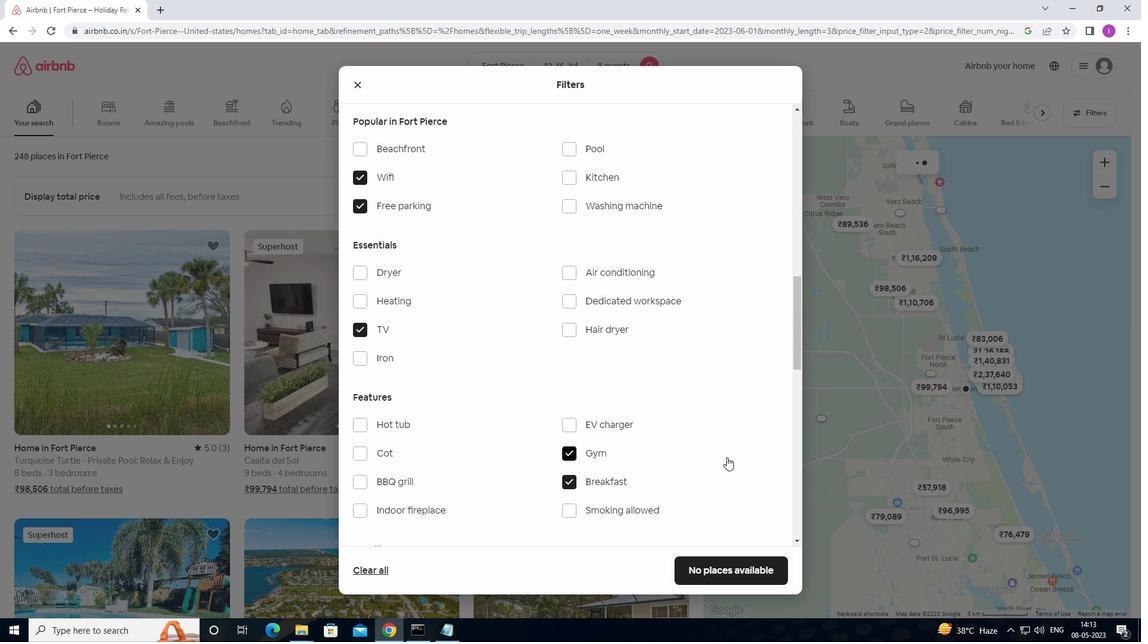 
Action: Mouse scrolled (727, 455) with delta (0, 0)
Screenshot: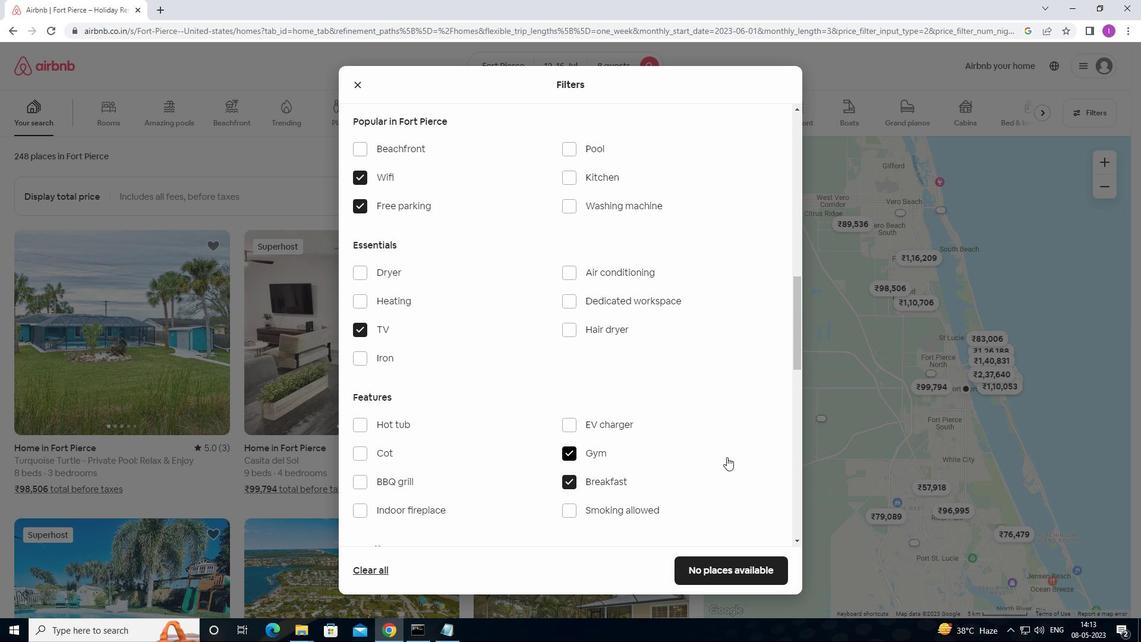 
Action: Mouse scrolled (727, 455) with delta (0, 0)
Screenshot: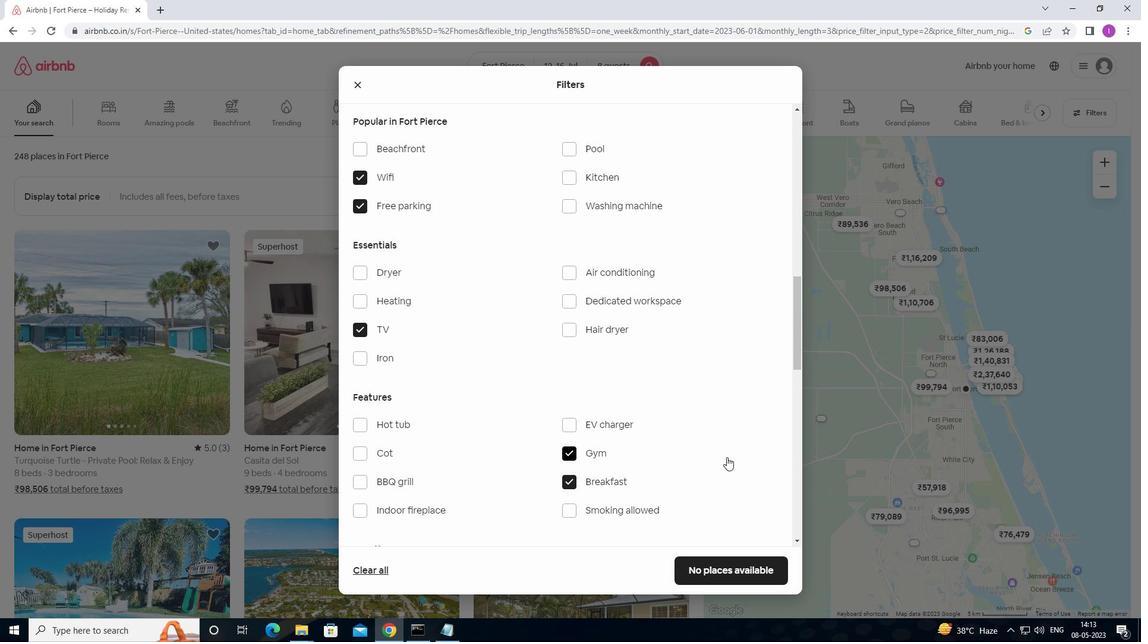 
Action: Mouse moved to (724, 452)
Screenshot: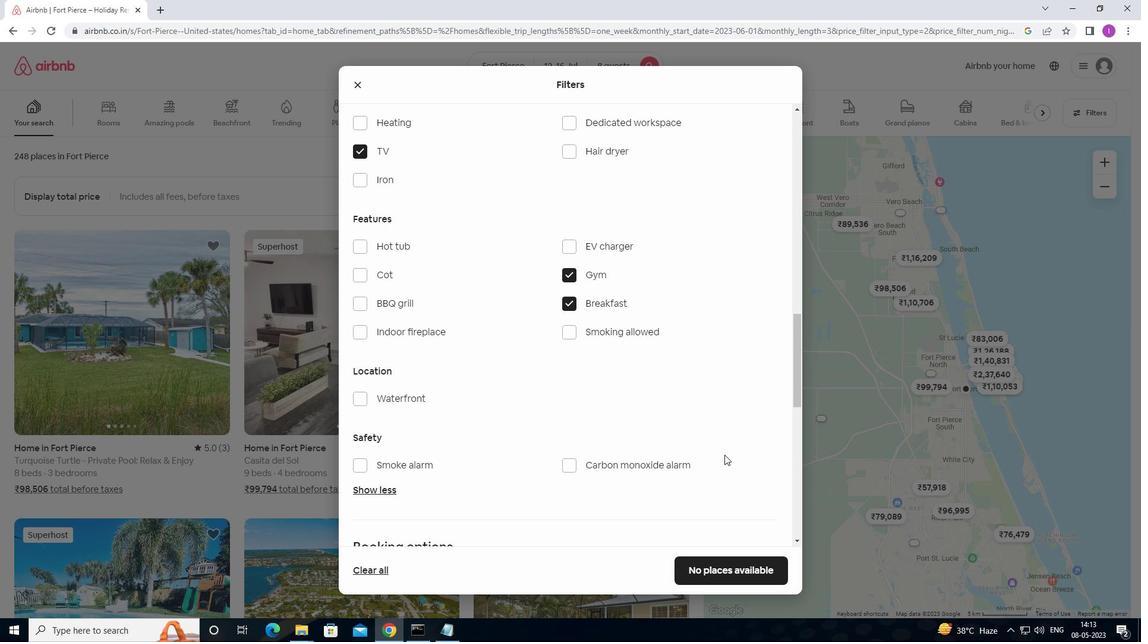 
Action: Mouse scrolled (724, 451) with delta (0, 0)
Screenshot: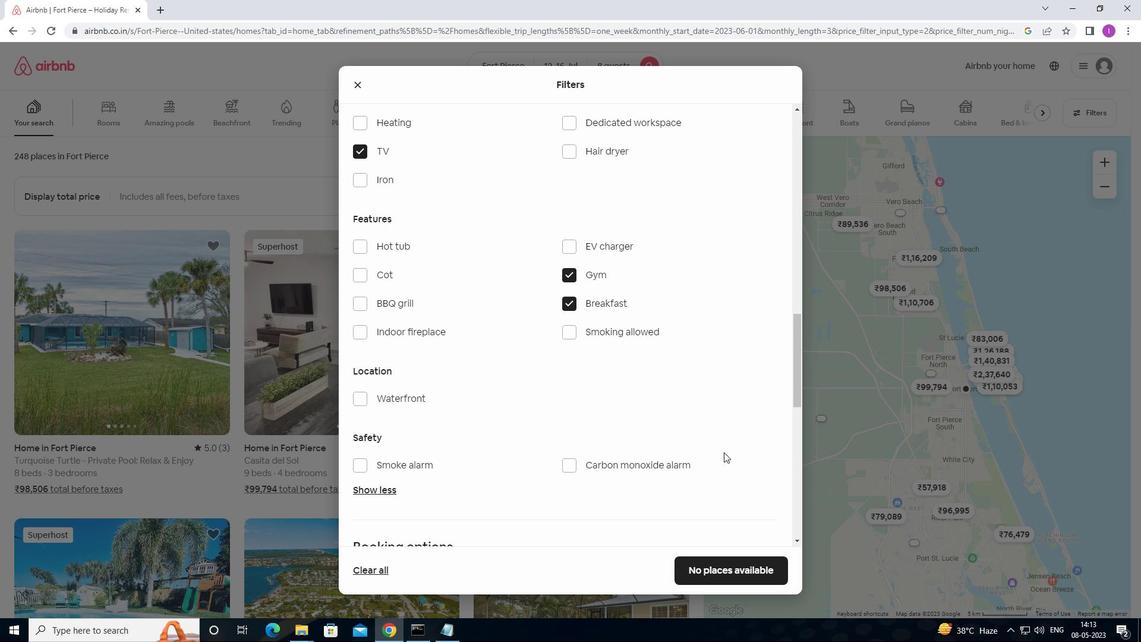 
Action: Mouse moved to (406, 411)
Screenshot: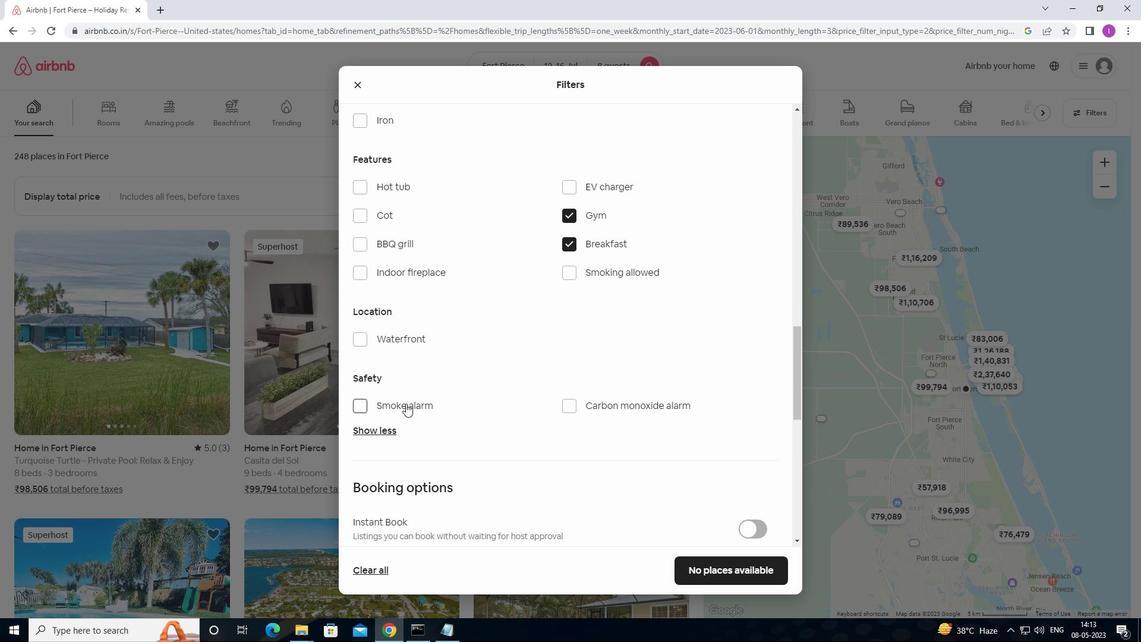 
Action: Mouse scrolled (406, 410) with delta (0, 0)
Screenshot: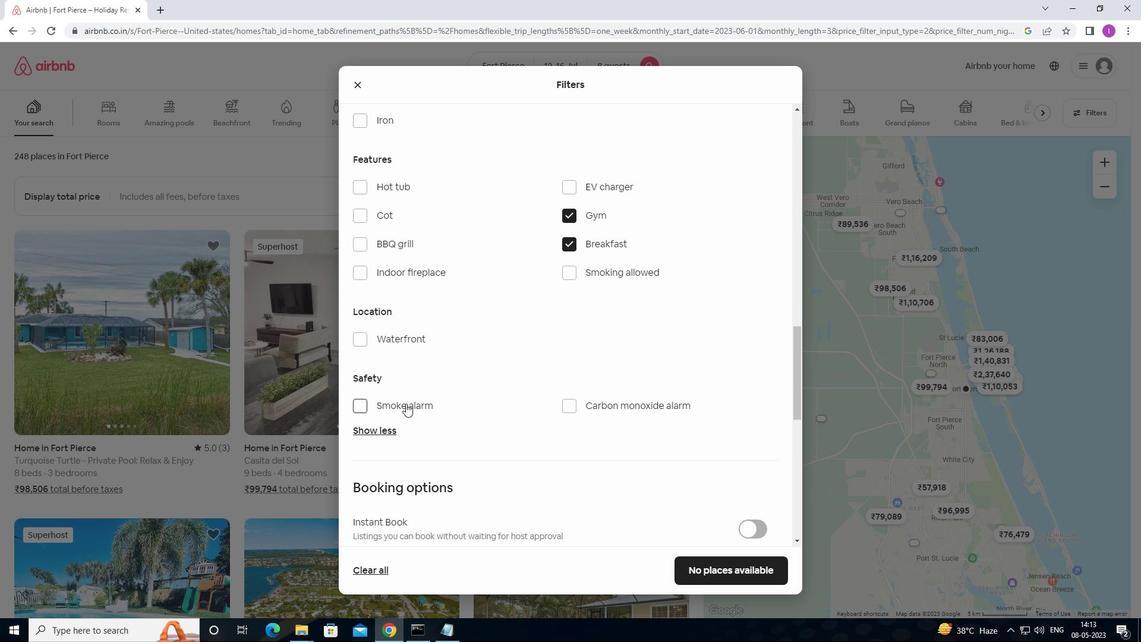 
Action: Mouse moved to (417, 417)
Screenshot: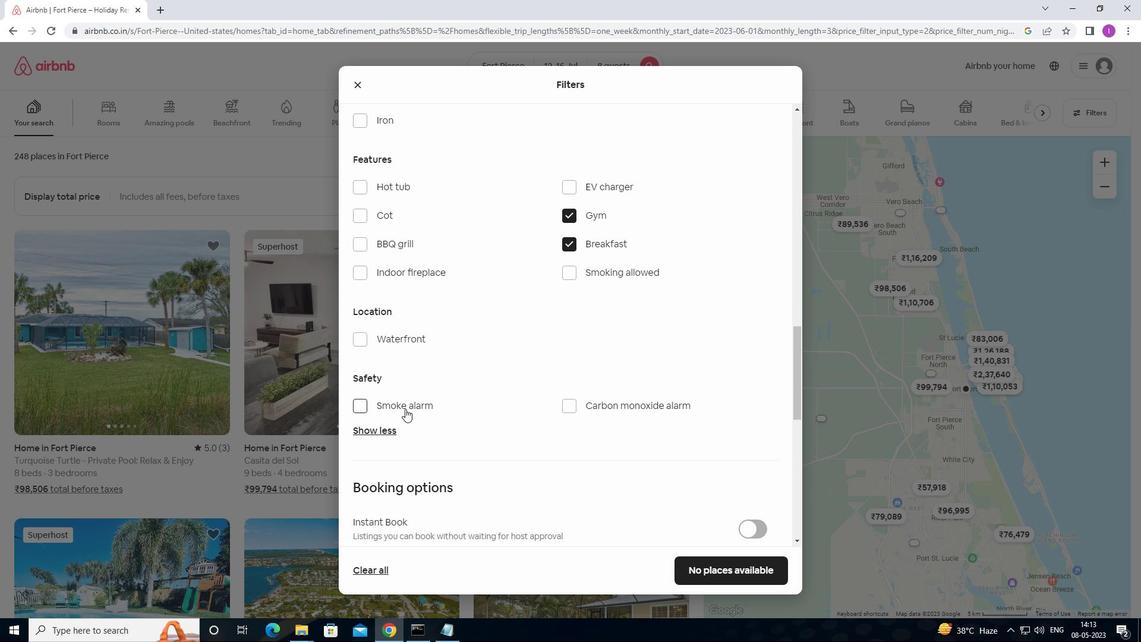 
Action: Mouse scrolled (417, 417) with delta (0, 0)
Screenshot: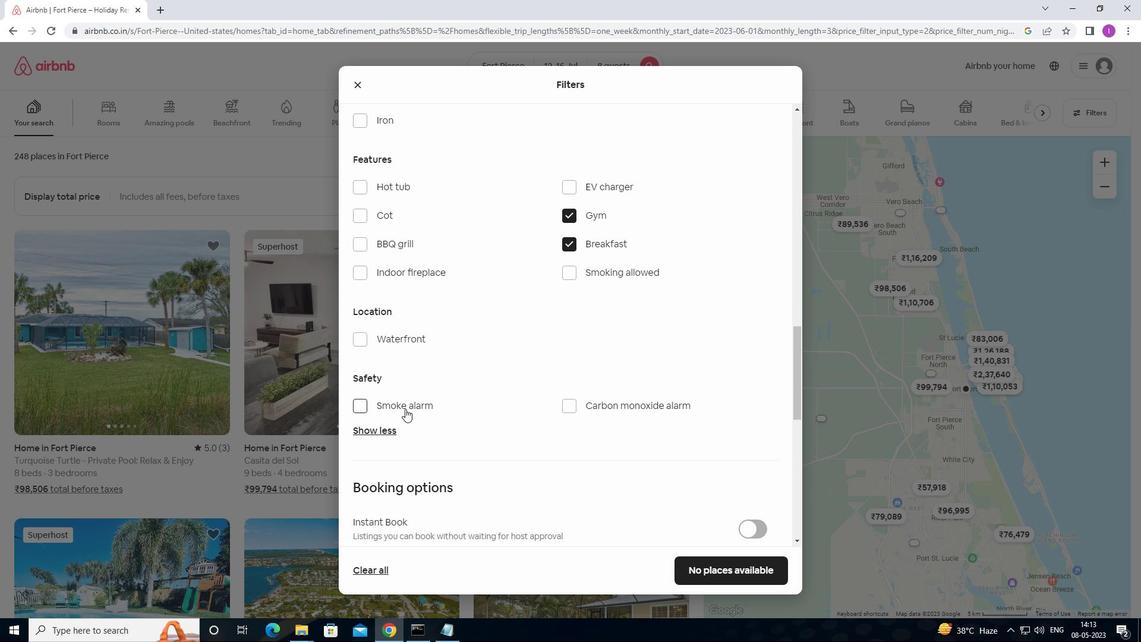 
Action: Mouse moved to (435, 416)
Screenshot: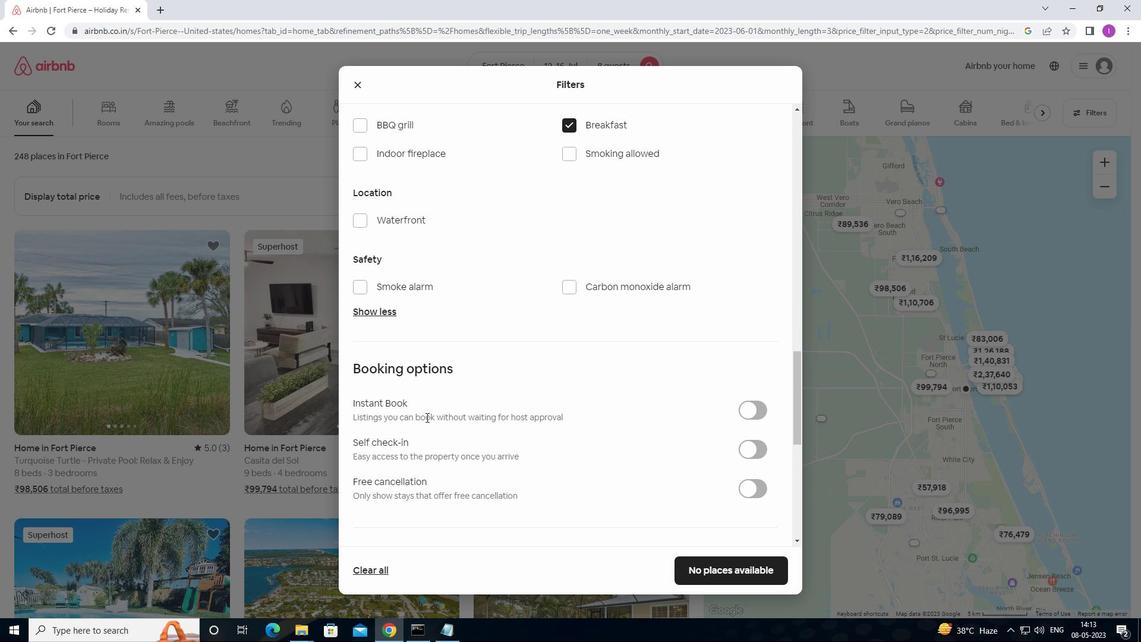 
Action: Mouse scrolled (435, 416) with delta (0, 0)
Screenshot: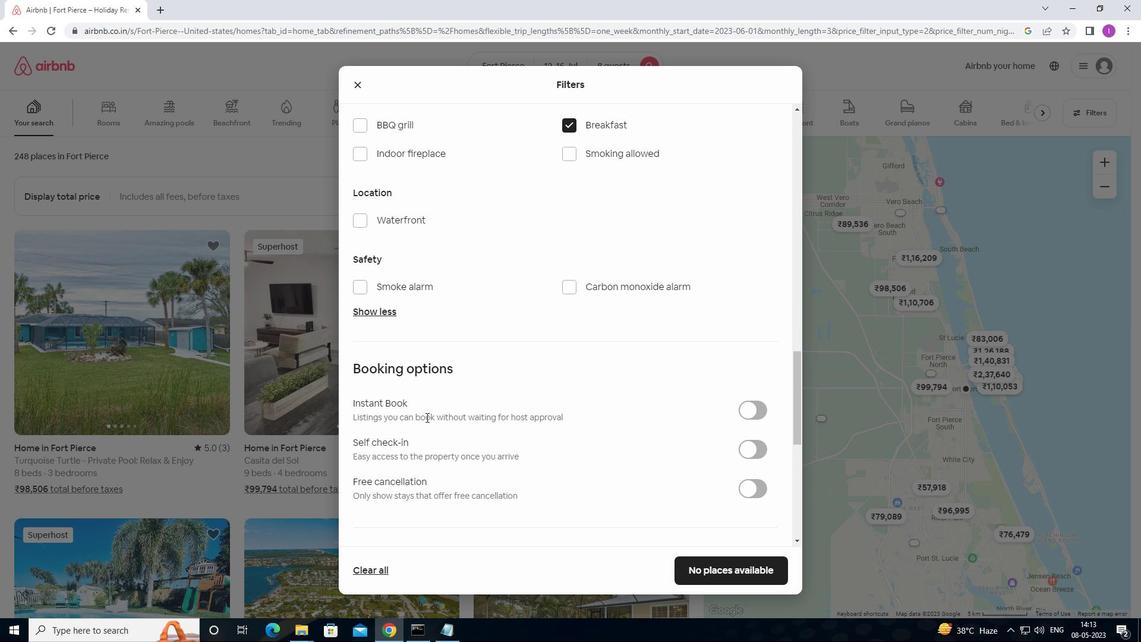 
Action: Mouse moved to (756, 390)
Screenshot: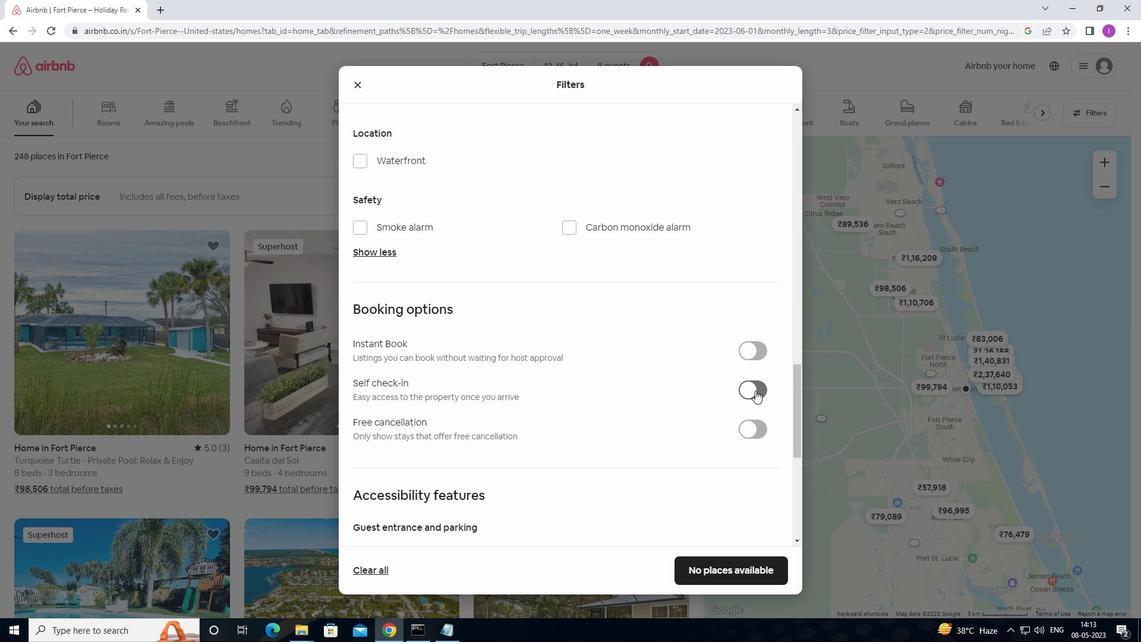 
Action: Mouse pressed left at (756, 390)
Screenshot: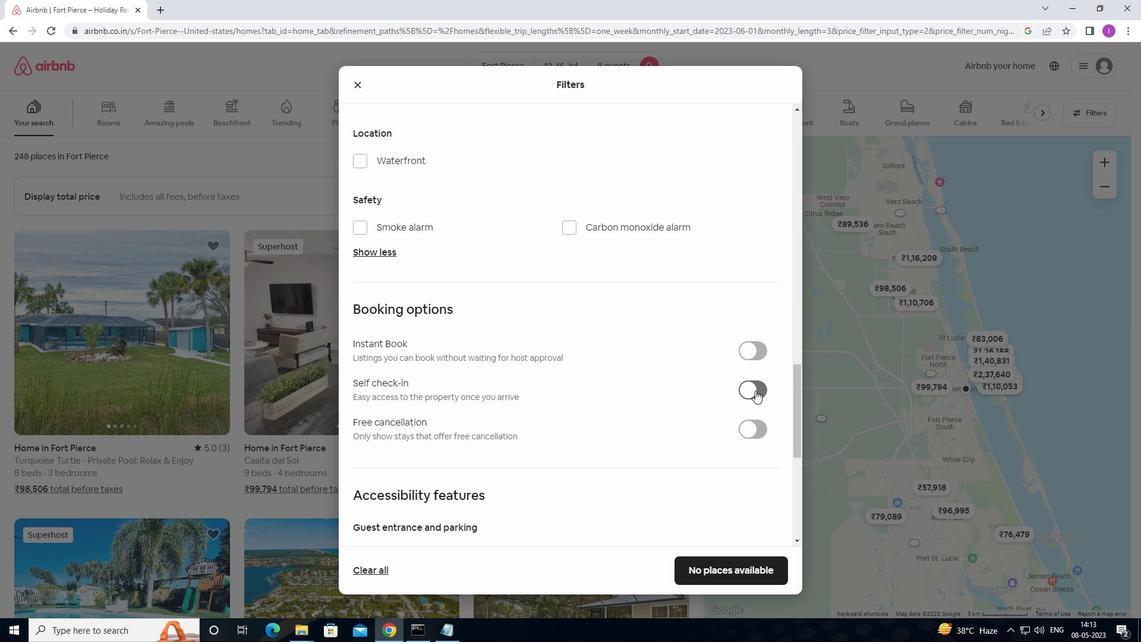 
Action: Mouse moved to (459, 428)
Screenshot: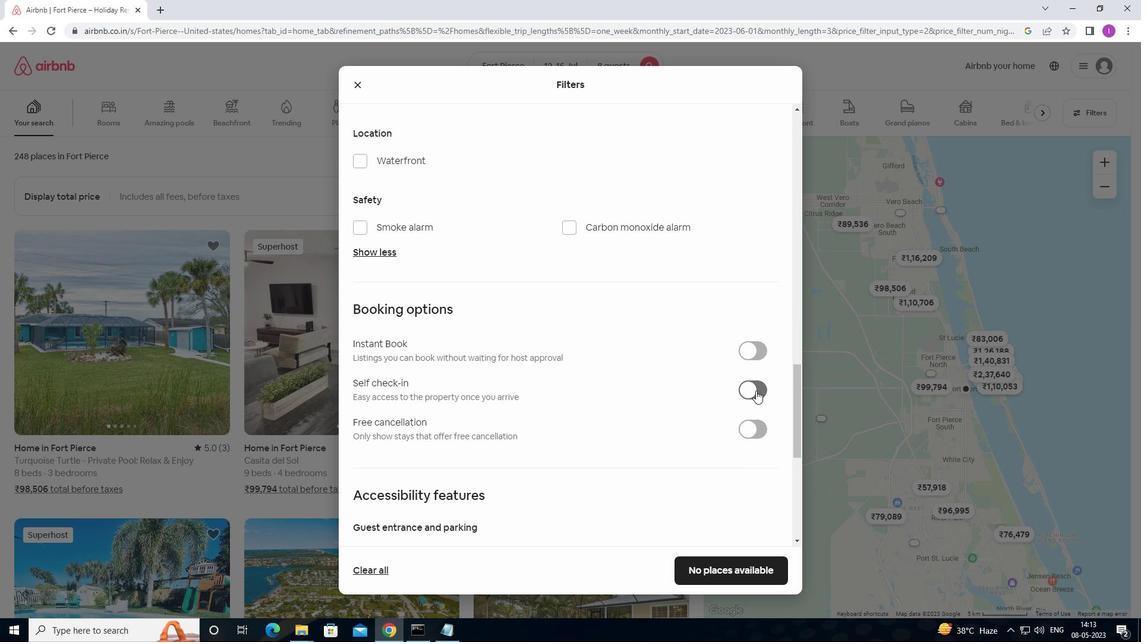 
Action: Mouse scrolled (459, 428) with delta (0, 0)
Screenshot: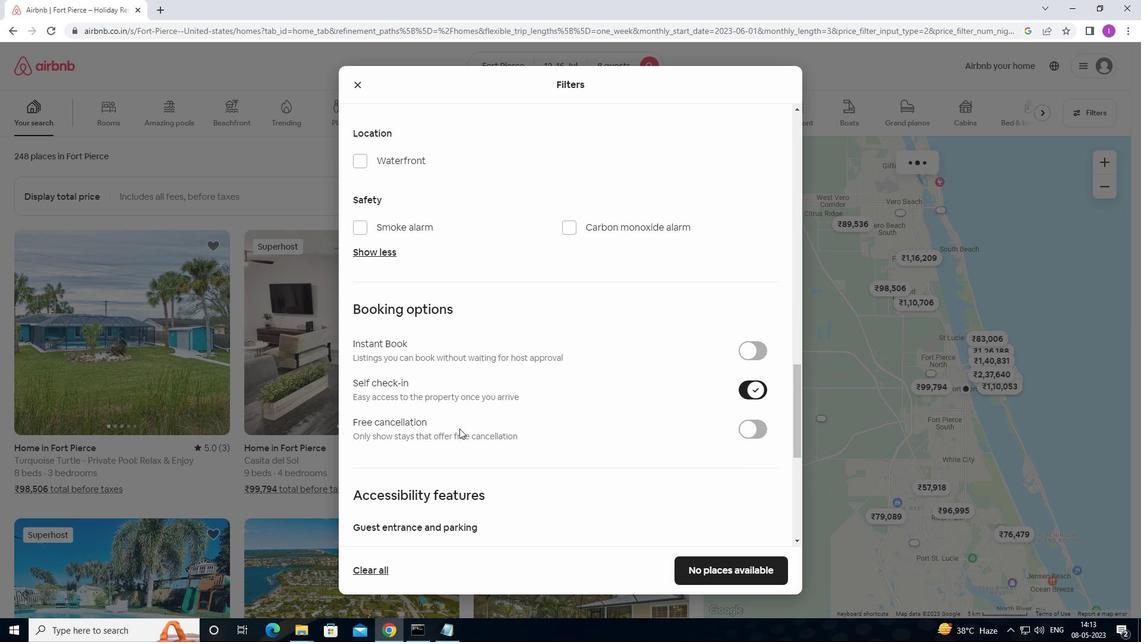 
Action: Mouse scrolled (459, 428) with delta (0, 0)
Screenshot: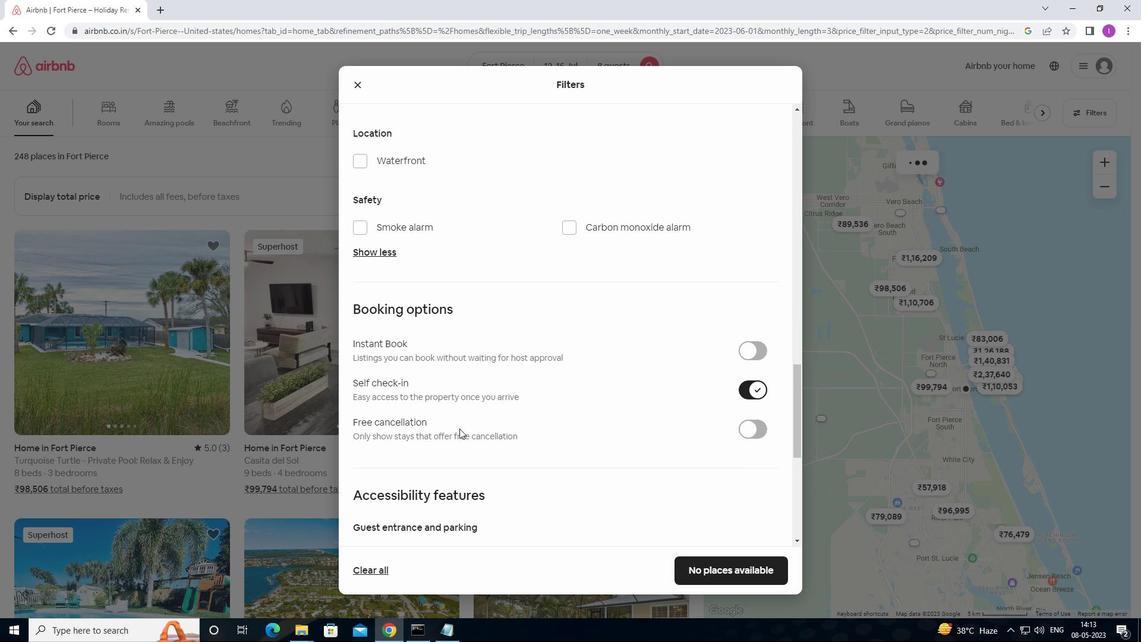 
Action: Mouse scrolled (459, 428) with delta (0, 0)
Screenshot: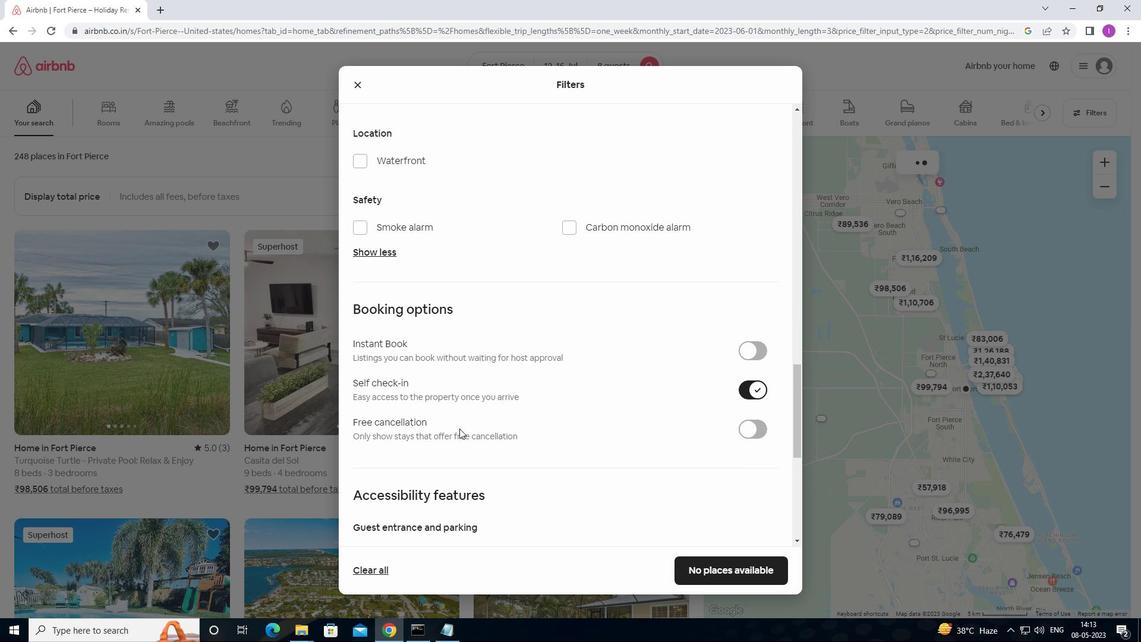 
Action: Mouse moved to (459, 428)
Screenshot: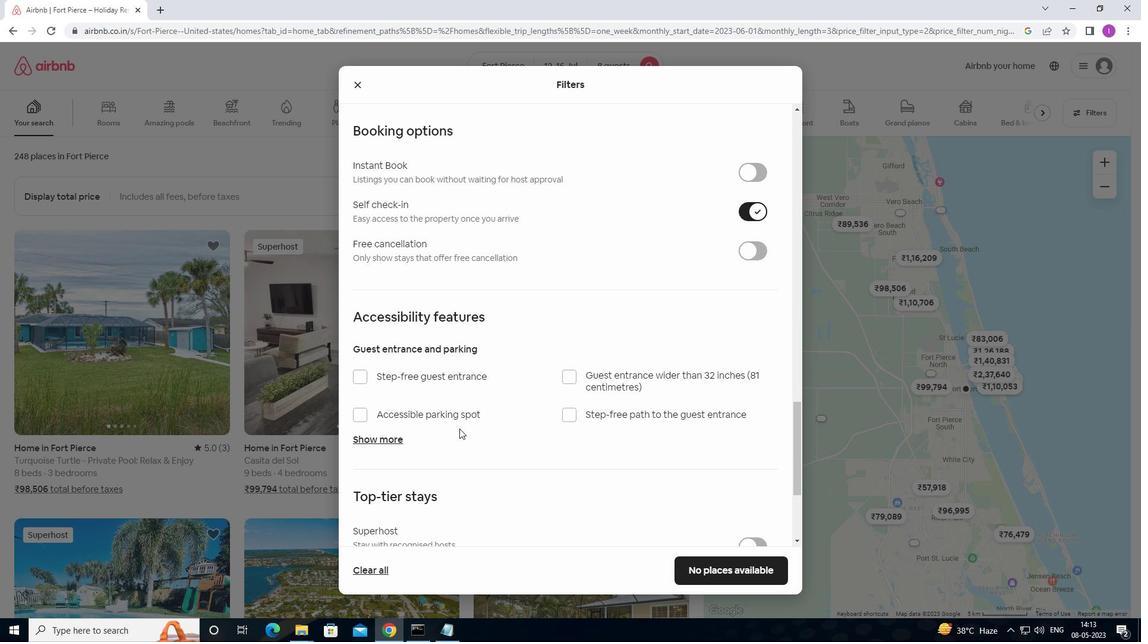 
Action: Mouse scrolled (459, 428) with delta (0, 0)
Screenshot: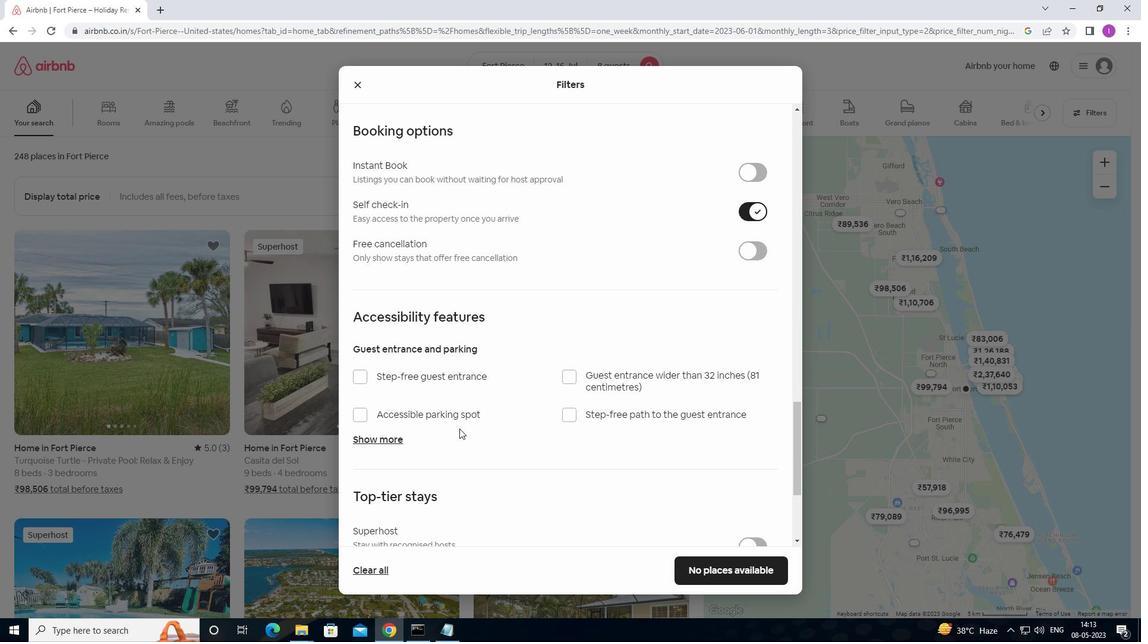 
Action: Mouse scrolled (459, 428) with delta (0, 0)
Screenshot: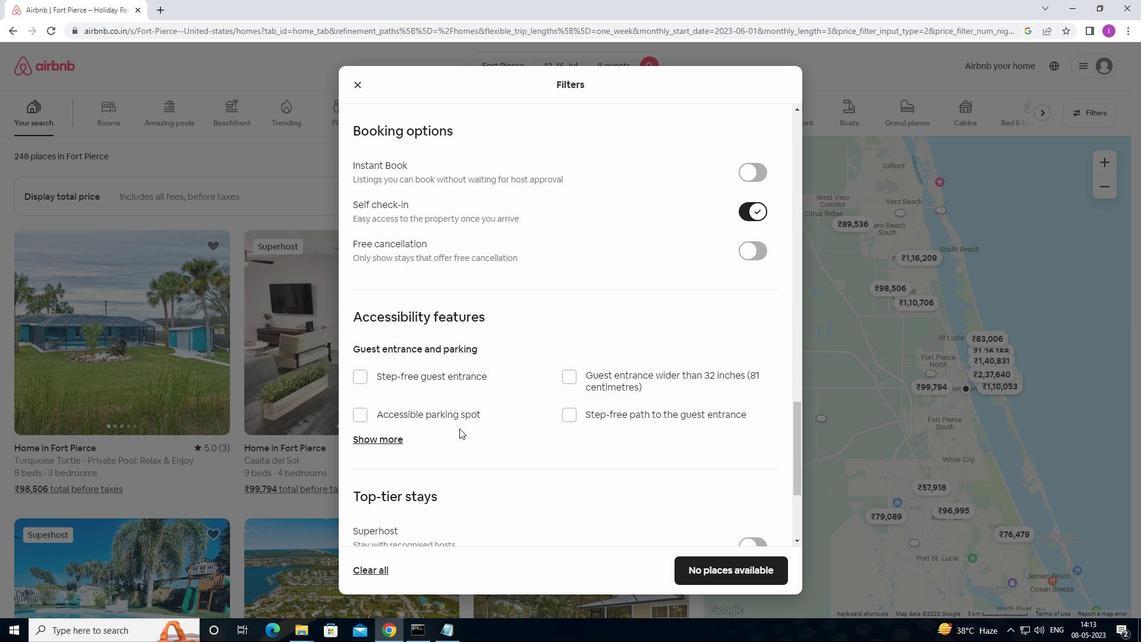 
Action: Mouse moved to (461, 427)
Screenshot: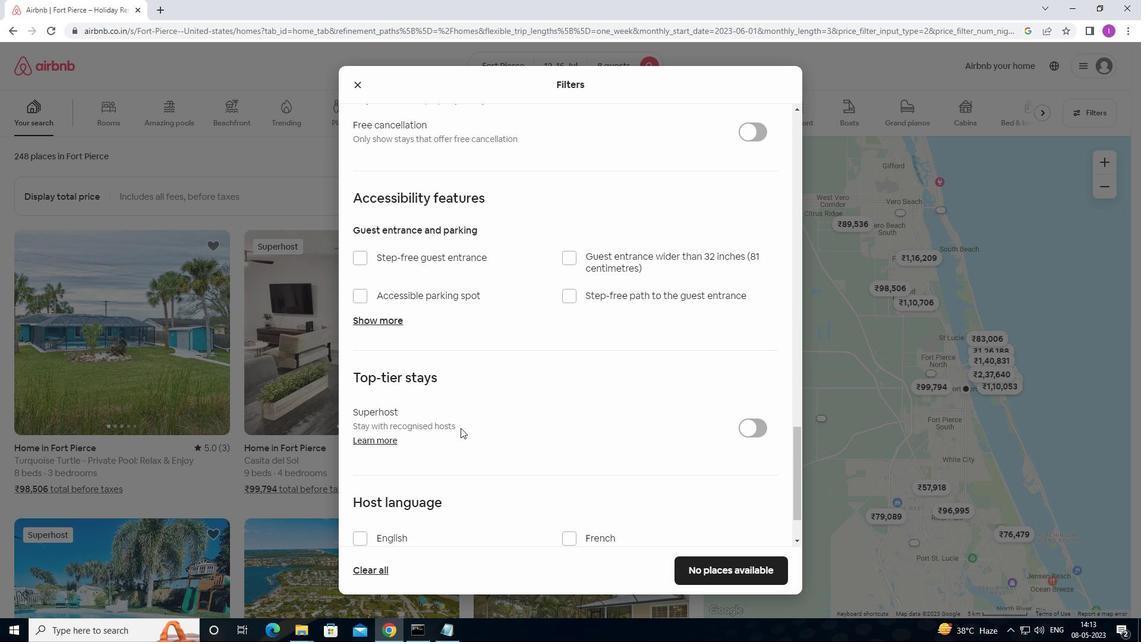 
Action: Mouse scrolled (461, 426) with delta (0, 0)
Screenshot: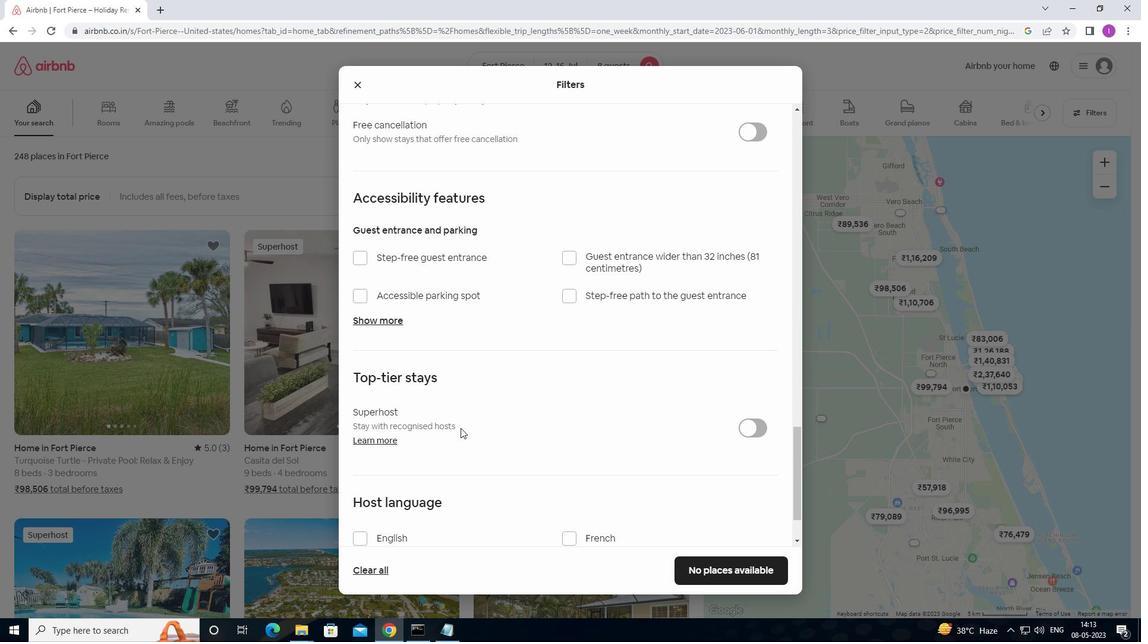 
Action: Mouse scrolled (461, 426) with delta (0, 0)
Screenshot: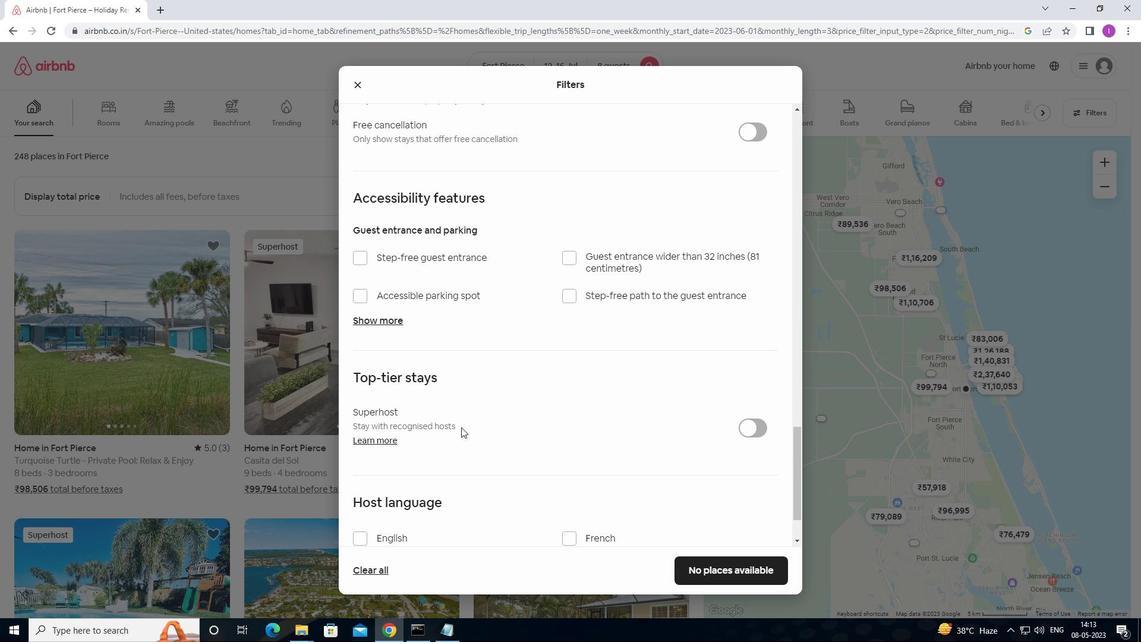 
Action: Mouse moved to (361, 465)
Screenshot: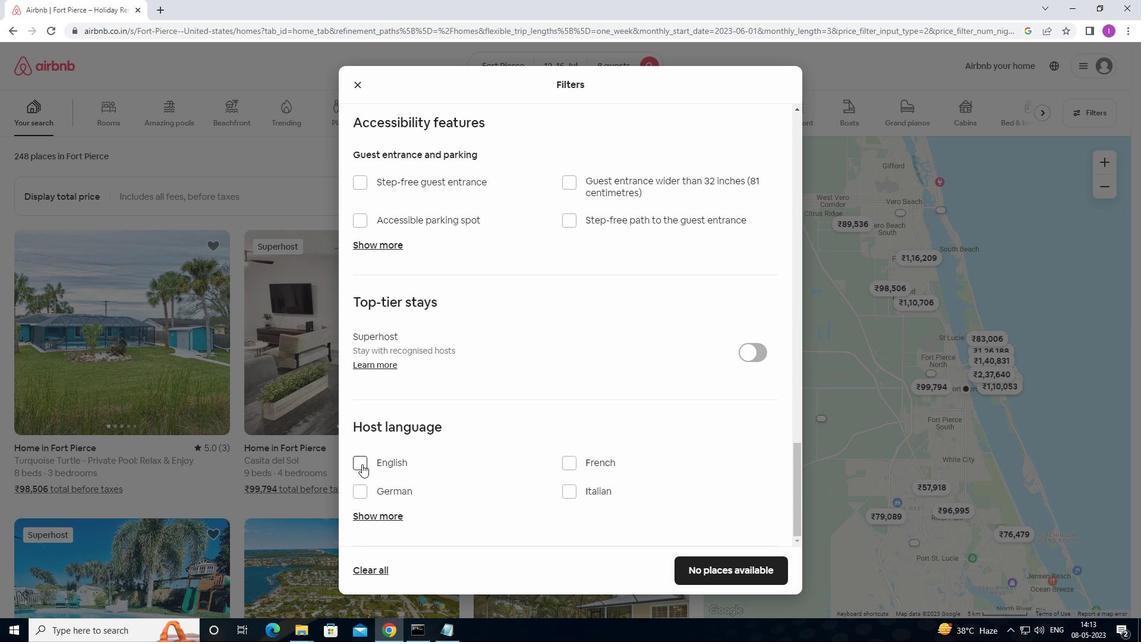 
Action: Mouse pressed left at (361, 465)
Screenshot: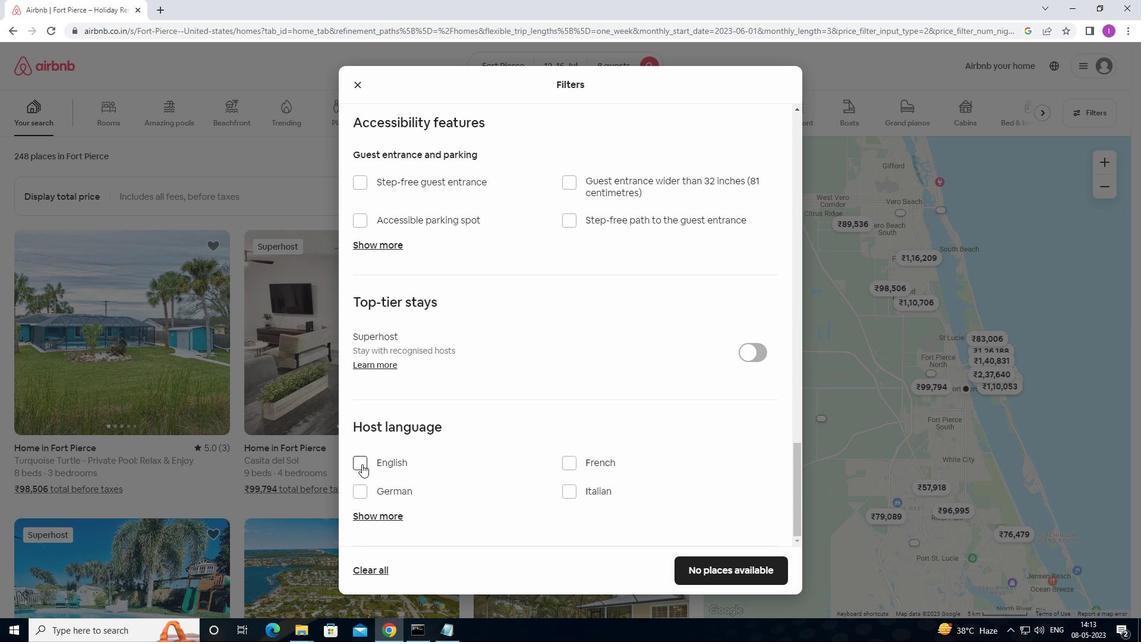 
Action: Mouse moved to (418, 450)
Screenshot: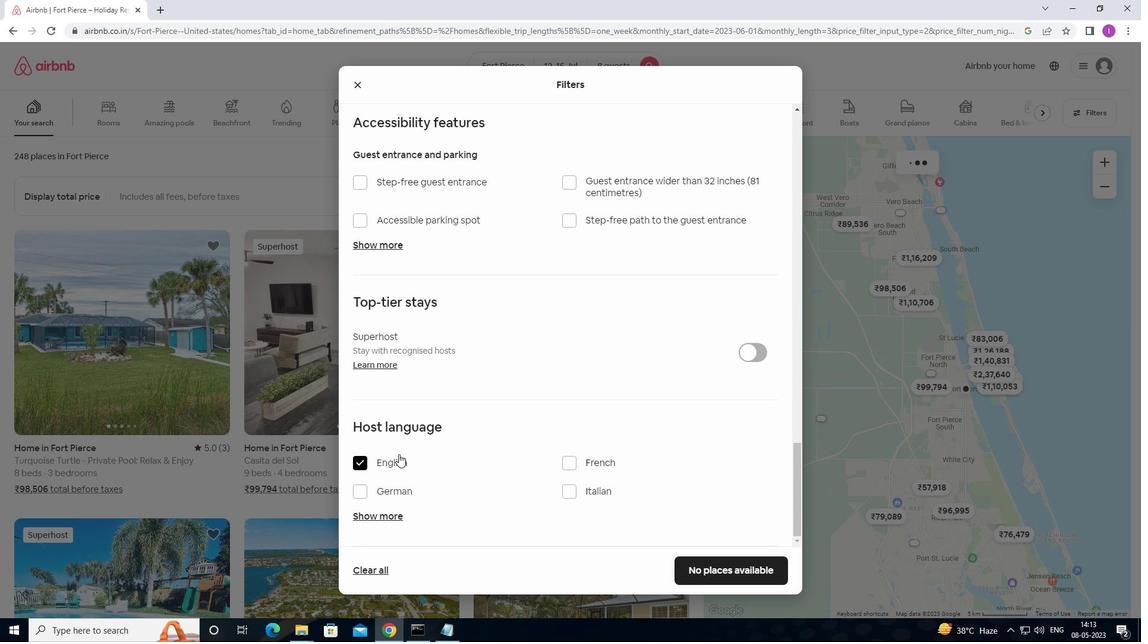 
Action: Mouse scrolled (418, 449) with delta (0, 0)
Screenshot: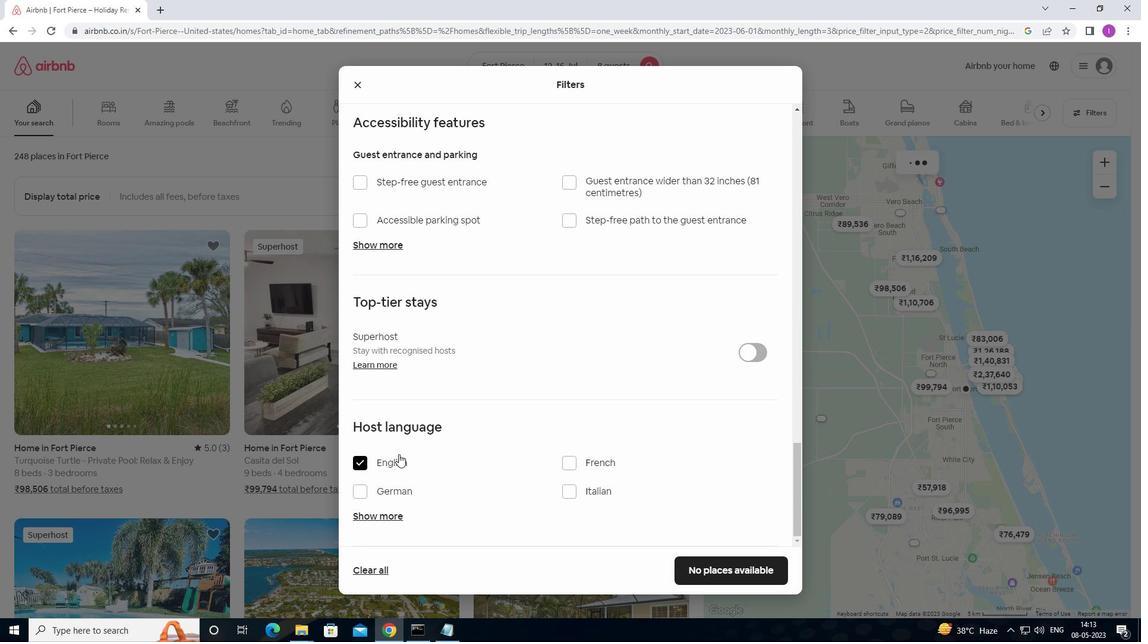 
Action: Mouse moved to (418, 450)
Screenshot: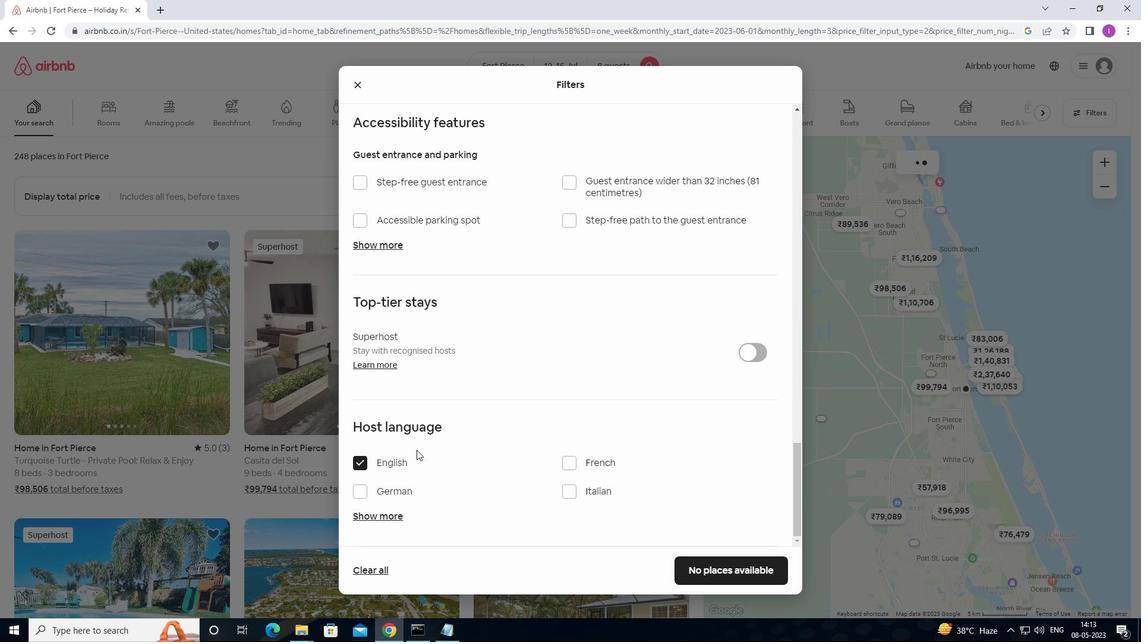
Action: Mouse scrolled (418, 449) with delta (0, 0)
Screenshot: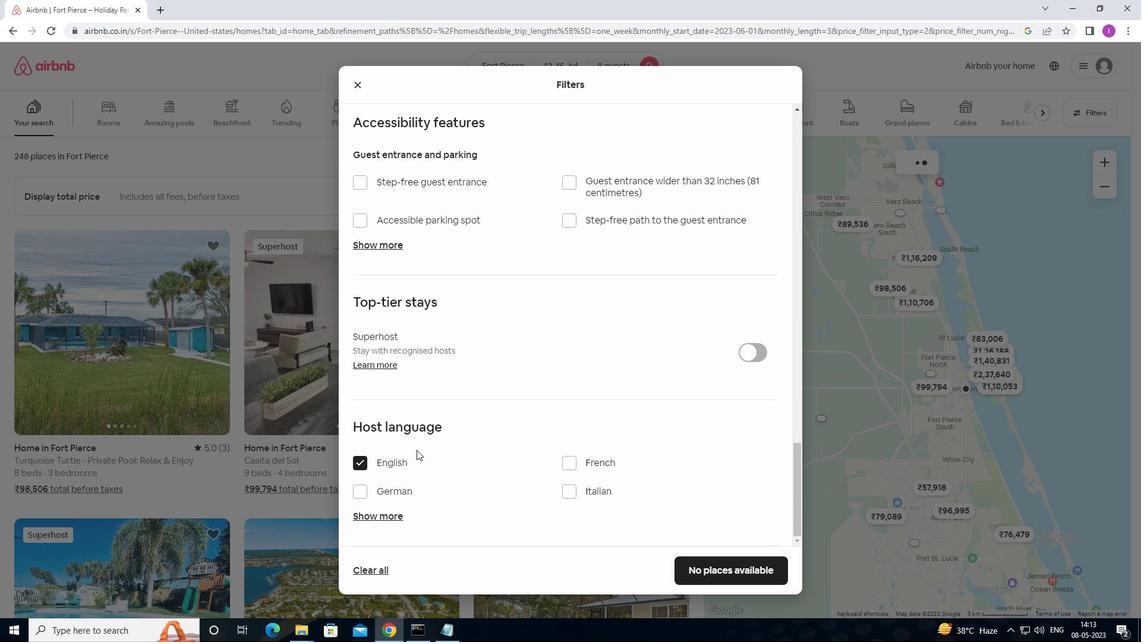 
Action: Mouse moved to (419, 450)
Screenshot: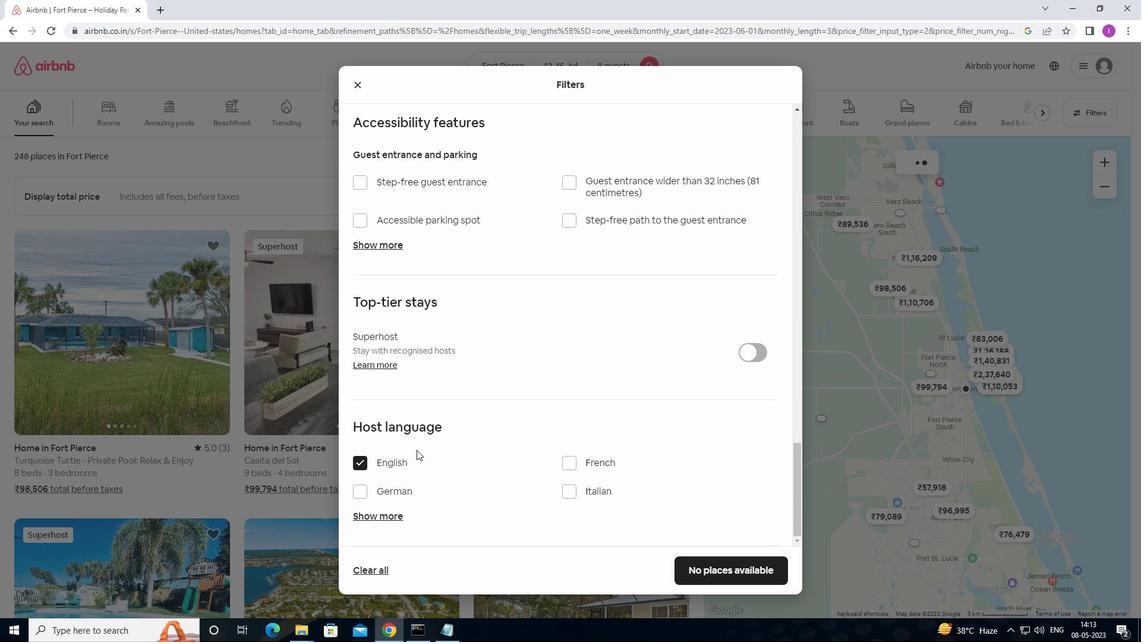 
Action: Mouse scrolled (419, 449) with delta (0, 0)
Screenshot: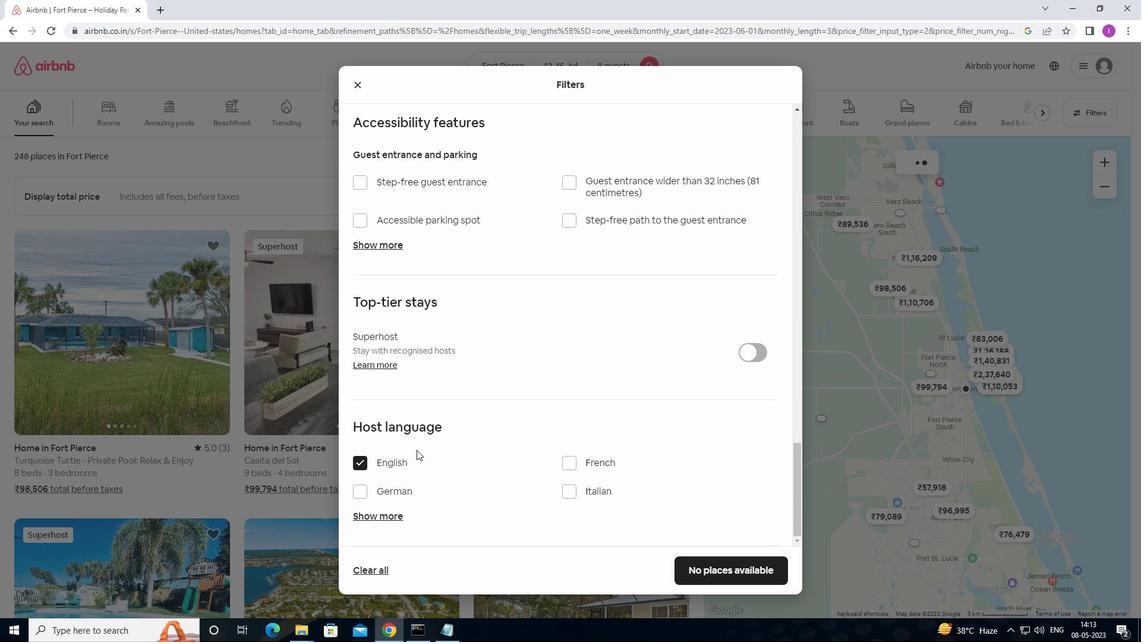 
Action: Mouse moved to (720, 571)
Screenshot: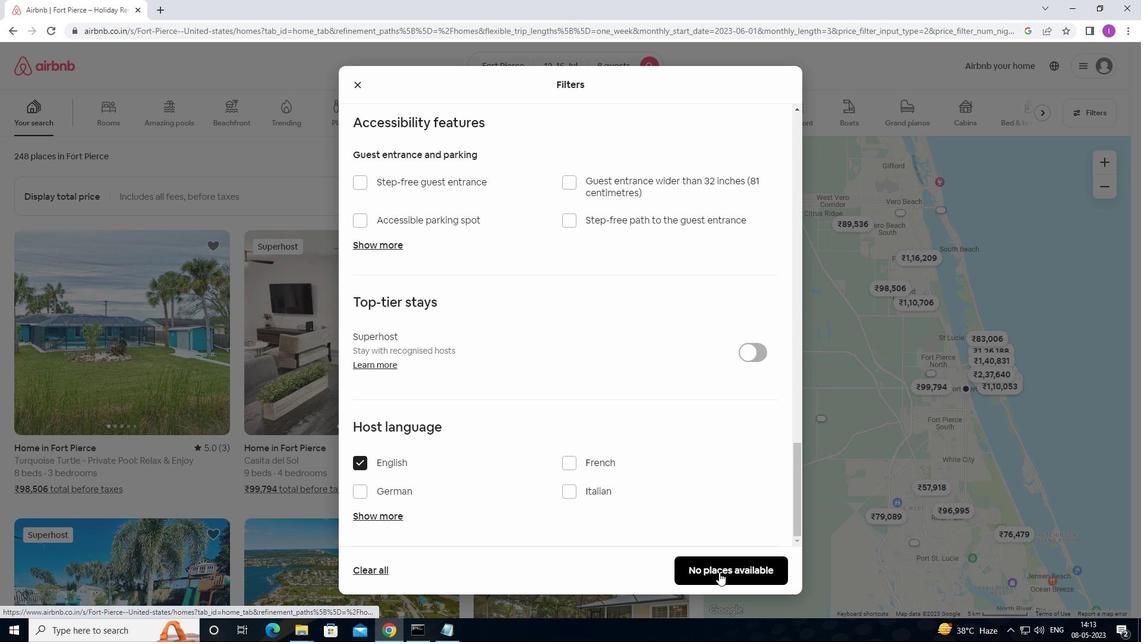 
Action: Mouse pressed left at (720, 571)
Screenshot: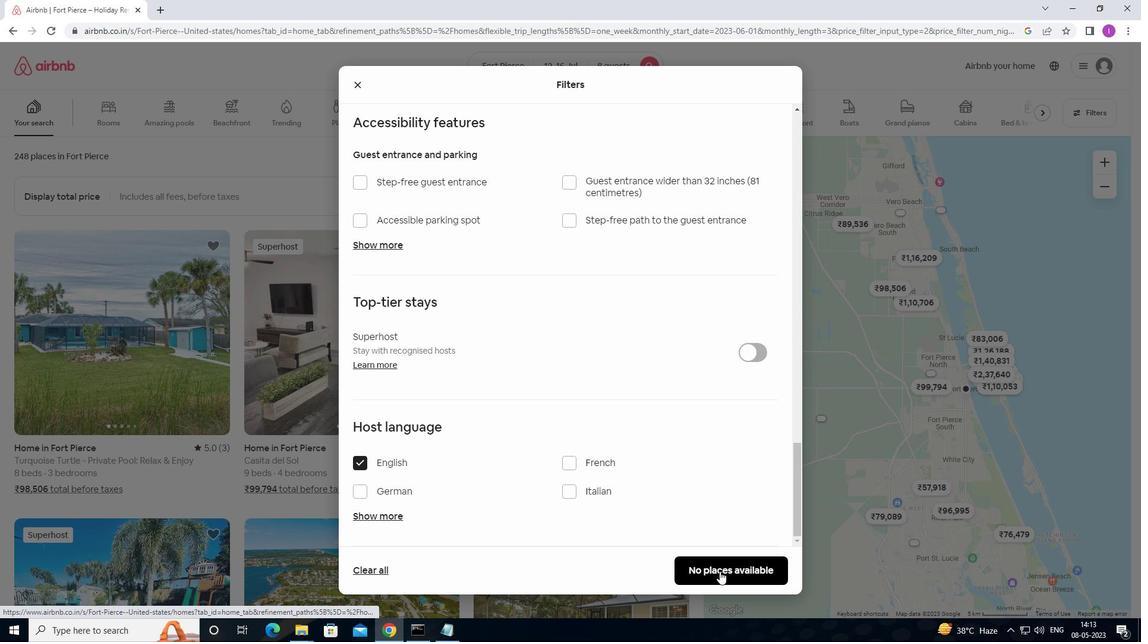 
Action: Mouse moved to (715, 562)
Screenshot: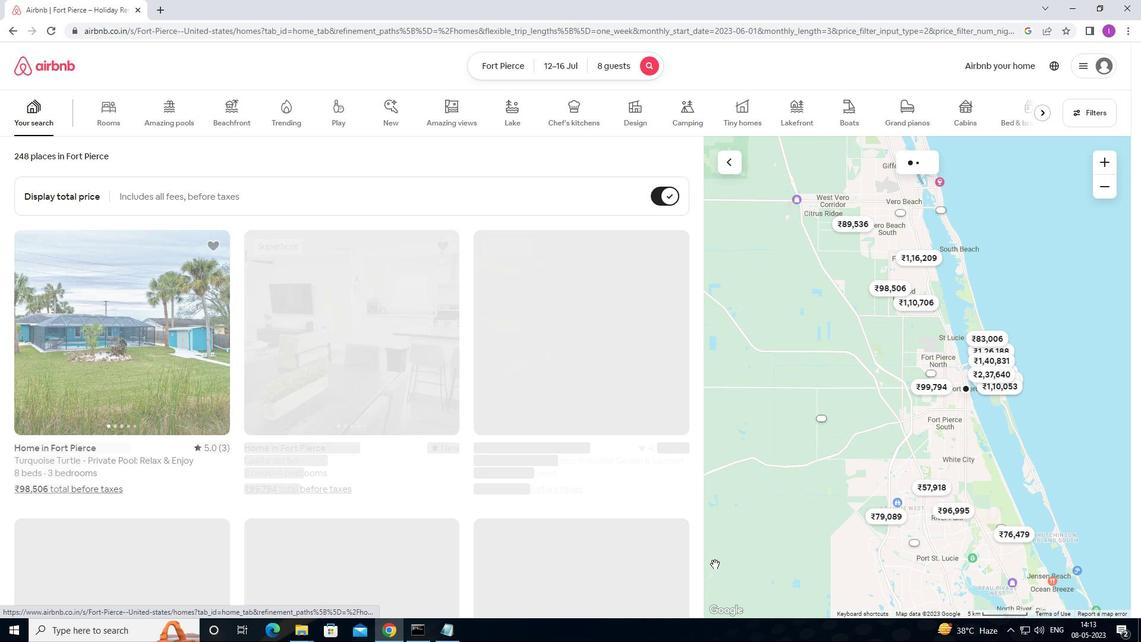 
